 Task: Find connections with filter location Mālūr with filter topic #Mentoringwith filter profile language French with filter current company Dicetek LLC with filter school KERALA Jobs with filter industry Telecommunications Carriers with filter service category Search Engine Marketing (SEM) with filter keywords title Guidance Counselor
Action: Mouse moved to (537, 71)
Screenshot: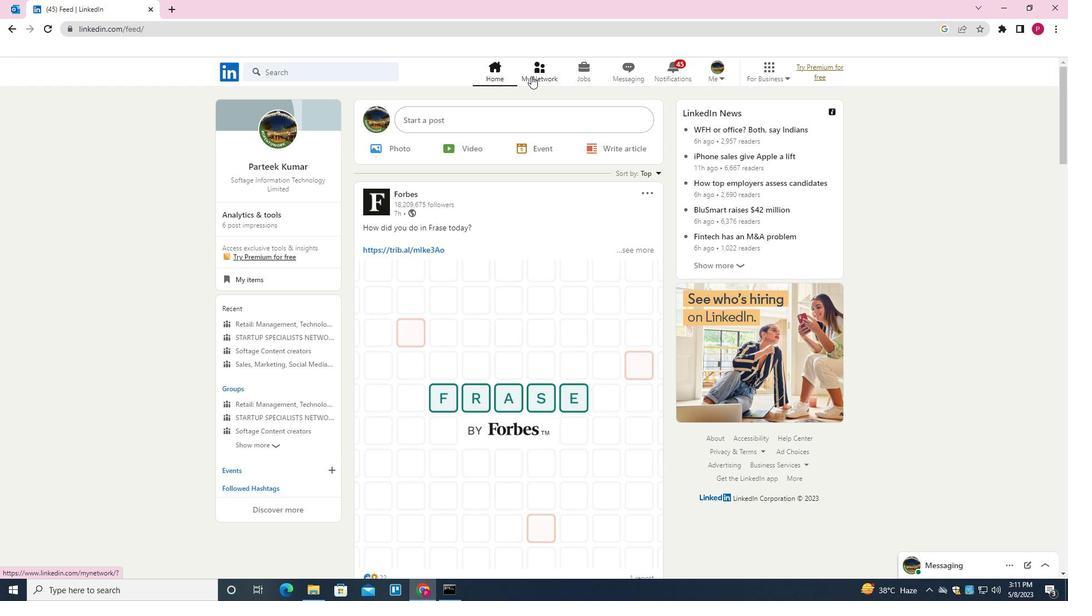 
Action: Mouse pressed left at (537, 71)
Screenshot: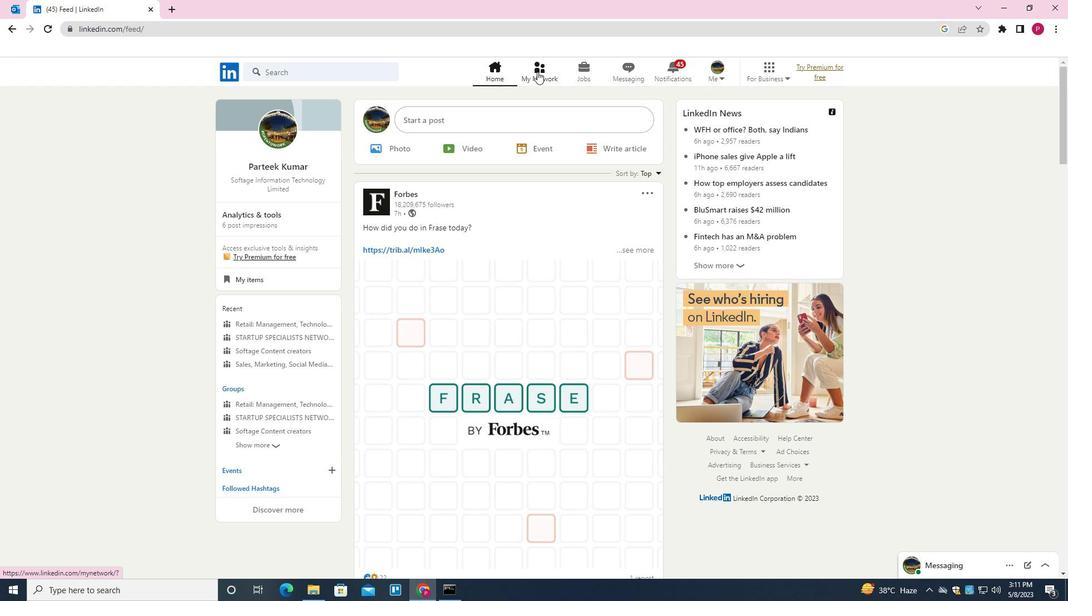 
Action: Mouse moved to (342, 135)
Screenshot: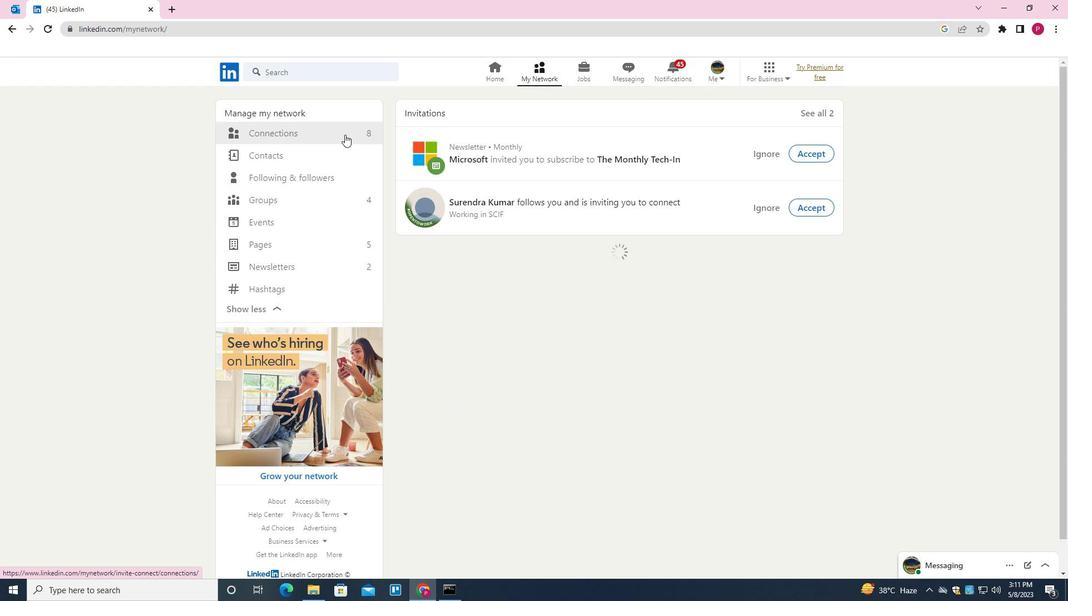 
Action: Mouse pressed left at (342, 135)
Screenshot: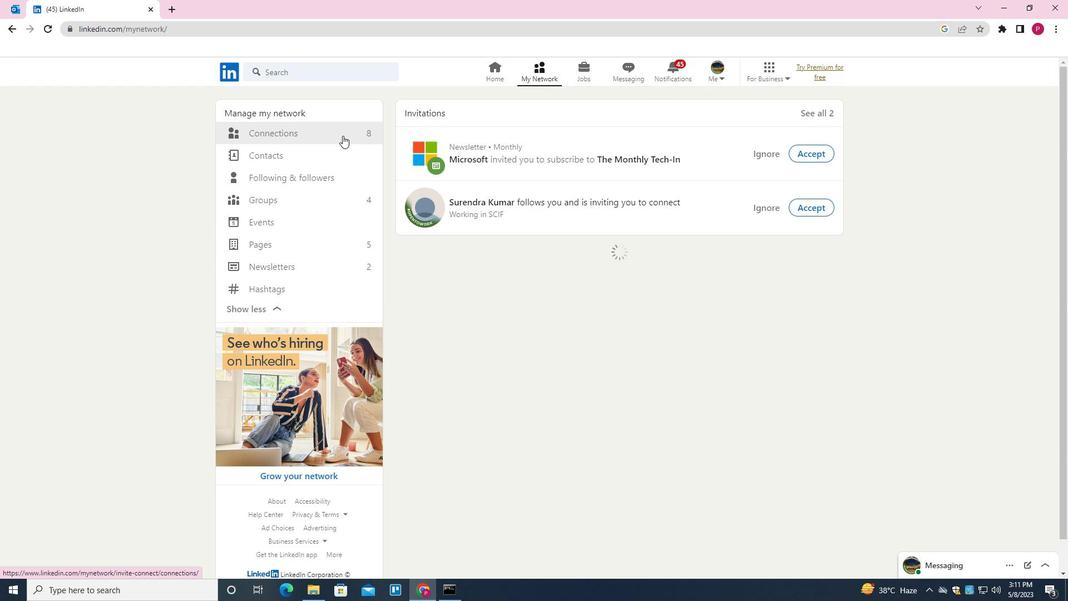
Action: Mouse moved to (625, 131)
Screenshot: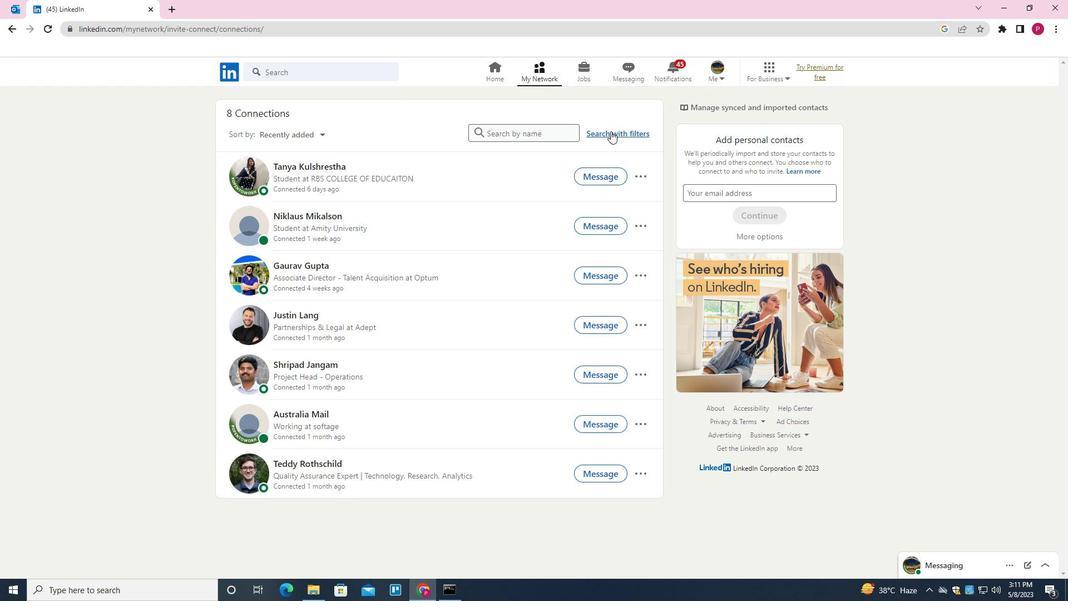 
Action: Mouse pressed left at (625, 131)
Screenshot: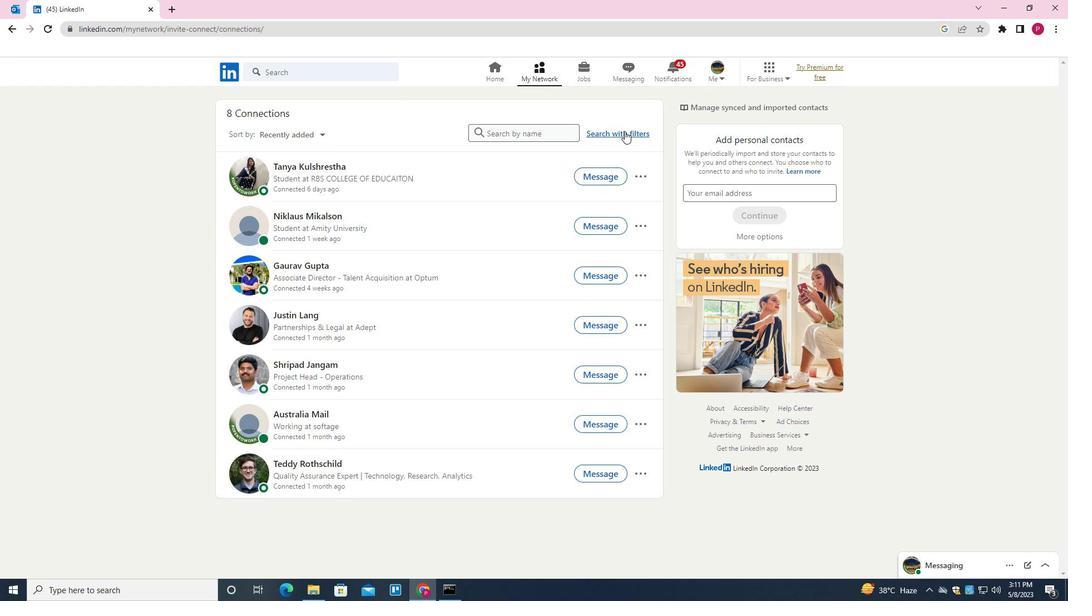 
Action: Mouse moved to (563, 101)
Screenshot: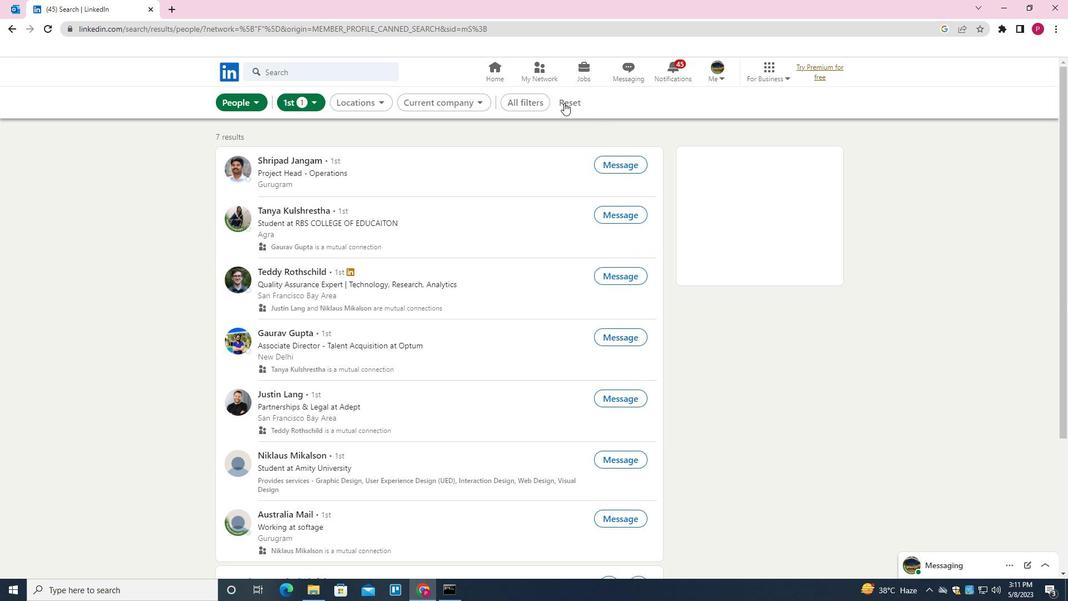 
Action: Mouse pressed left at (563, 101)
Screenshot: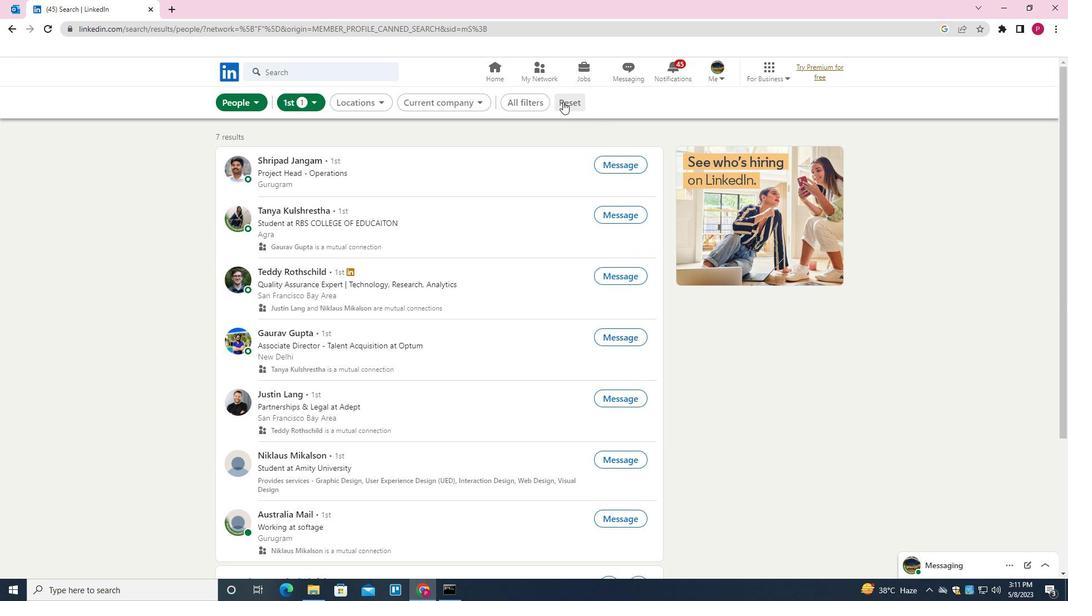 
Action: Mouse moved to (549, 104)
Screenshot: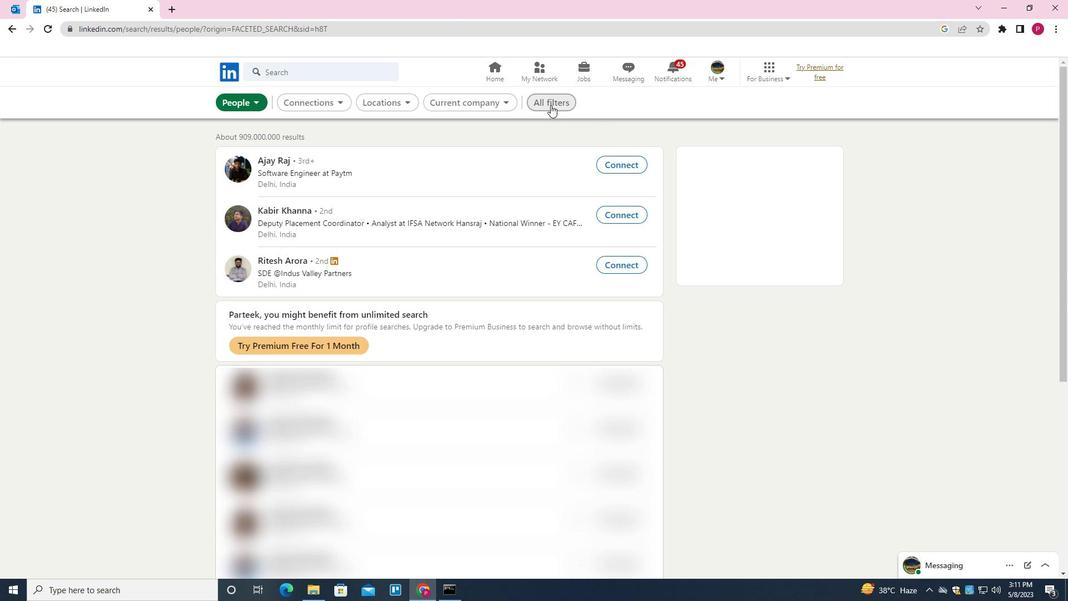 
Action: Mouse pressed left at (549, 104)
Screenshot: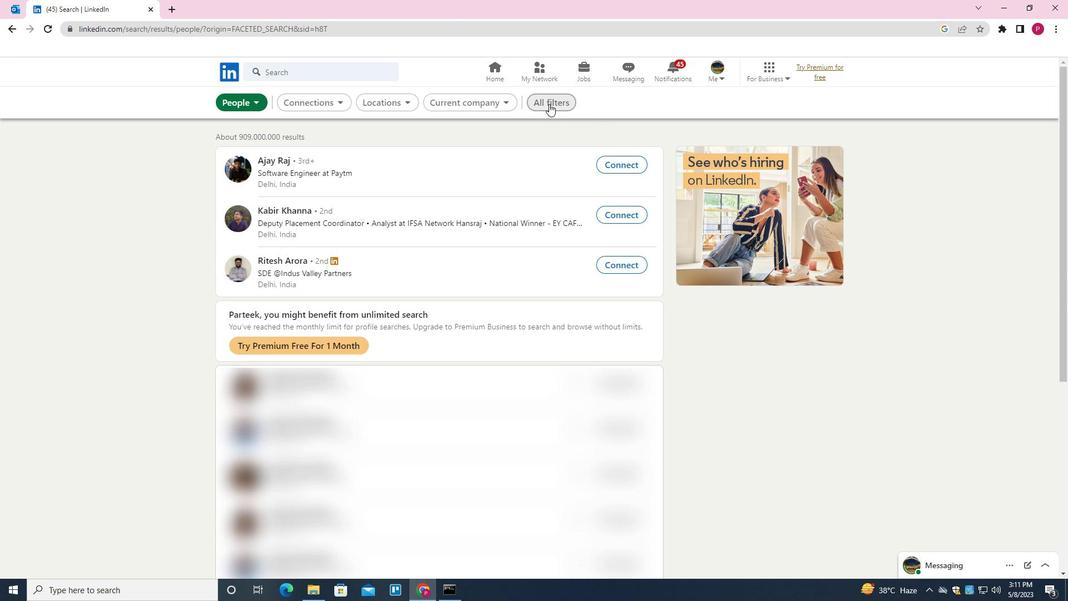 
Action: Mouse moved to (809, 248)
Screenshot: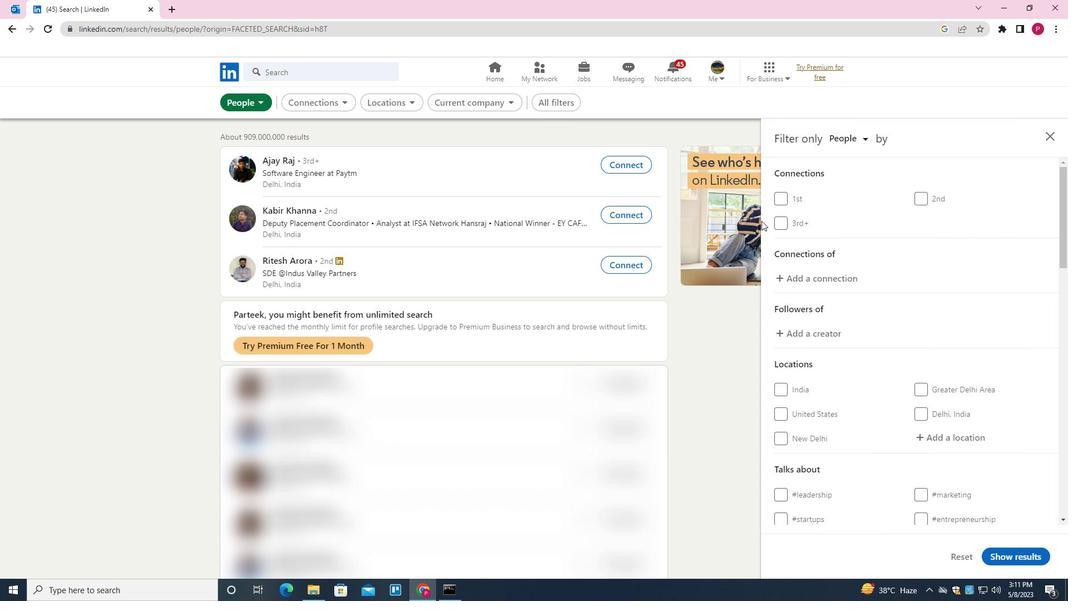 
Action: Mouse scrolled (809, 247) with delta (0, 0)
Screenshot: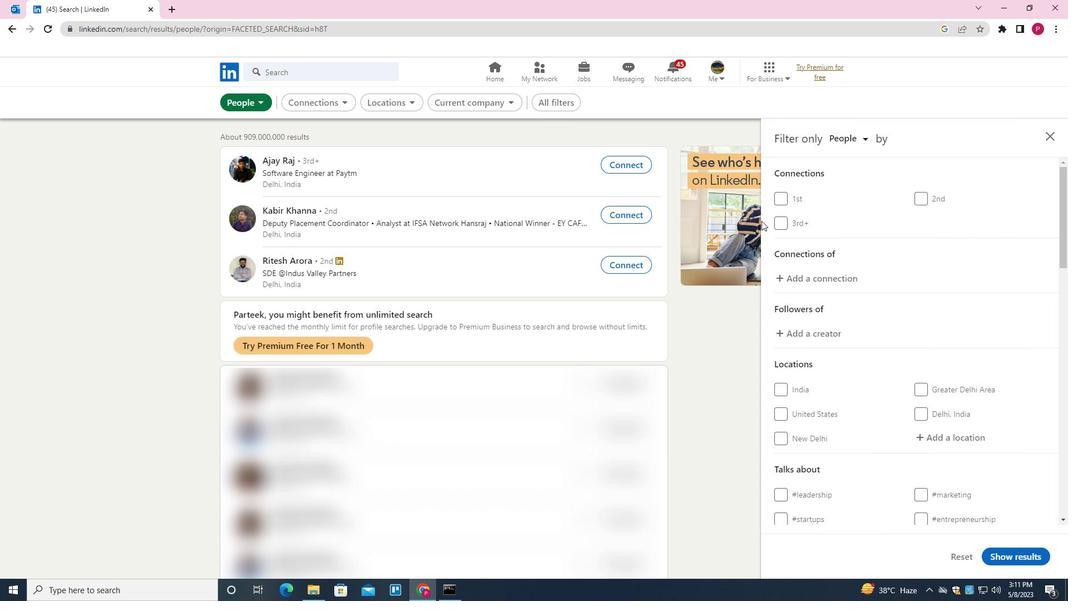 
Action: Mouse moved to (824, 258)
Screenshot: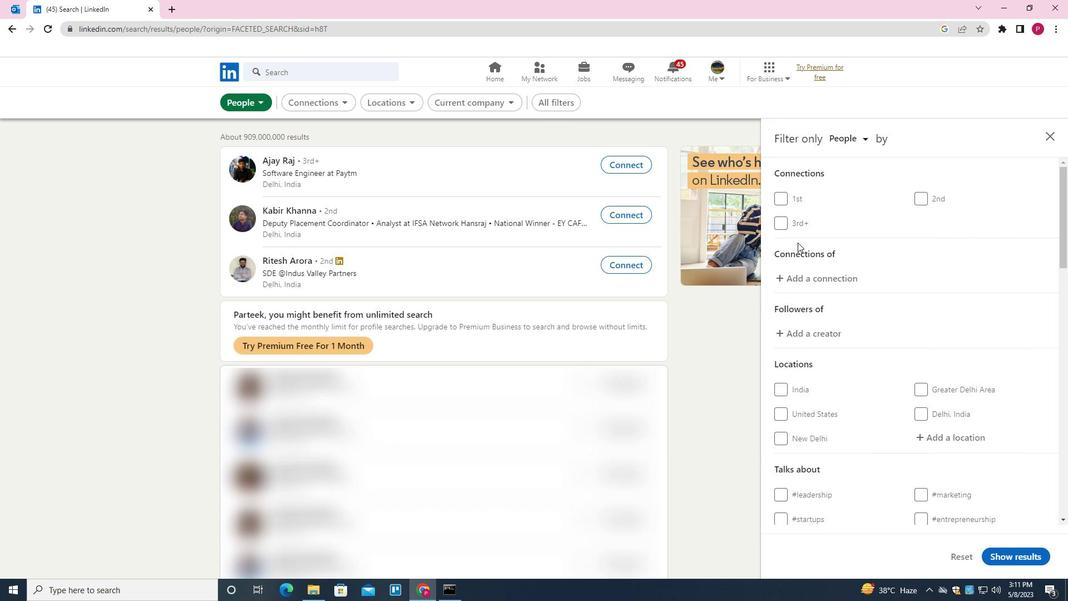 
Action: Mouse scrolled (824, 258) with delta (0, 0)
Screenshot: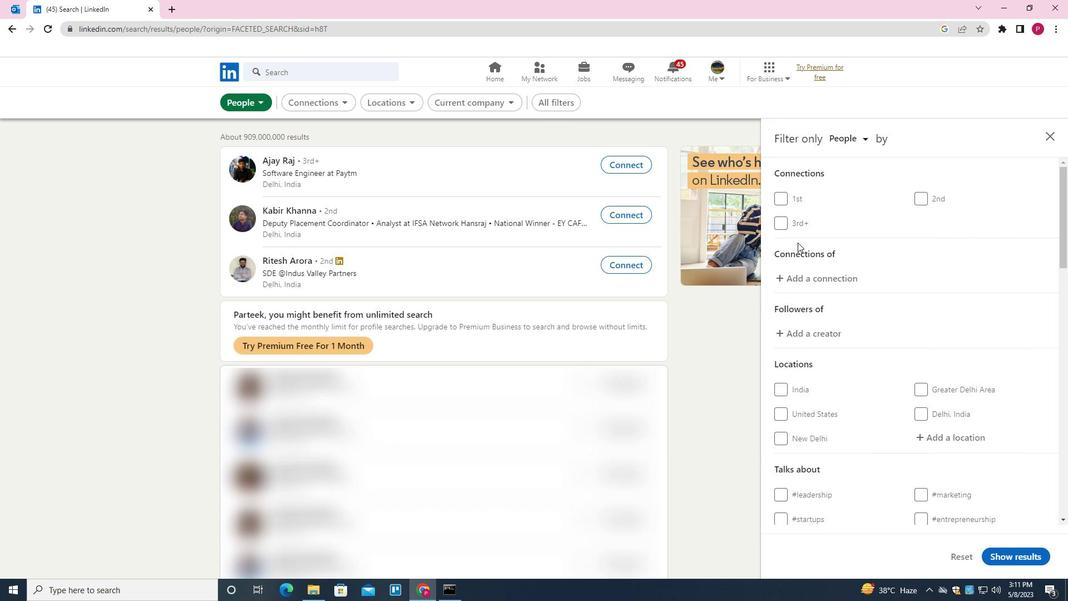 
Action: Mouse moved to (836, 270)
Screenshot: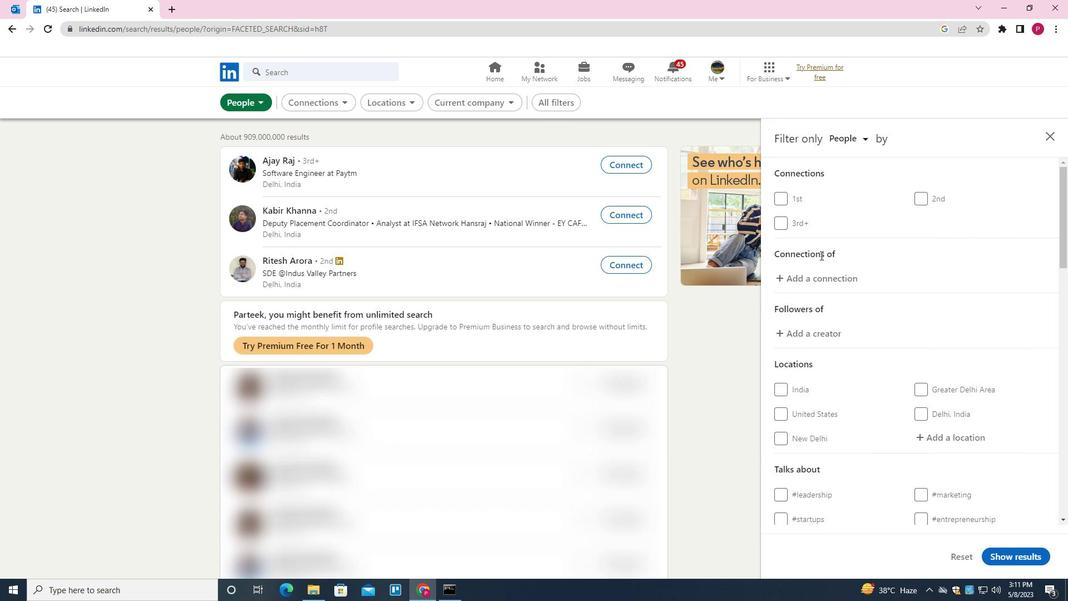 
Action: Mouse scrolled (836, 269) with delta (0, 0)
Screenshot: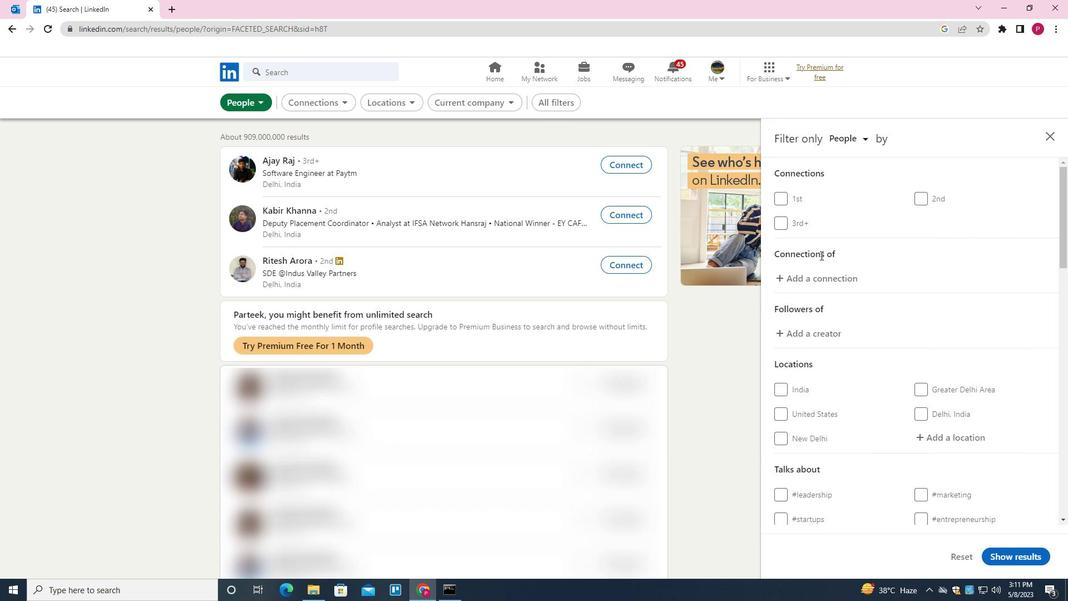 
Action: Mouse moved to (931, 268)
Screenshot: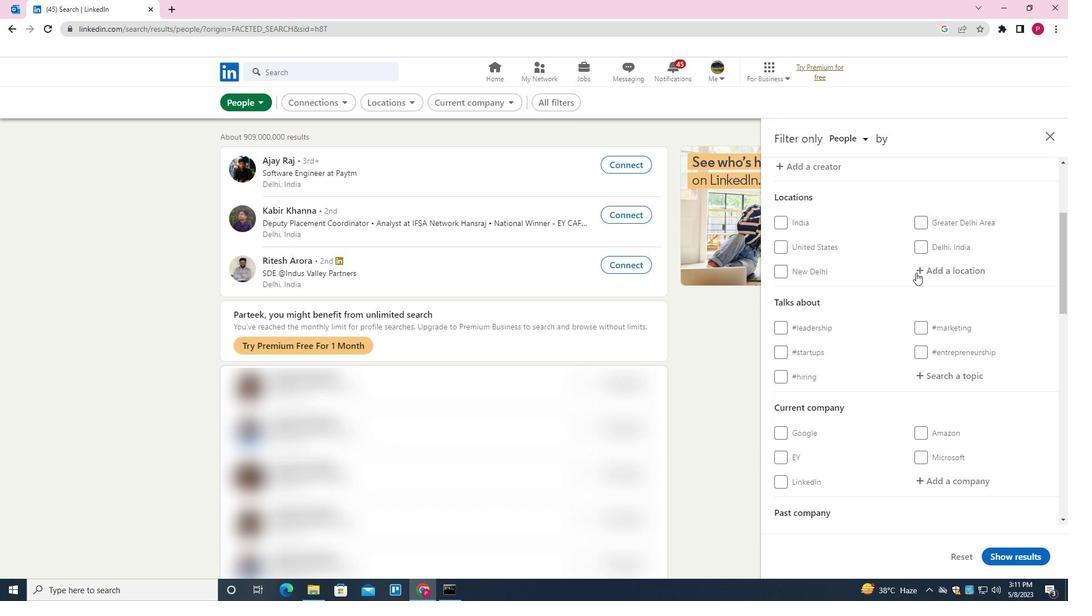 
Action: Mouse pressed left at (931, 268)
Screenshot: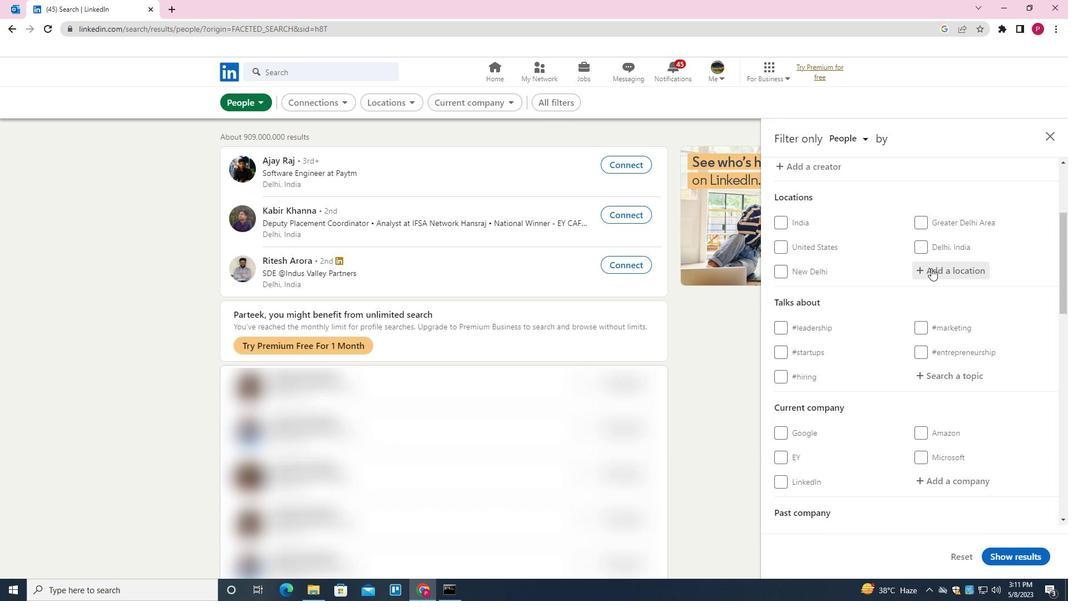 
Action: Key pressed <Key.shift>MALUR<Key.down><Key.enter>
Screenshot: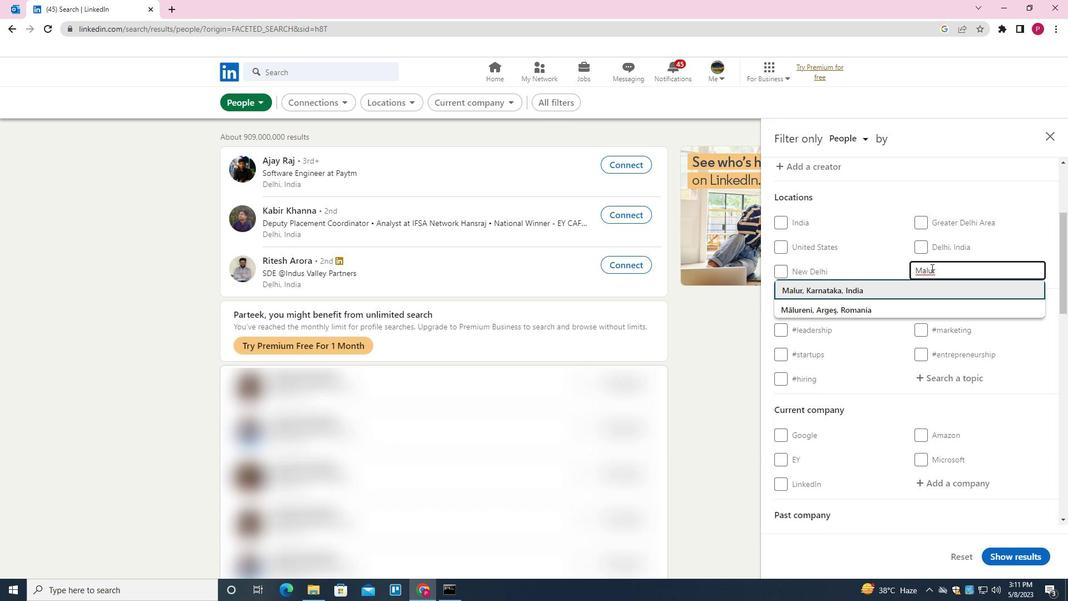 
Action: Mouse moved to (871, 333)
Screenshot: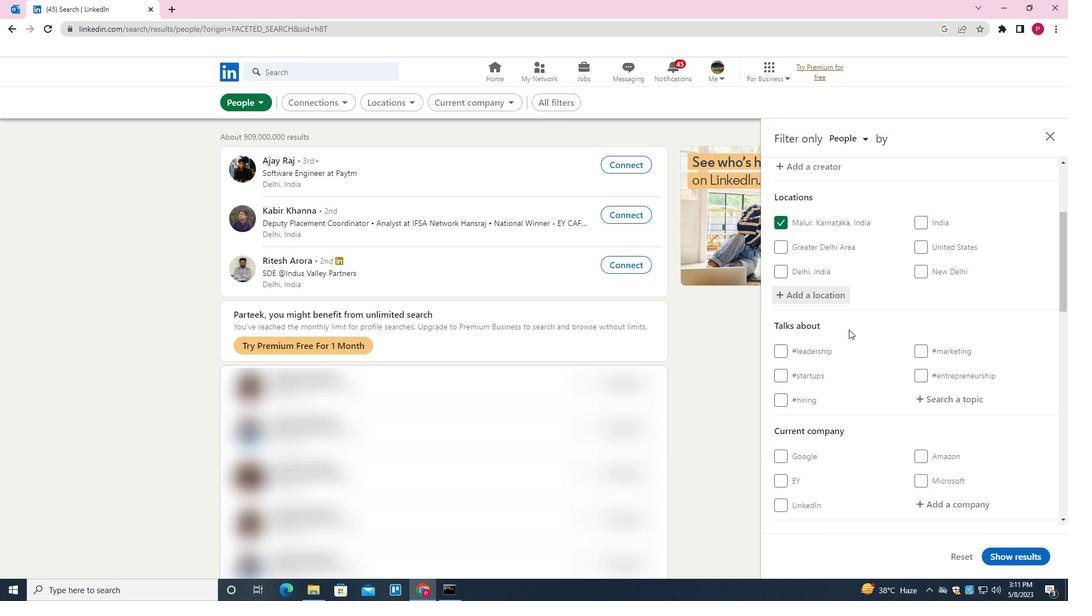 
Action: Mouse scrolled (871, 333) with delta (0, 0)
Screenshot: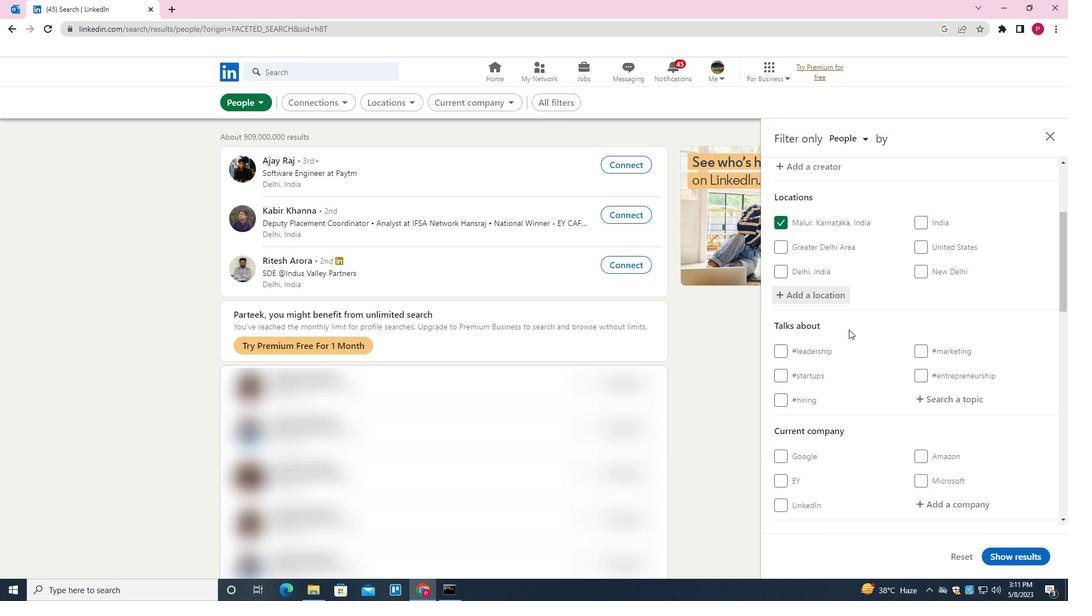 
Action: Mouse moved to (872, 334)
Screenshot: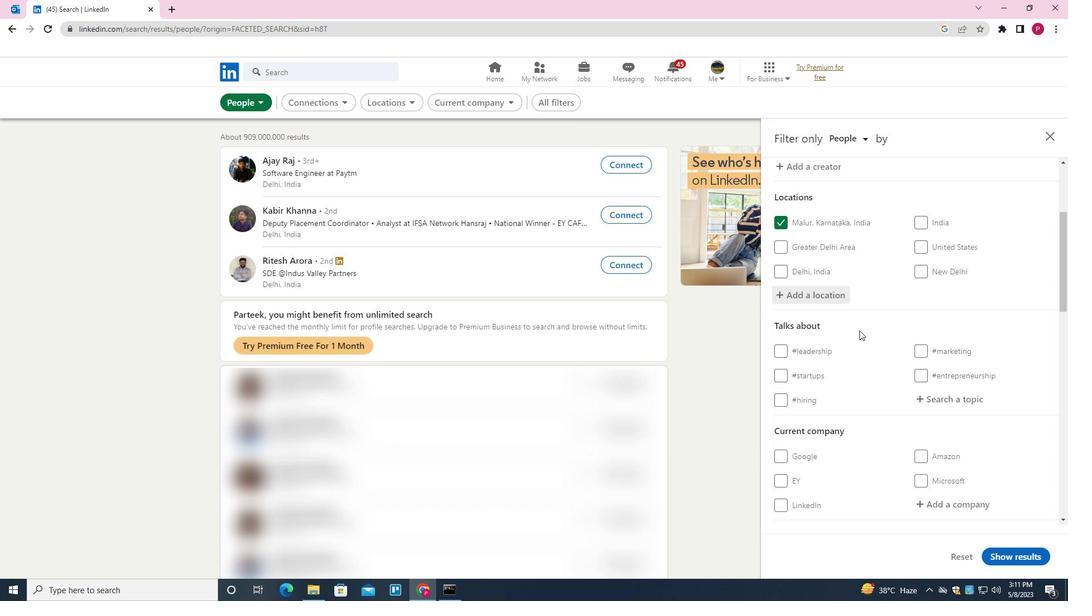 
Action: Mouse scrolled (872, 333) with delta (0, 0)
Screenshot: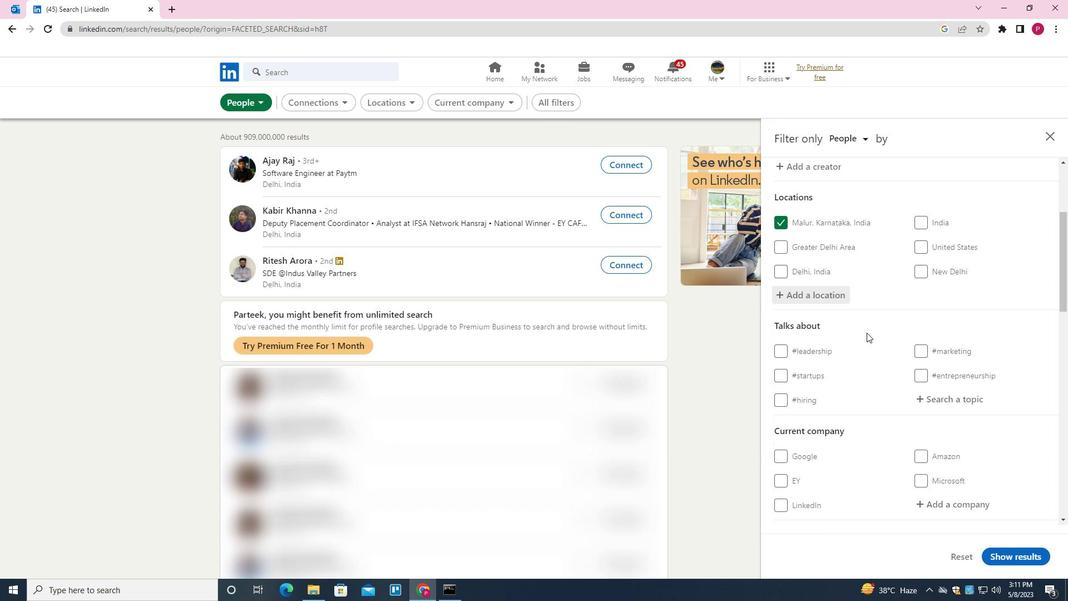 
Action: Mouse moved to (874, 334)
Screenshot: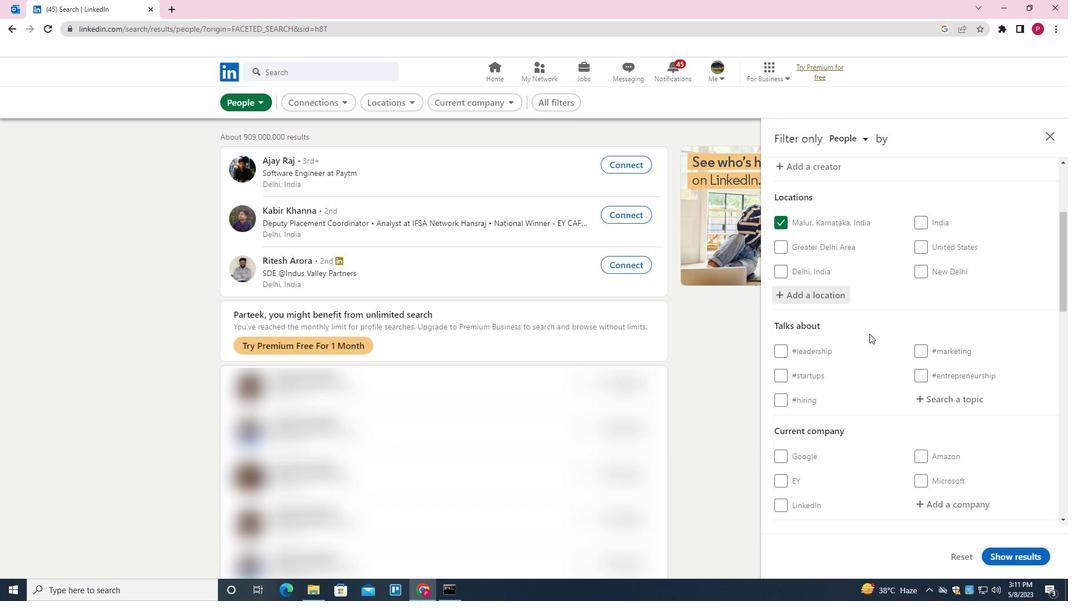 
Action: Mouse scrolled (874, 333) with delta (0, 0)
Screenshot: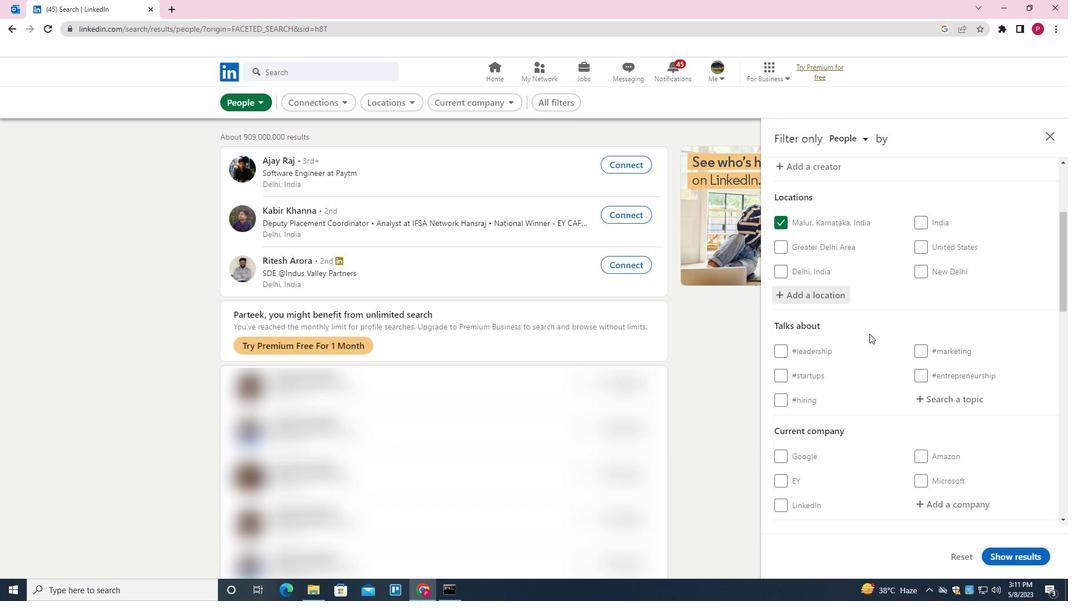 
Action: Mouse moved to (878, 335)
Screenshot: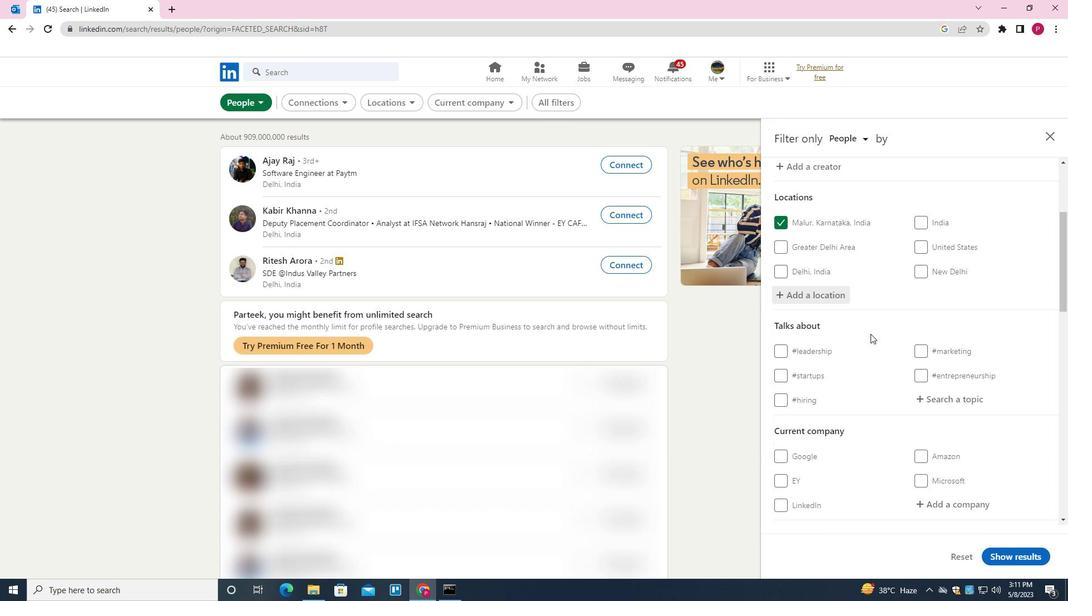 
Action: Mouse scrolled (878, 334) with delta (0, 0)
Screenshot: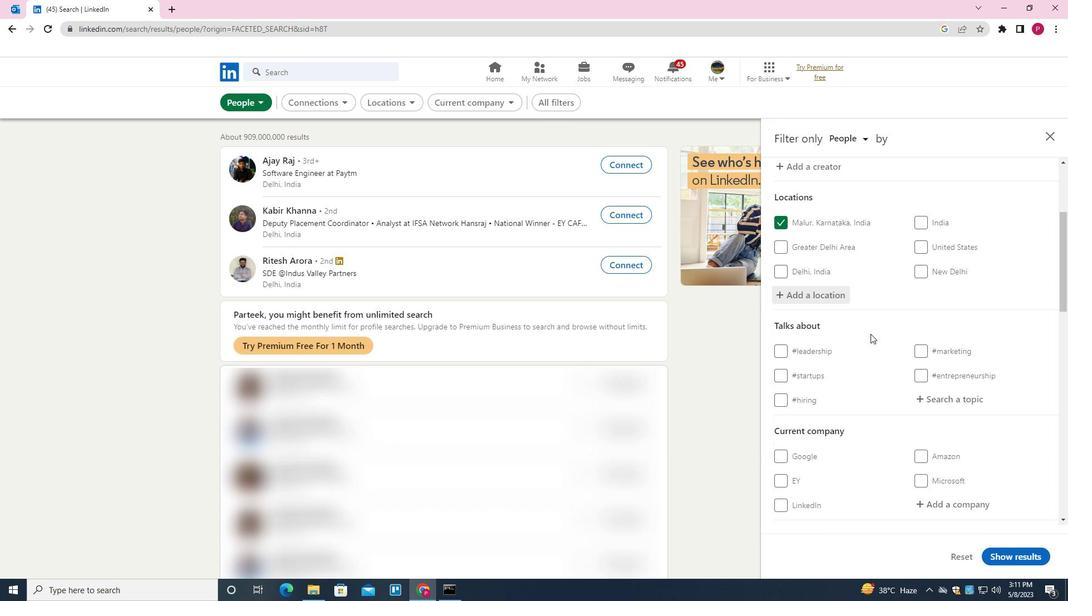 
Action: Mouse moved to (954, 178)
Screenshot: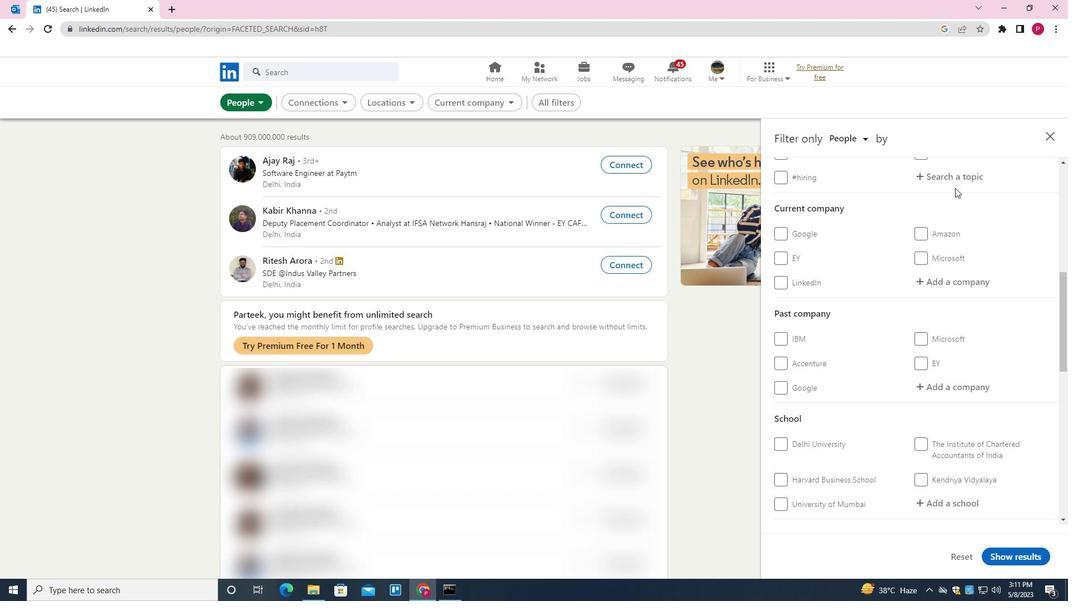 
Action: Mouse pressed left at (954, 178)
Screenshot: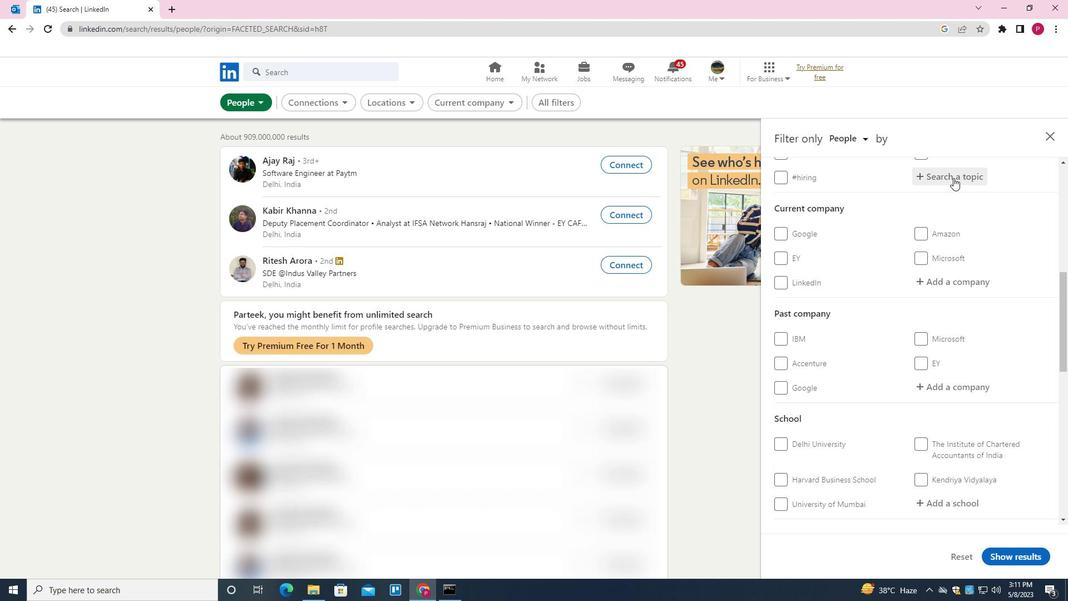 
Action: Mouse moved to (916, 186)
Screenshot: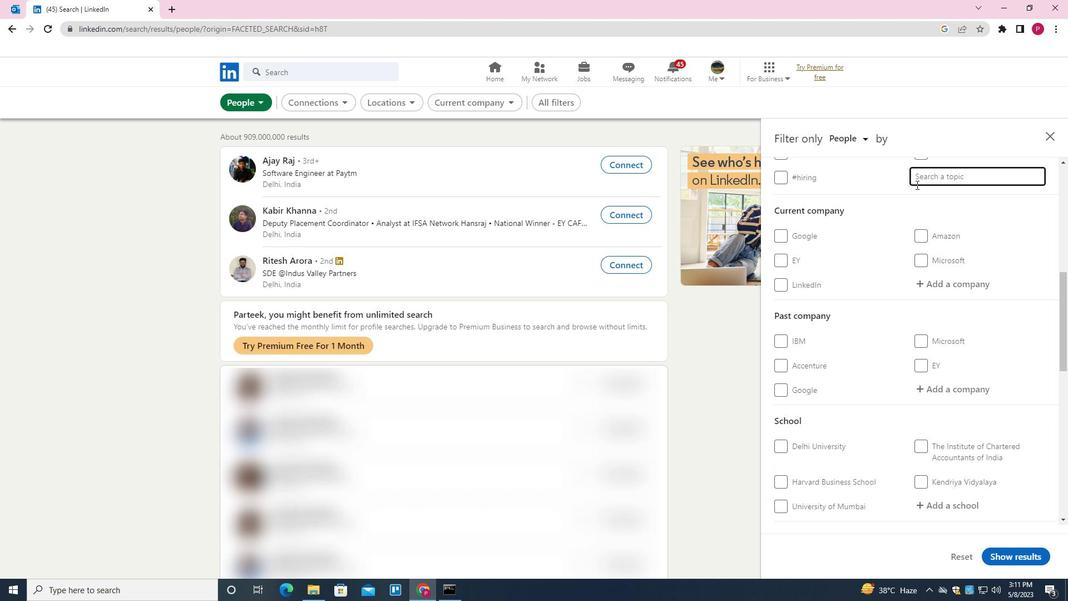 
Action: Key pressed MENTORING<Key.down><Key.enter>
Screenshot: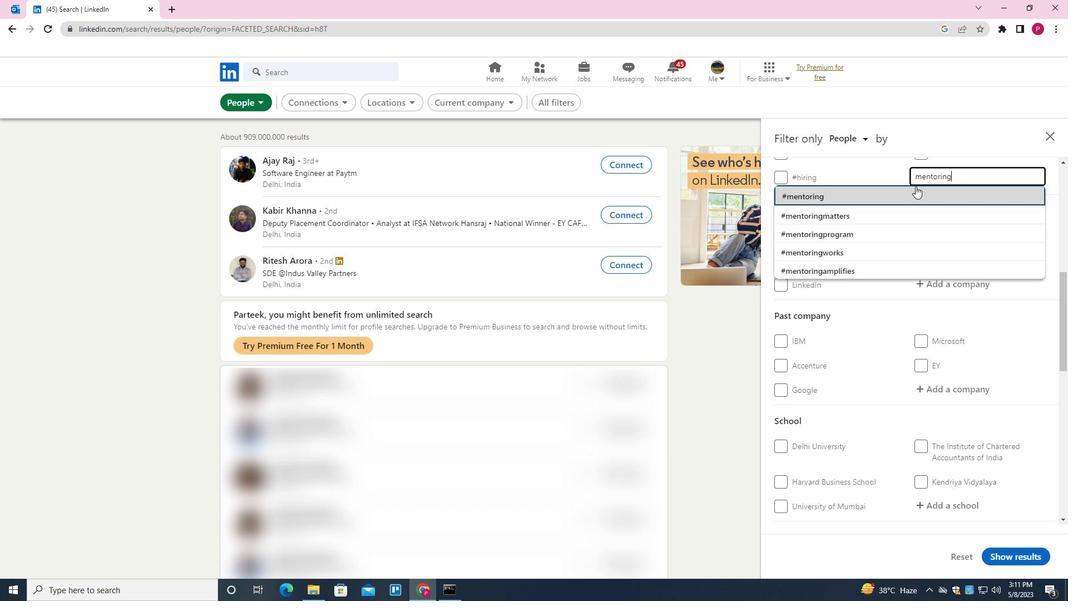 
Action: Mouse scrolled (916, 185) with delta (0, 0)
Screenshot: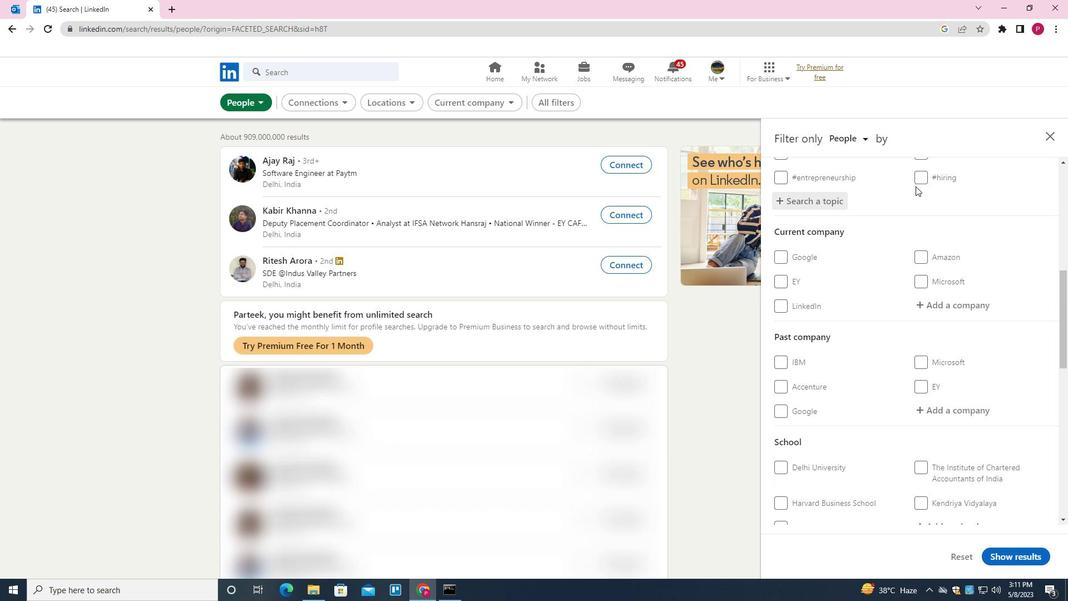 
Action: Mouse scrolled (916, 185) with delta (0, 0)
Screenshot: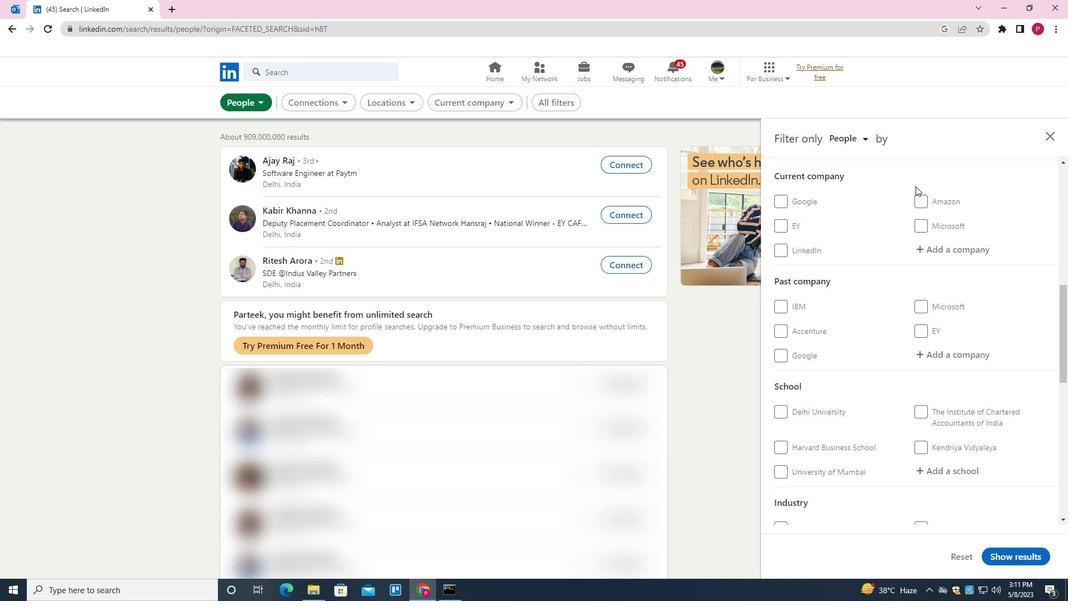 
Action: Mouse scrolled (916, 185) with delta (0, 0)
Screenshot: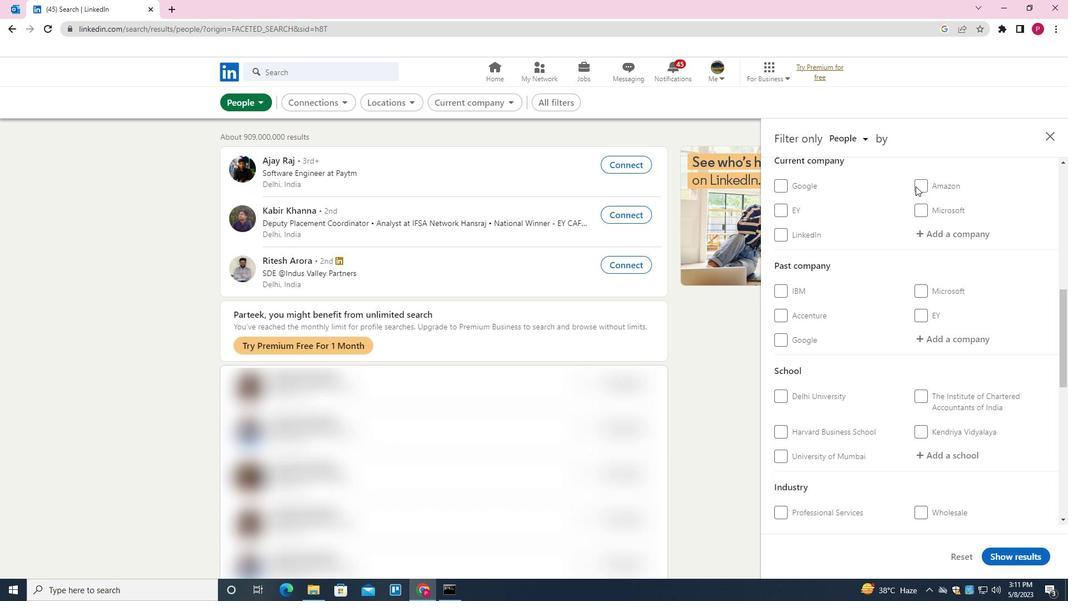 
Action: Mouse scrolled (916, 185) with delta (0, 0)
Screenshot: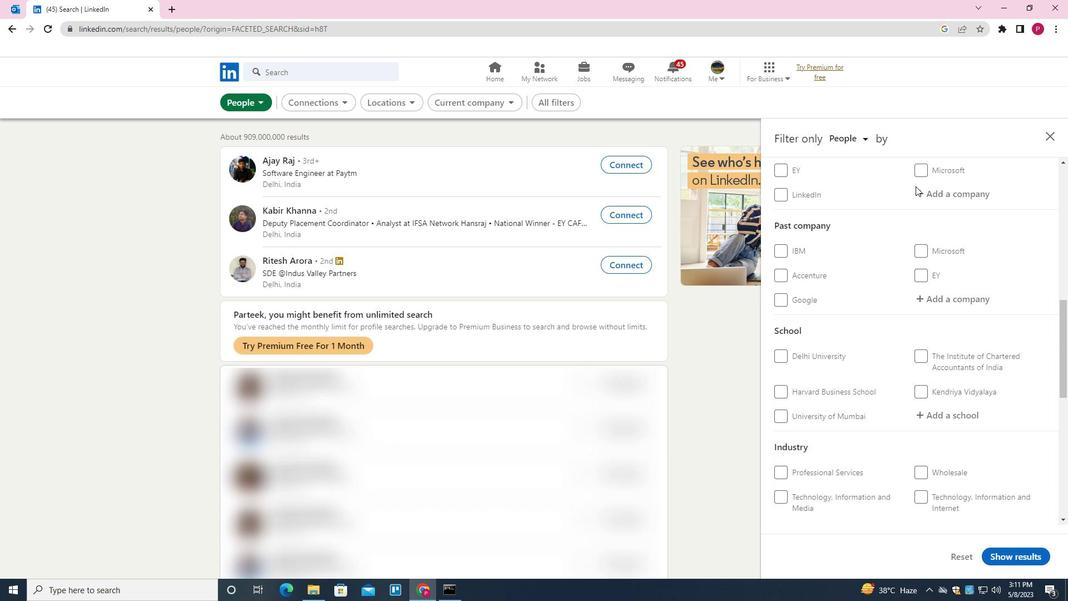 
Action: Mouse scrolled (916, 185) with delta (0, 0)
Screenshot: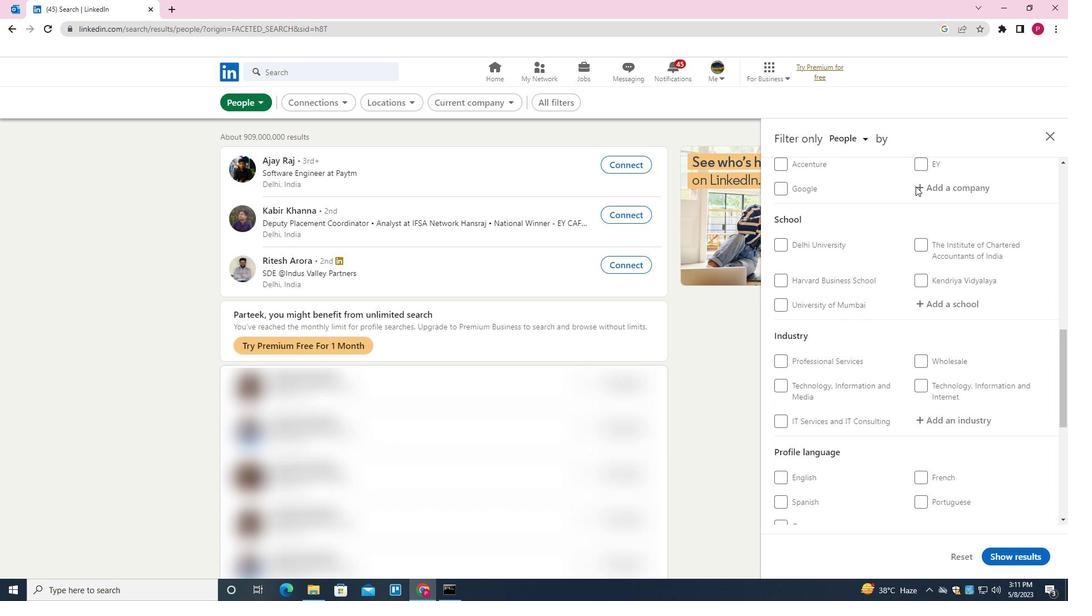 
Action: Mouse scrolled (916, 185) with delta (0, 0)
Screenshot: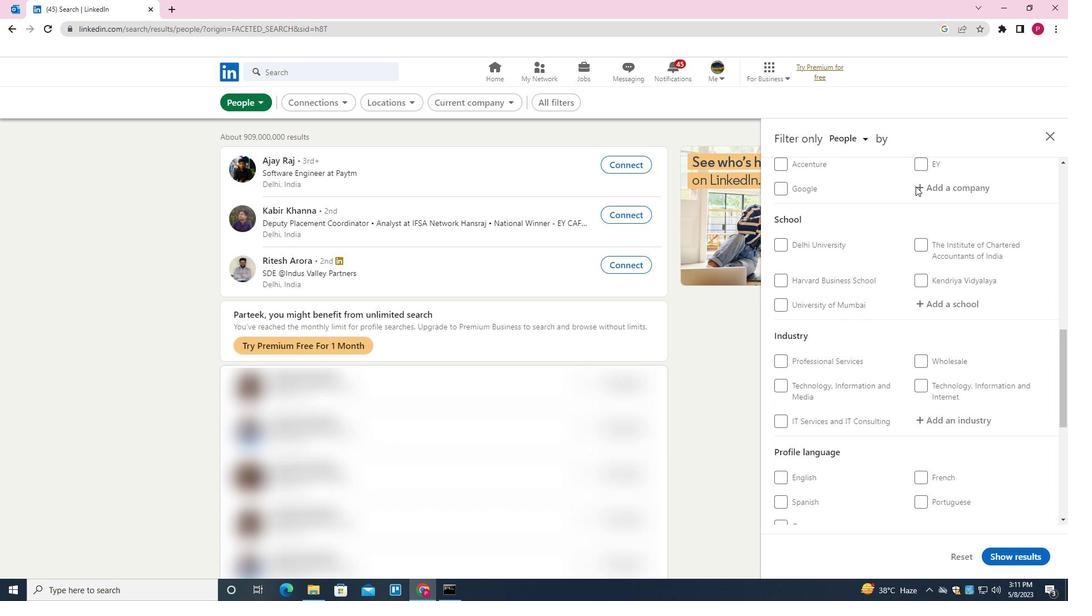 
Action: Mouse scrolled (916, 185) with delta (0, 0)
Screenshot: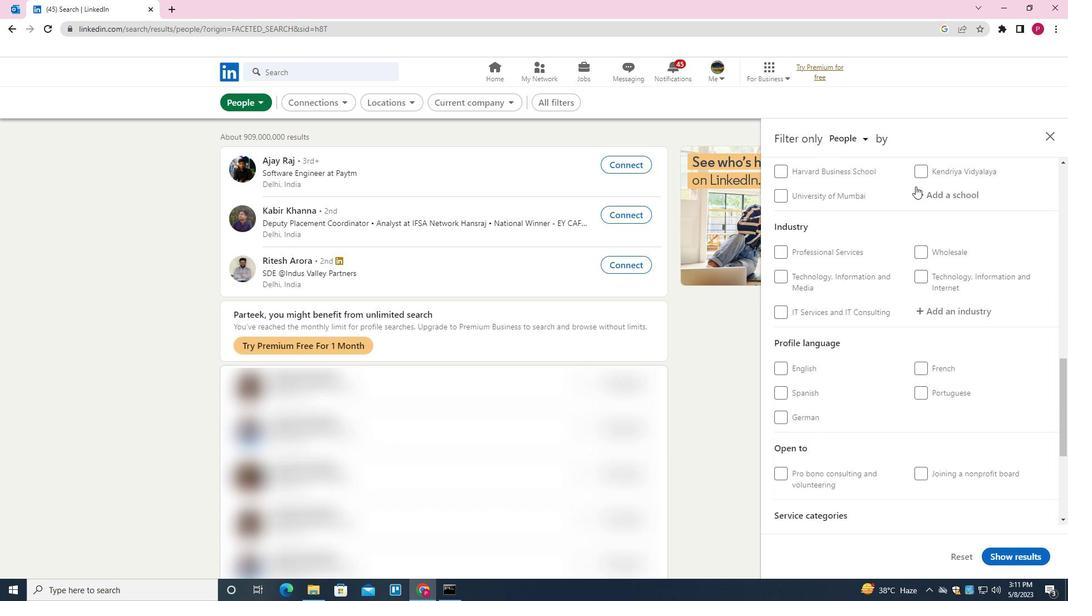 
Action: Mouse moved to (916, 187)
Screenshot: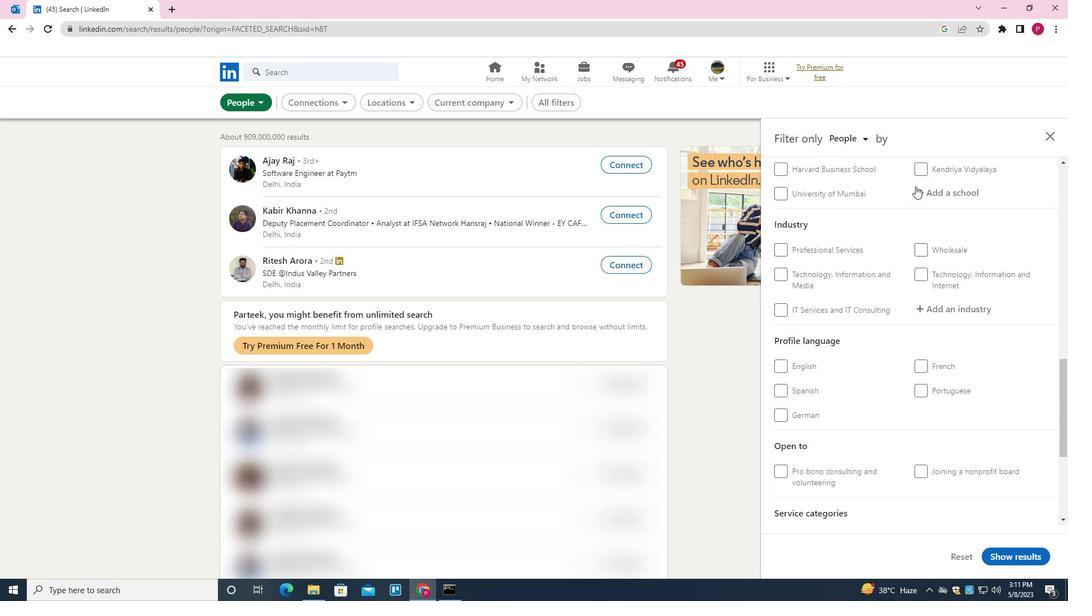 
Action: Mouse scrolled (916, 186) with delta (0, 0)
Screenshot: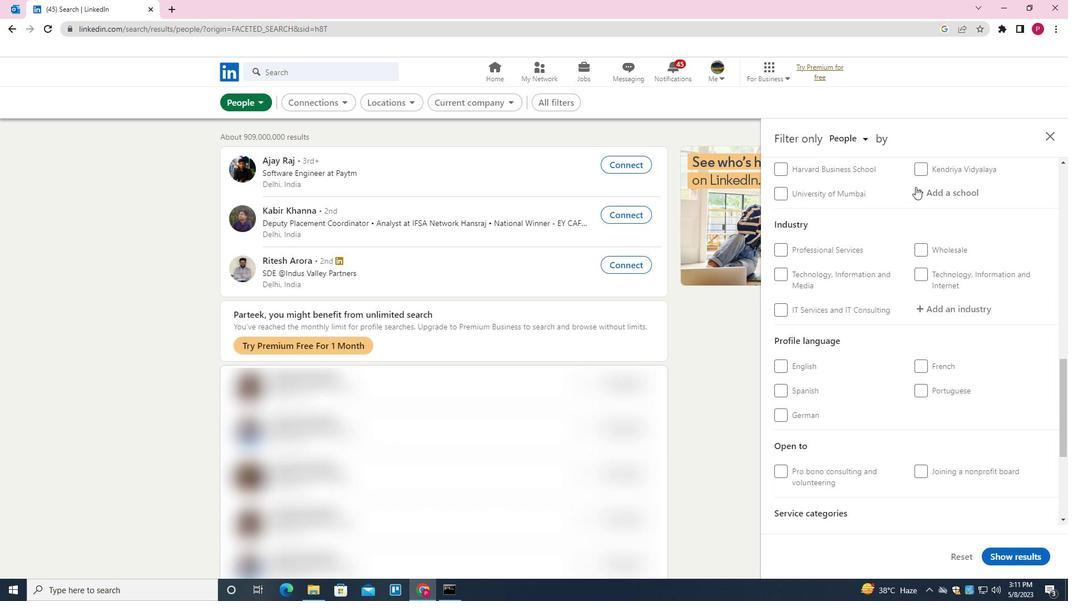 
Action: Key pressed <Key.shift>DICETEK
Screenshot: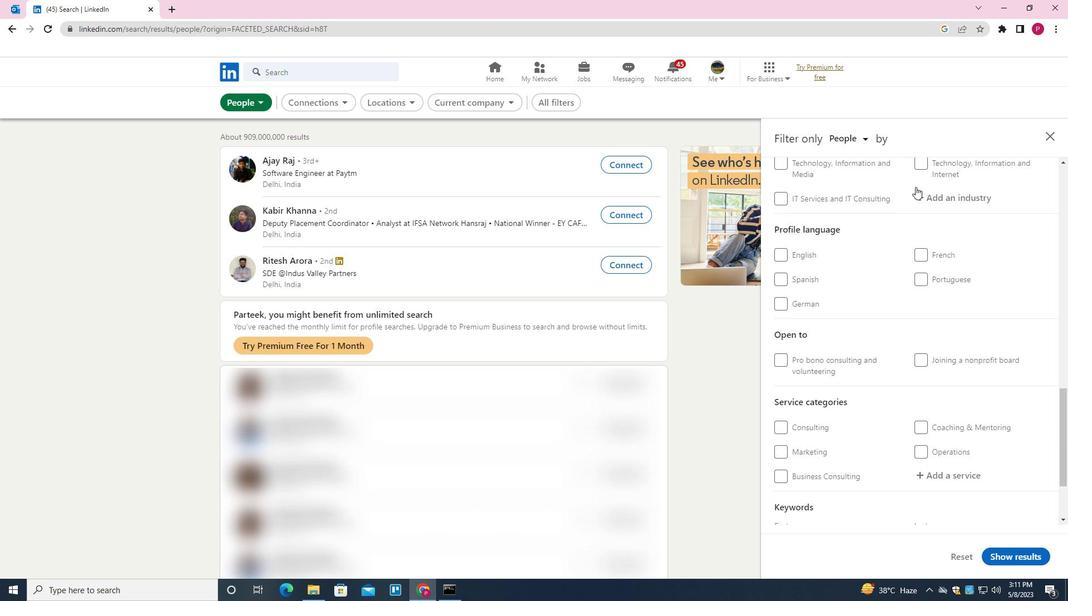 
Action: Mouse scrolled (916, 187) with delta (0, 0)
Screenshot: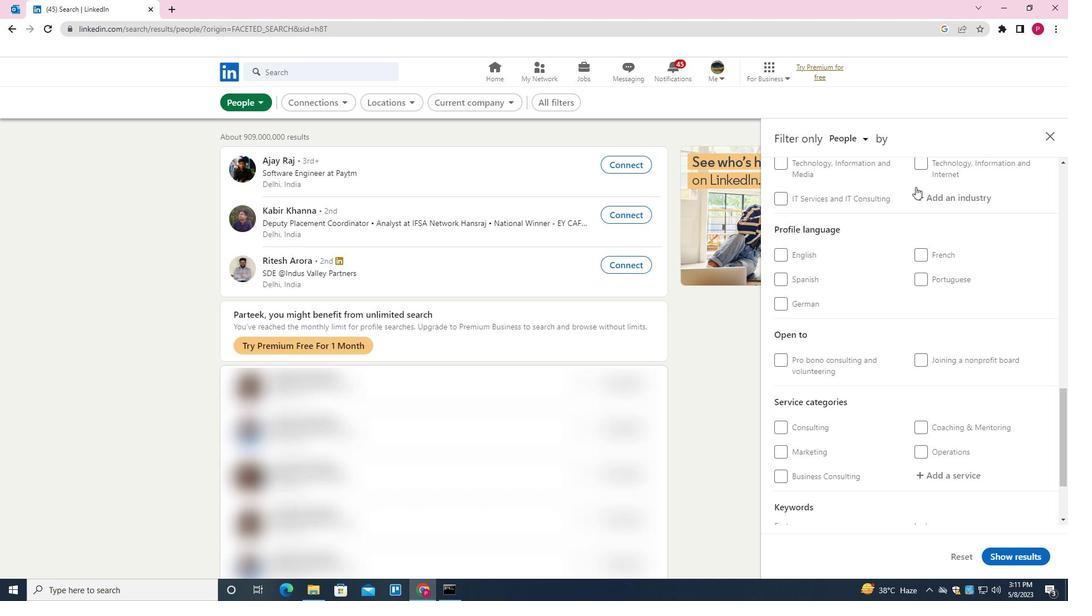 
Action: Mouse scrolled (916, 187) with delta (0, 0)
Screenshot: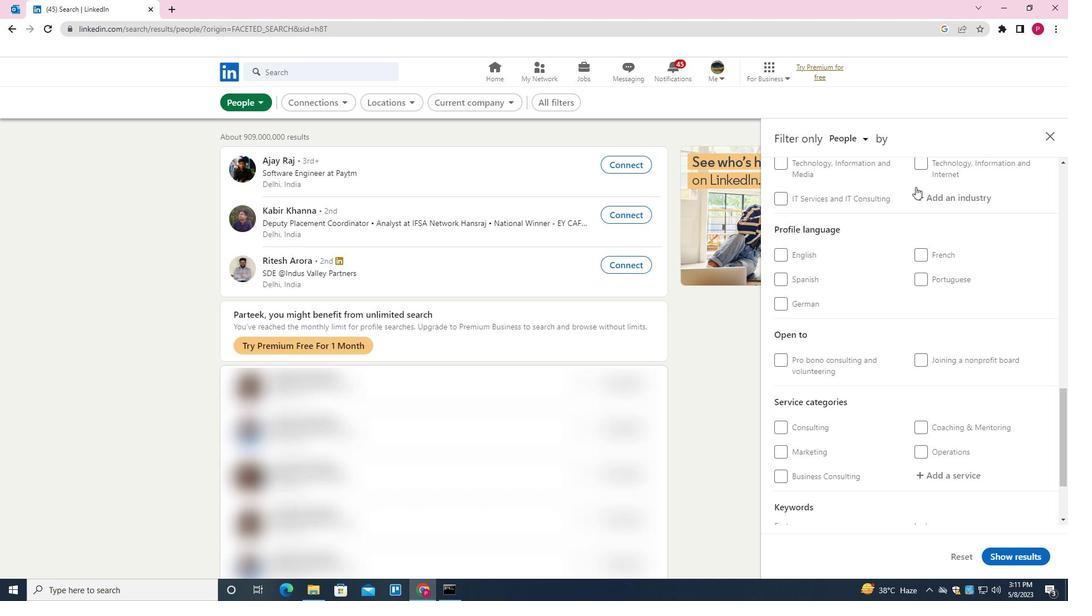 
Action: Mouse scrolled (916, 187) with delta (0, 0)
Screenshot: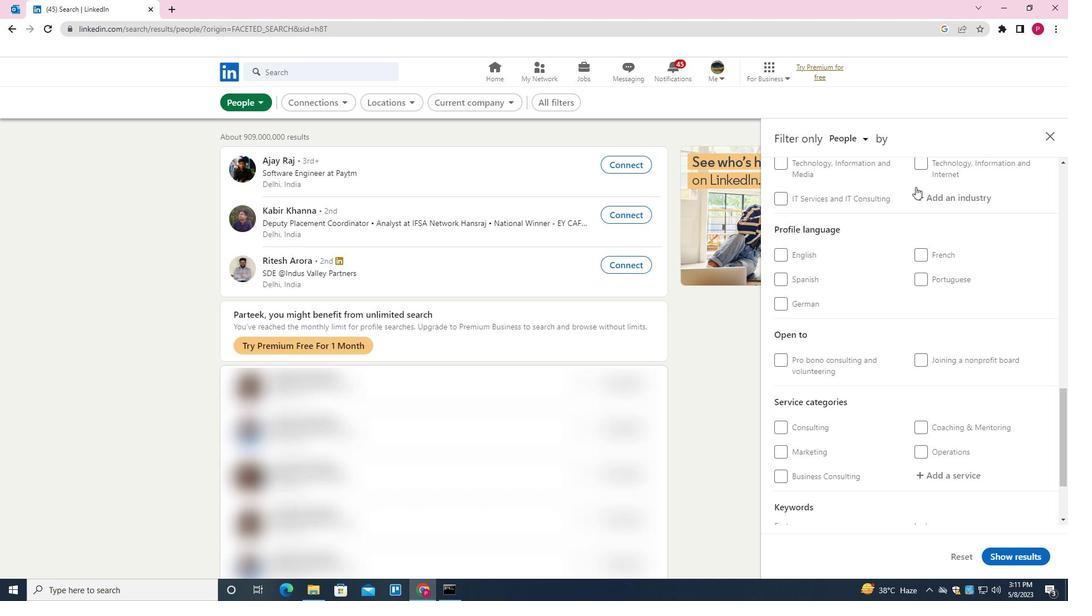 
Action: Mouse scrolled (916, 187) with delta (0, 0)
Screenshot: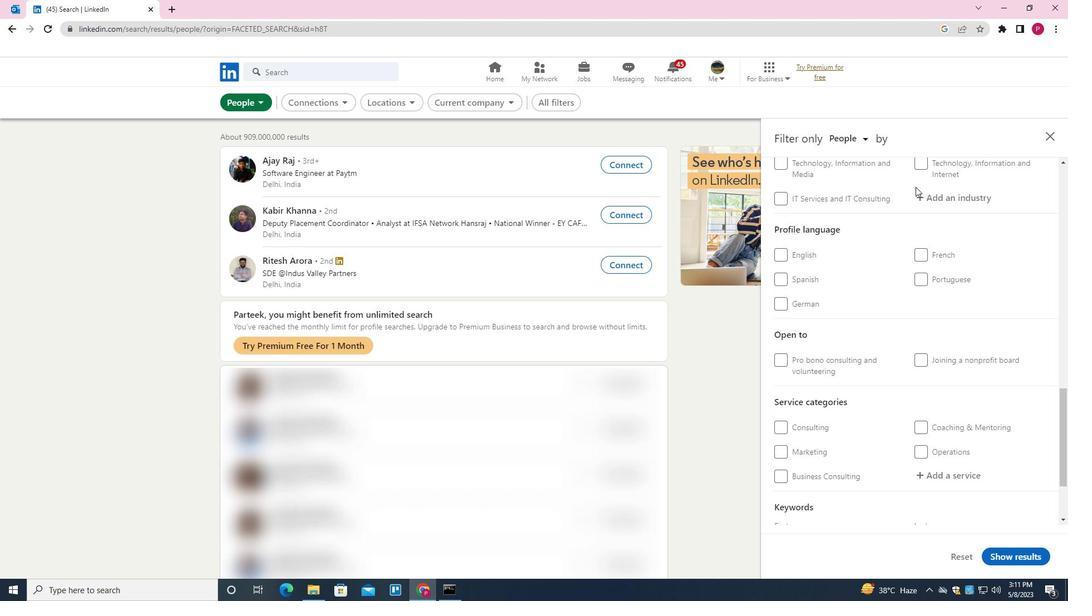
Action: Mouse scrolled (916, 187) with delta (0, 0)
Screenshot: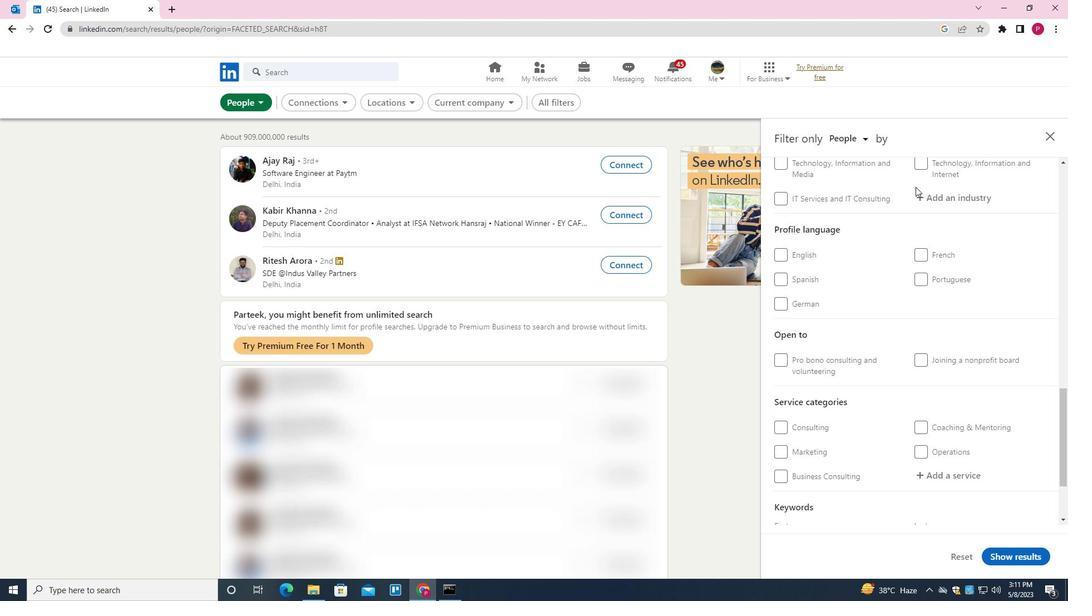 
Action: Mouse scrolled (916, 187) with delta (0, 0)
Screenshot: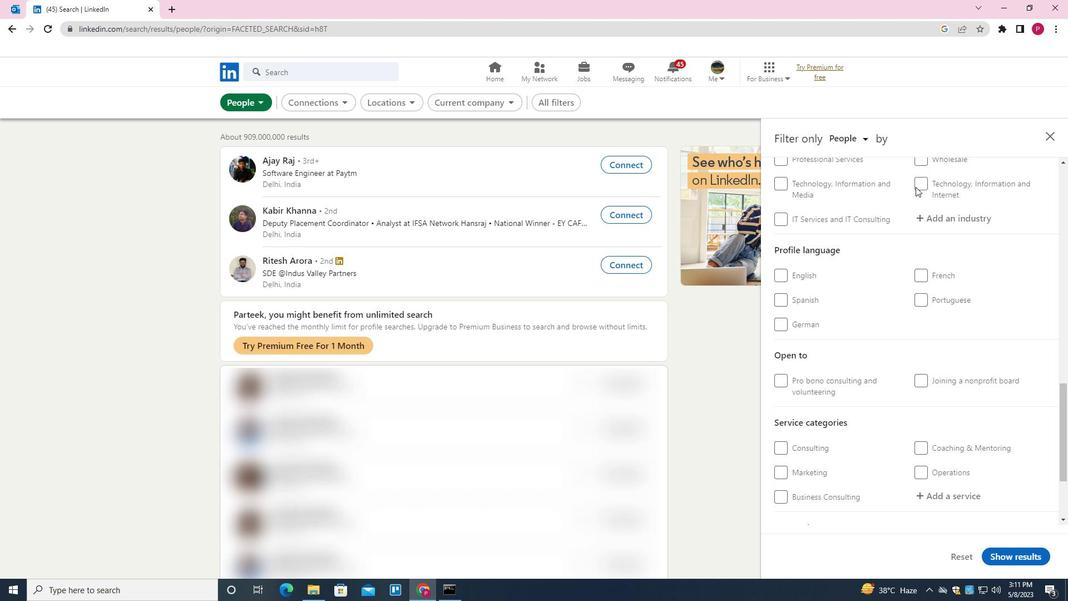 
Action: Mouse scrolled (916, 186) with delta (0, 0)
Screenshot: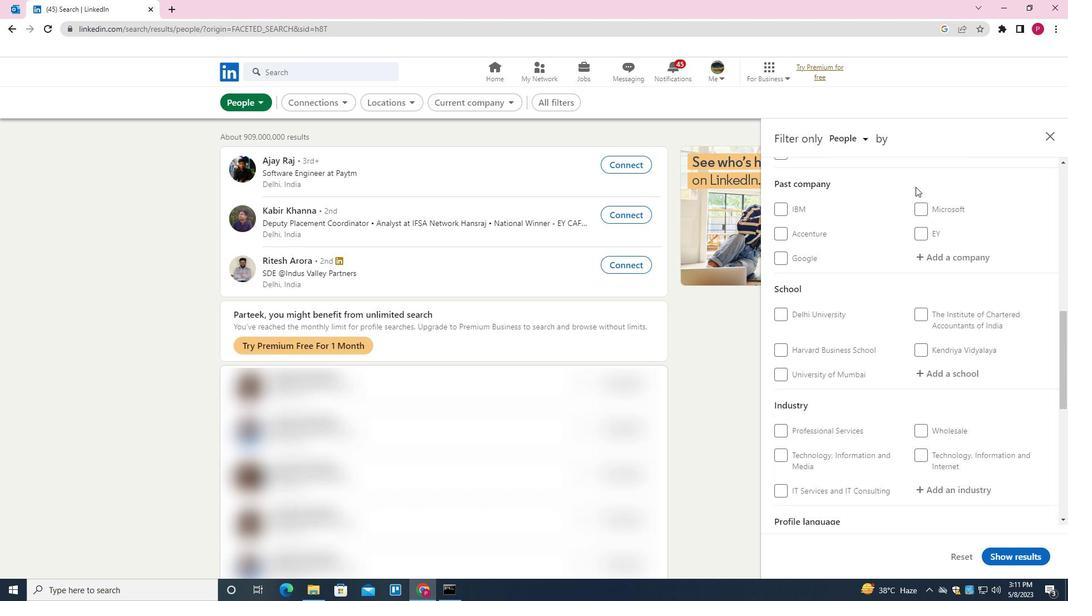 
Action: Mouse scrolled (916, 186) with delta (0, 0)
Screenshot: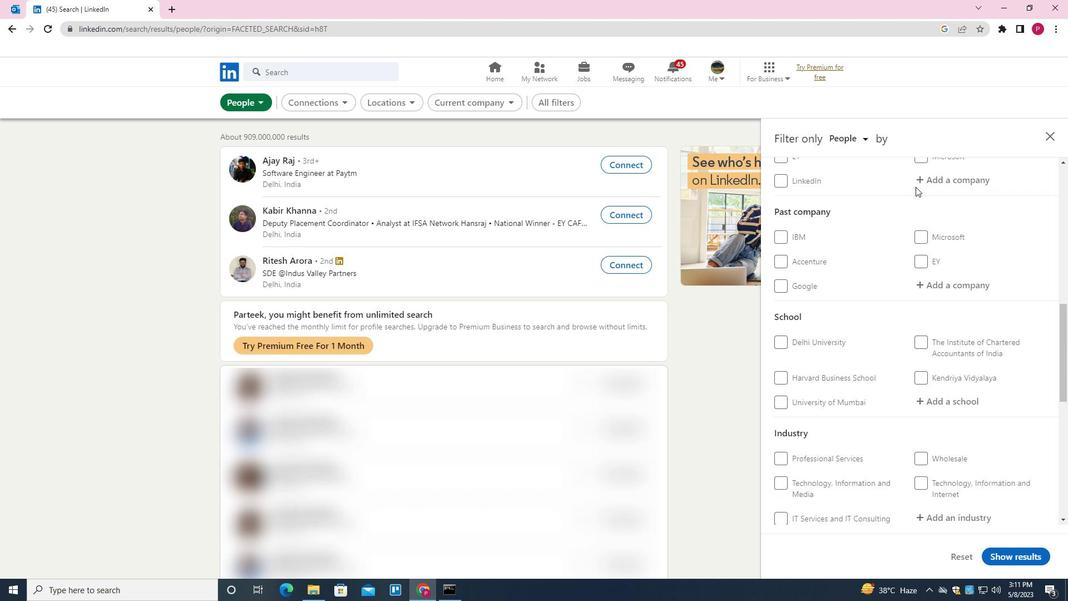 
Action: Mouse scrolled (916, 186) with delta (0, 0)
Screenshot: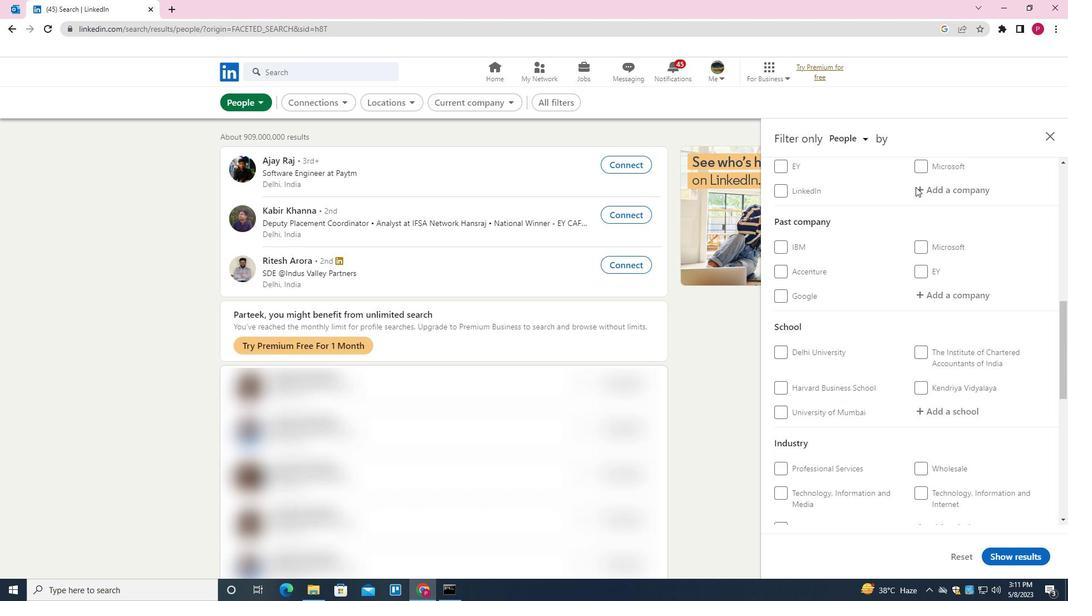
Action: Mouse scrolled (916, 186) with delta (0, 0)
Screenshot: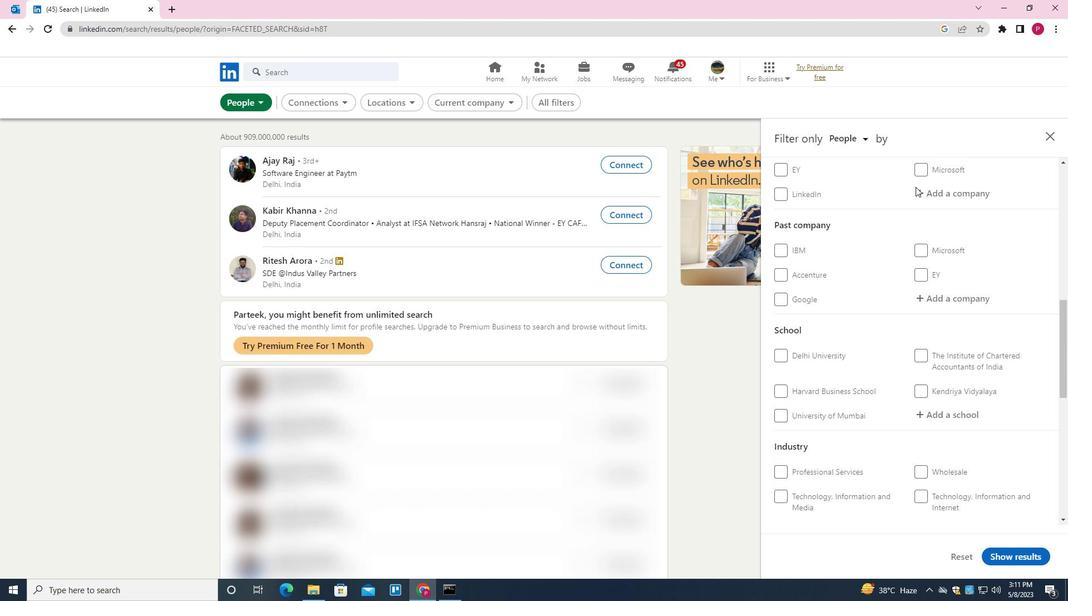 
Action: Mouse scrolled (916, 186) with delta (0, 0)
Screenshot: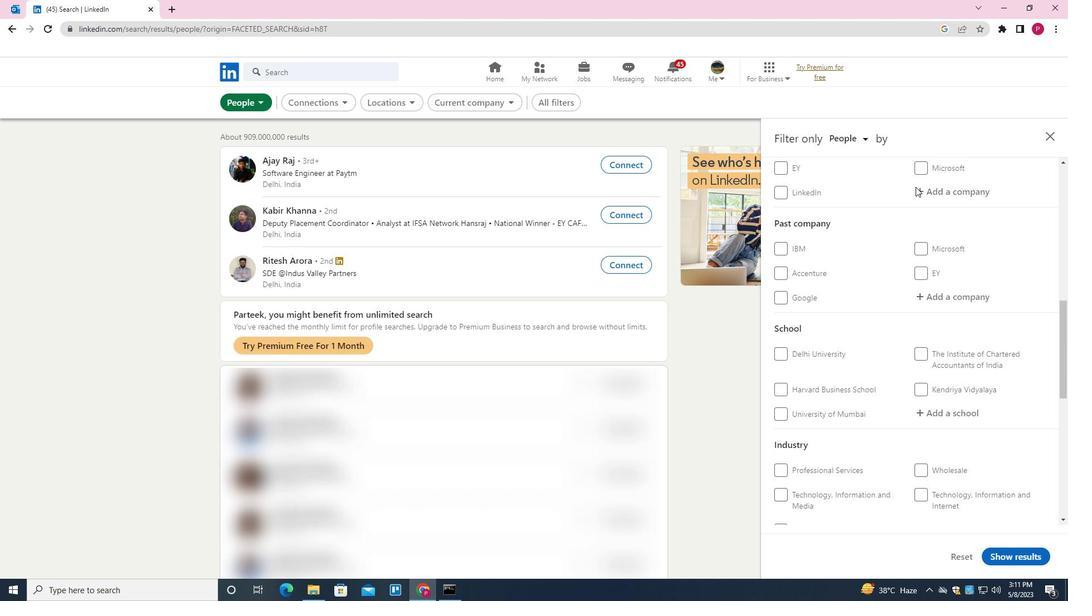 
Action: Mouse scrolled (916, 186) with delta (0, 0)
Screenshot: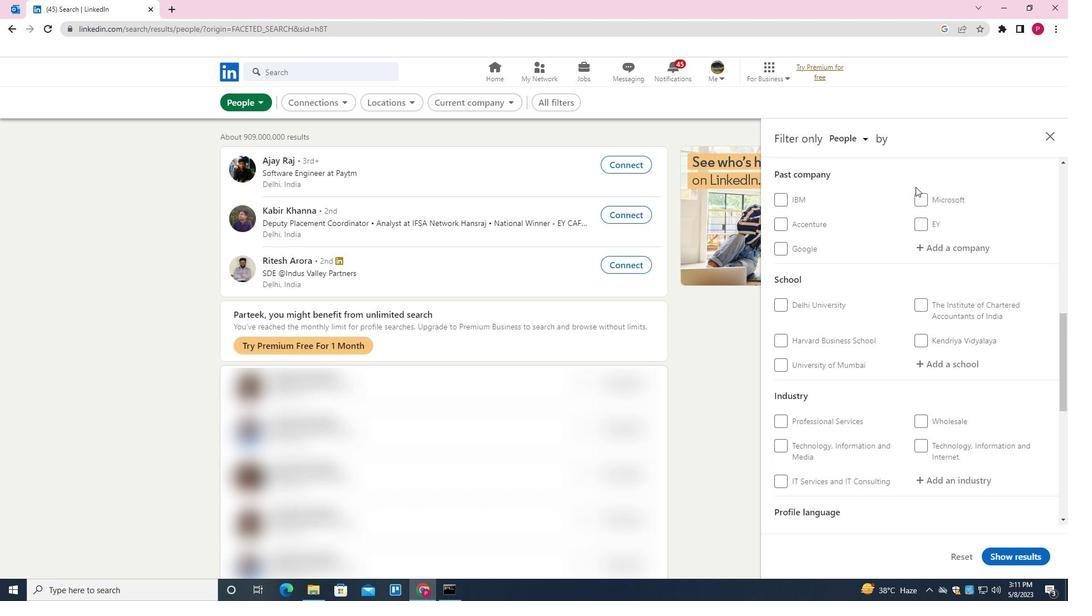 
Action: Mouse moved to (920, 252)
Screenshot: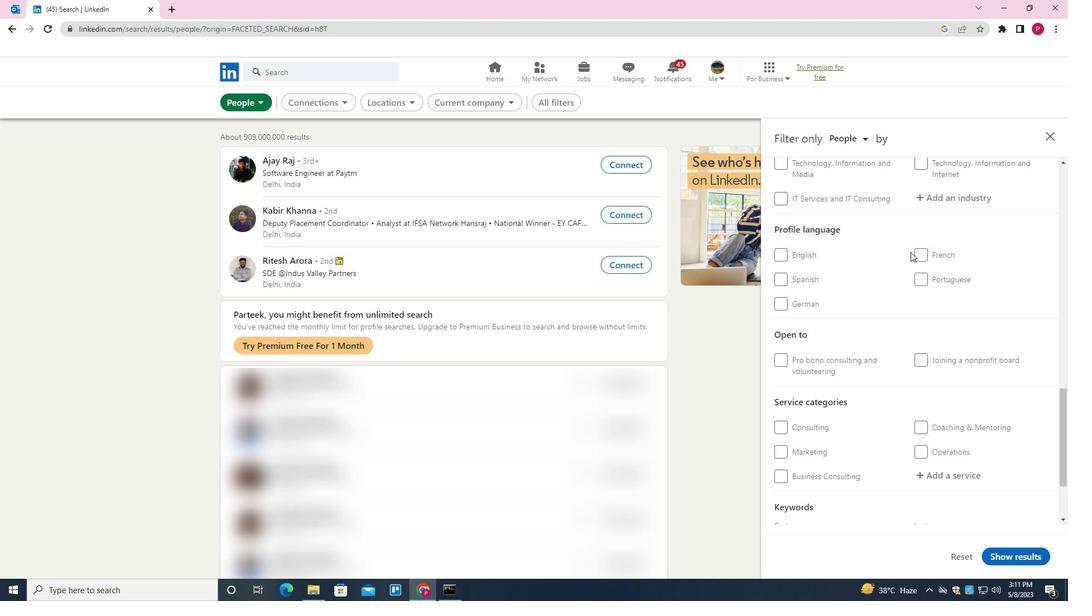 
Action: Mouse pressed left at (920, 252)
Screenshot: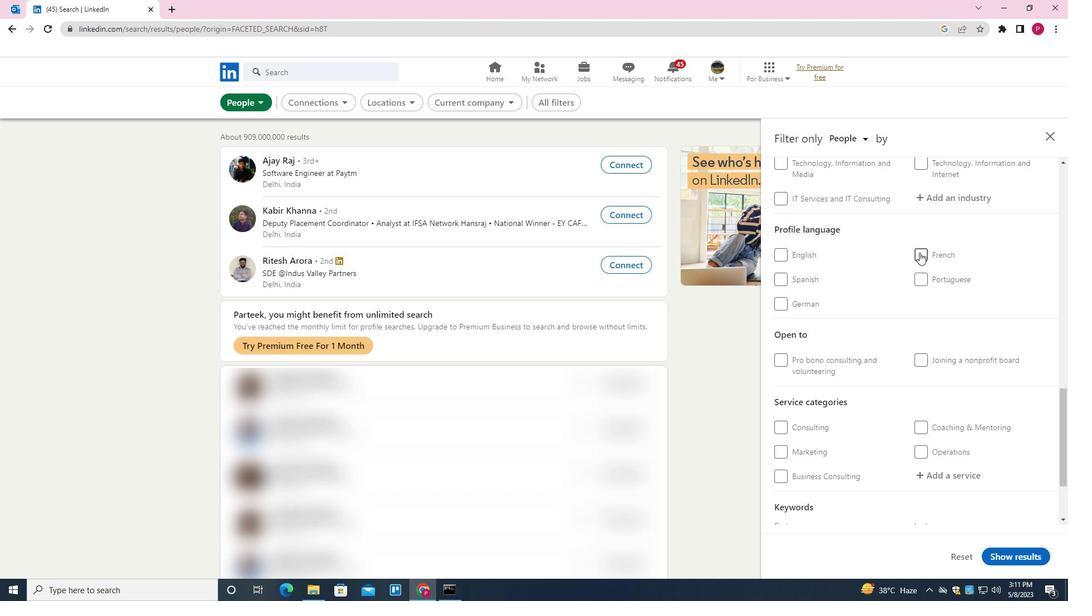 
Action: Mouse moved to (903, 291)
Screenshot: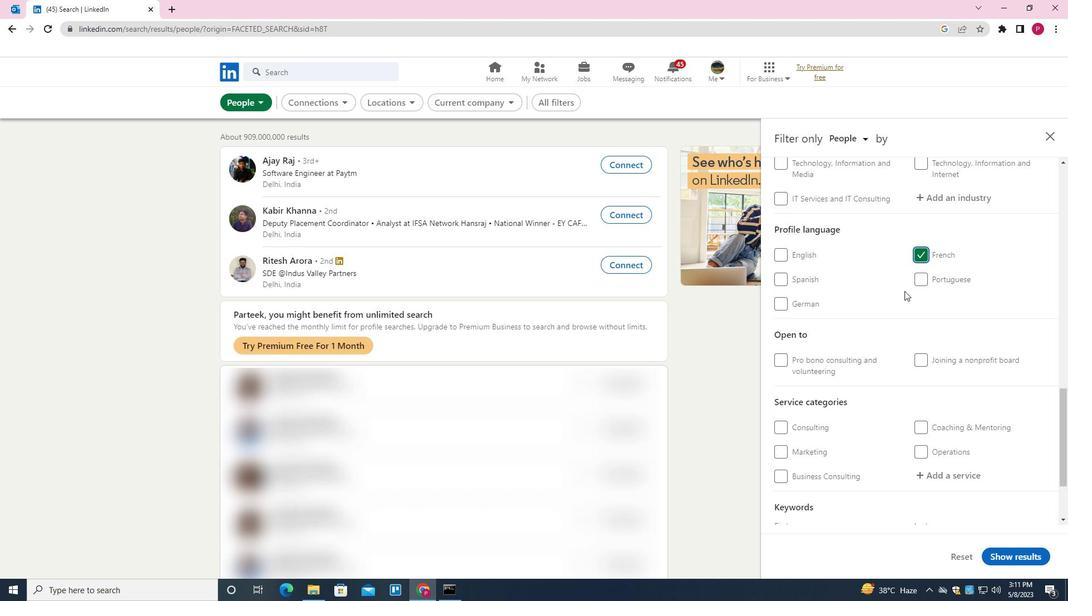 
Action: Mouse scrolled (903, 291) with delta (0, 0)
Screenshot: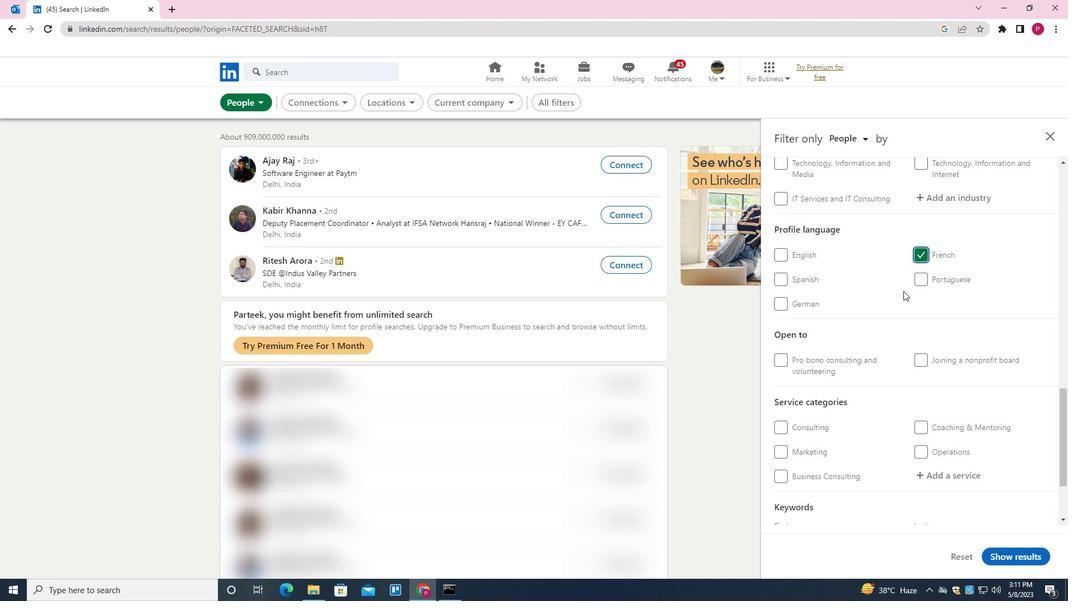 
Action: Mouse scrolled (903, 291) with delta (0, 0)
Screenshot: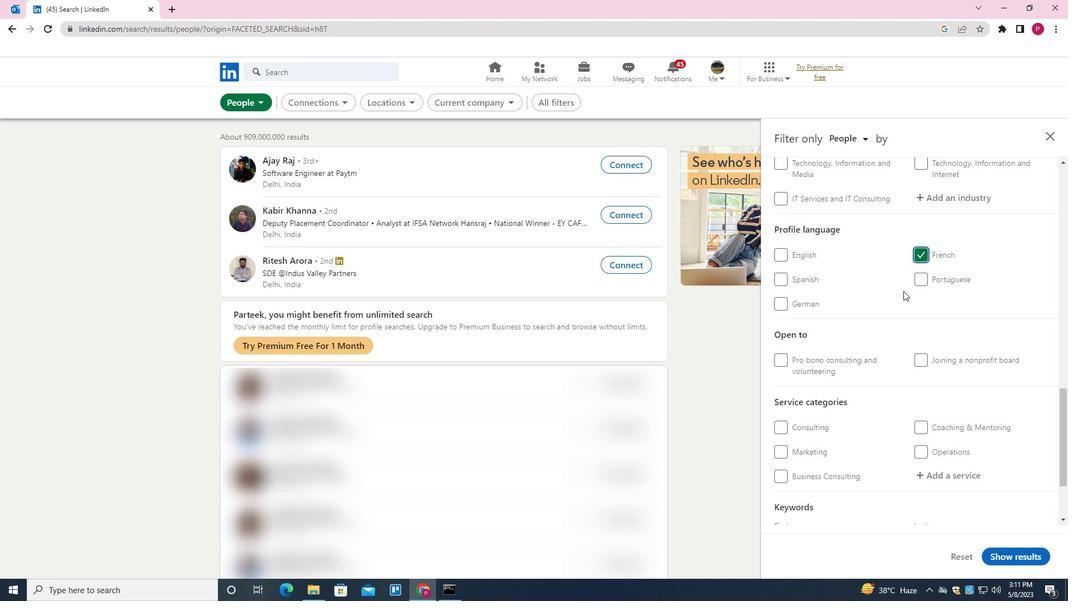 
Action: Mouse scrolled (903, 291) with delta (0, 0)
Screenshot: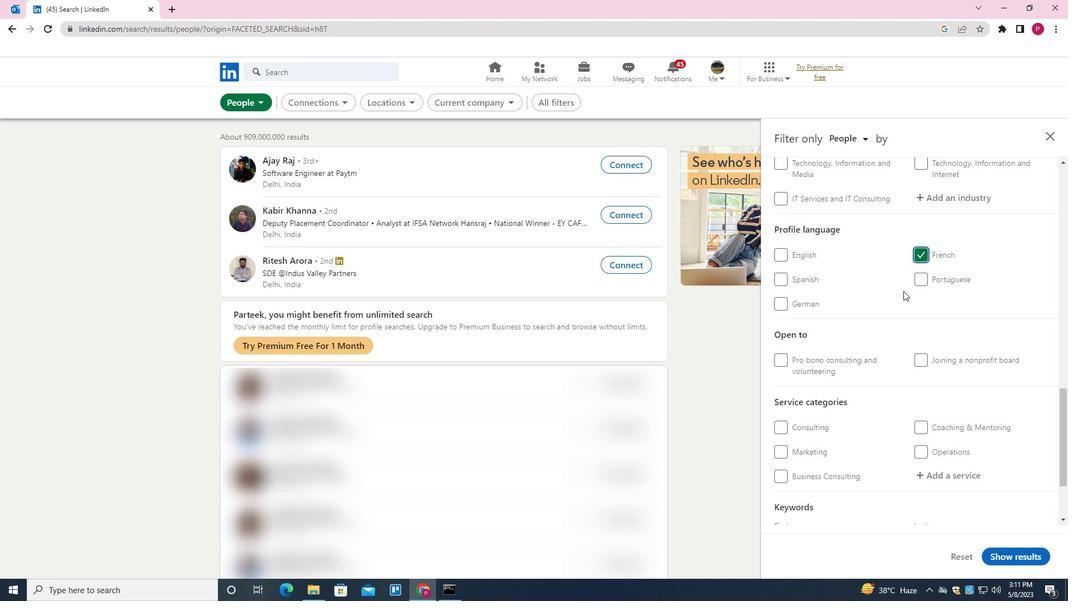 
Action: Mouse scrolled (903, 291) with delta (0, 0)
Screenshot: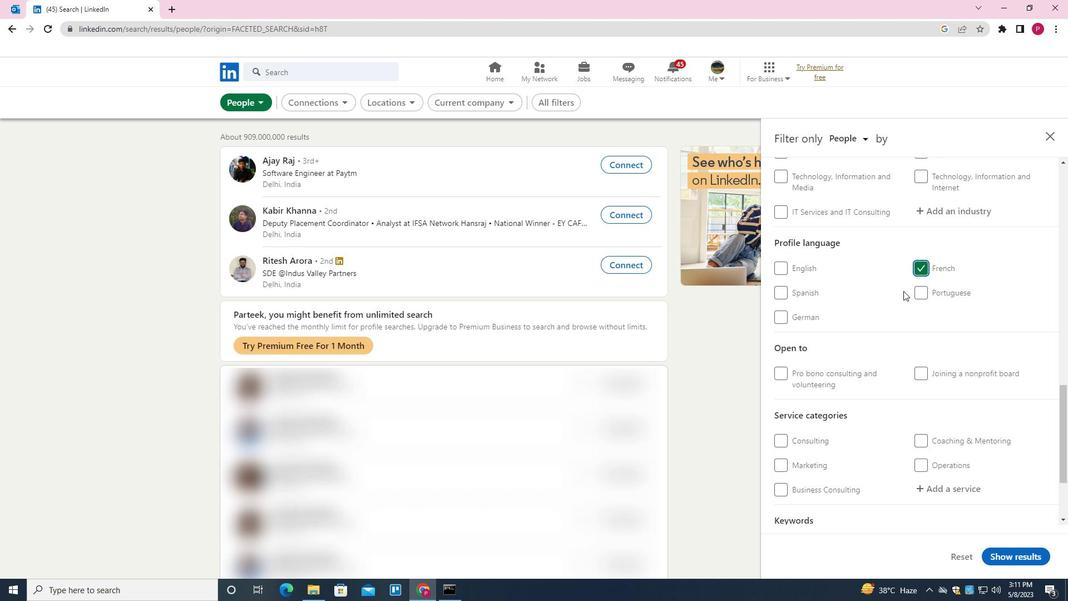 
Action: Mouse scrolled (903, 291) with delta (0, 0)
Screenshot: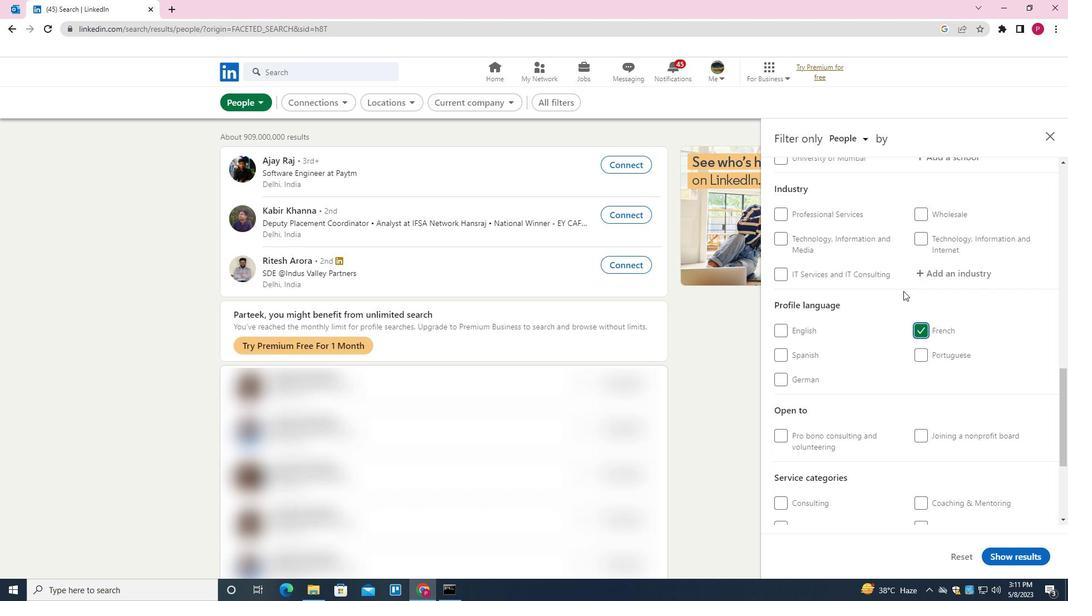 
Action: Mouse scrolled (903, 291) with delta (0, 0)
Screenshot: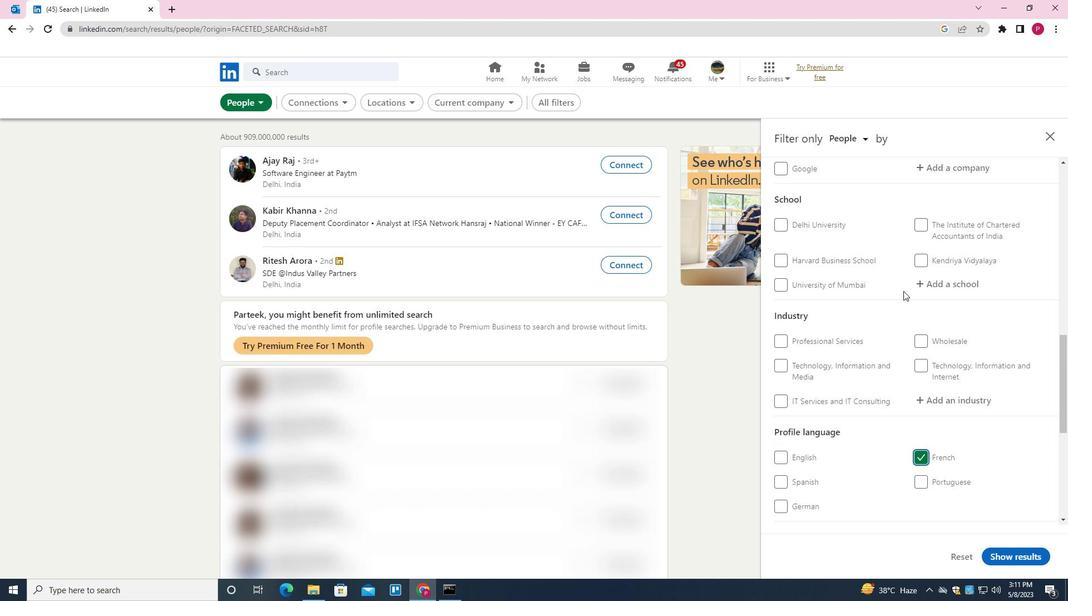 
Action: Mouse moved to (907, 287)
Screenshot: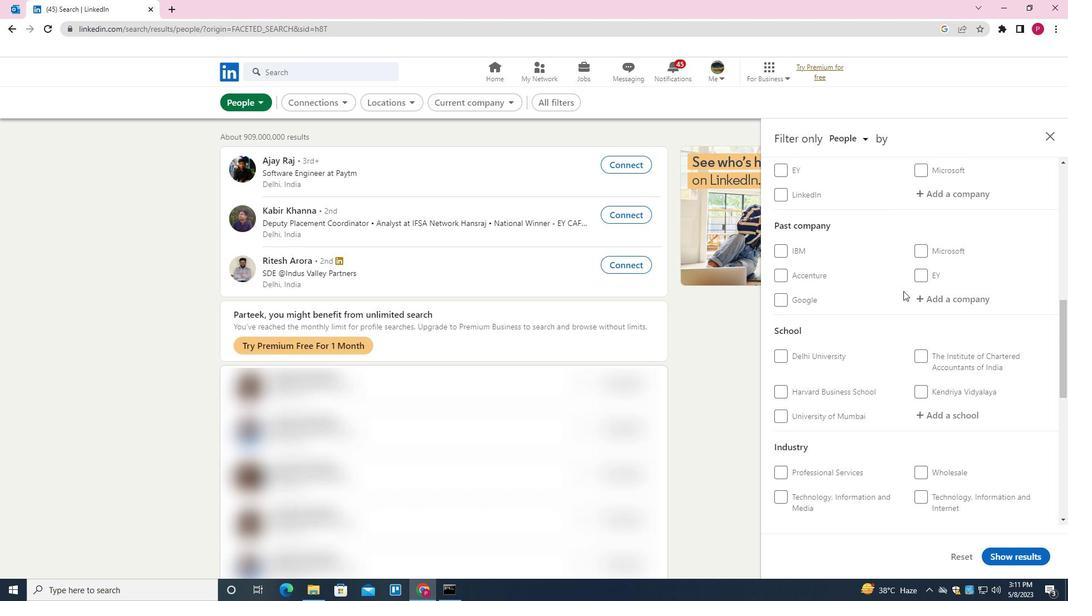 
Action: Mouse scrolled (907, 288) with delta (0, 0)
Screenshot: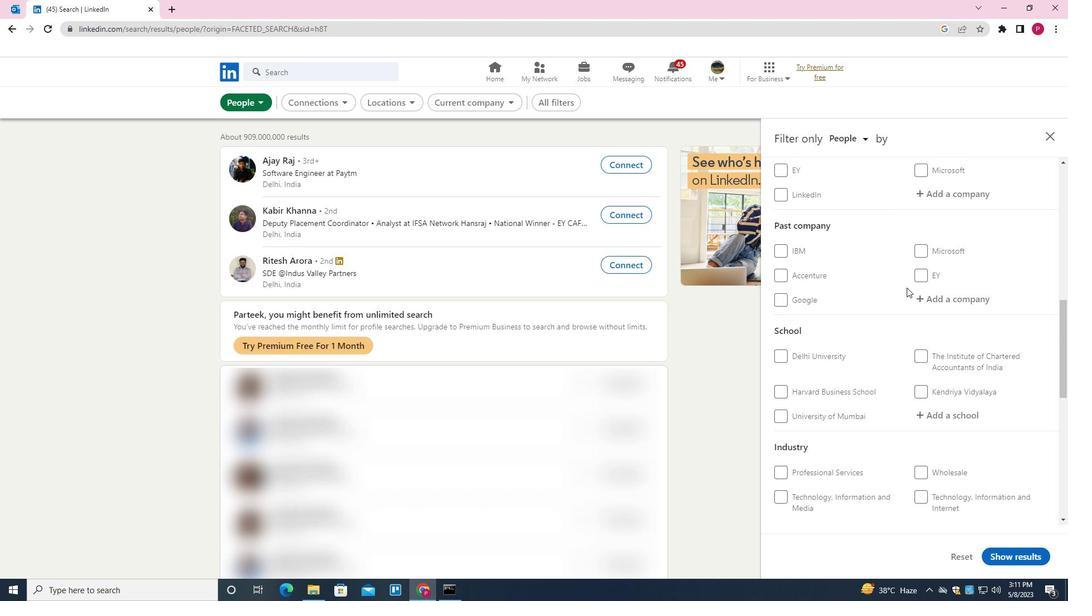 
Action: Mouse scrolled (907, 288) with delta (0, 0)
Screenshot: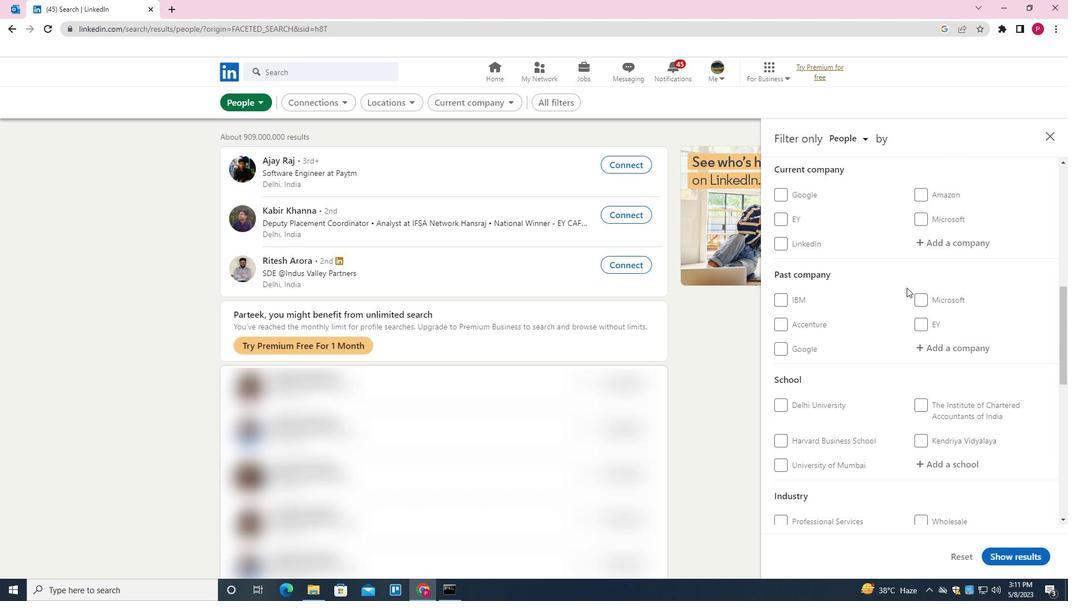 
Action: Mouse moved to (953, 298)
Screenshot: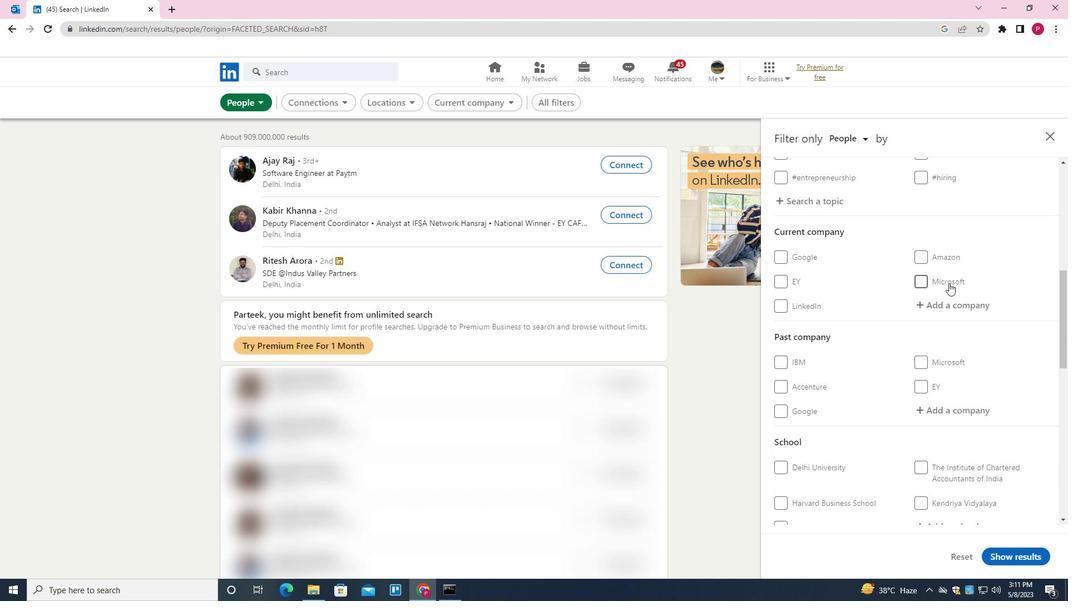 
Action: Mouse pressed left at (953, 298)
Screenshot: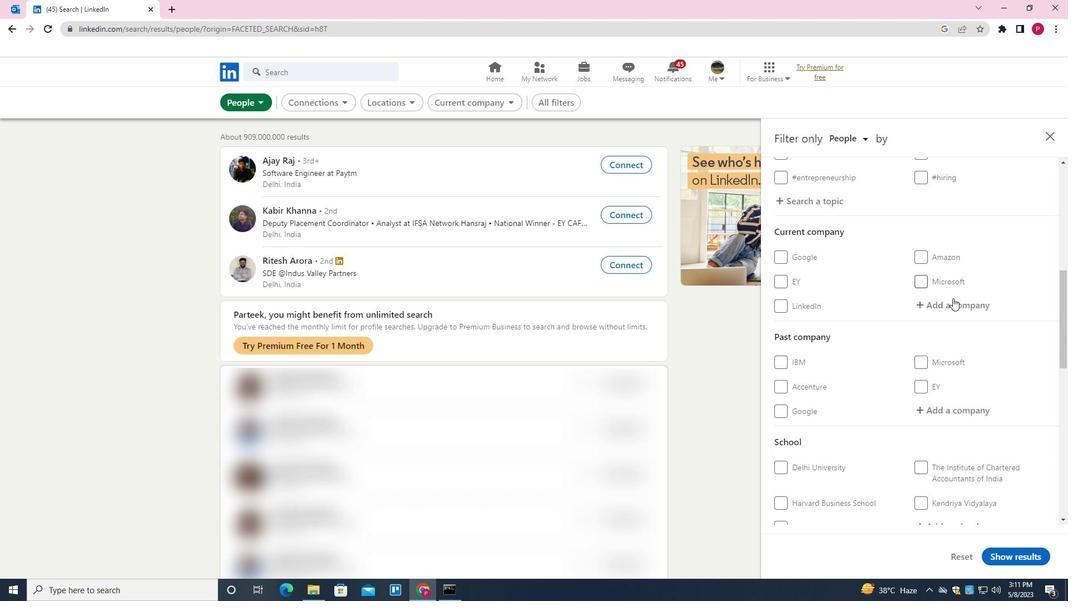 
Action: Mouse moved to (952, 299)
Screenshot: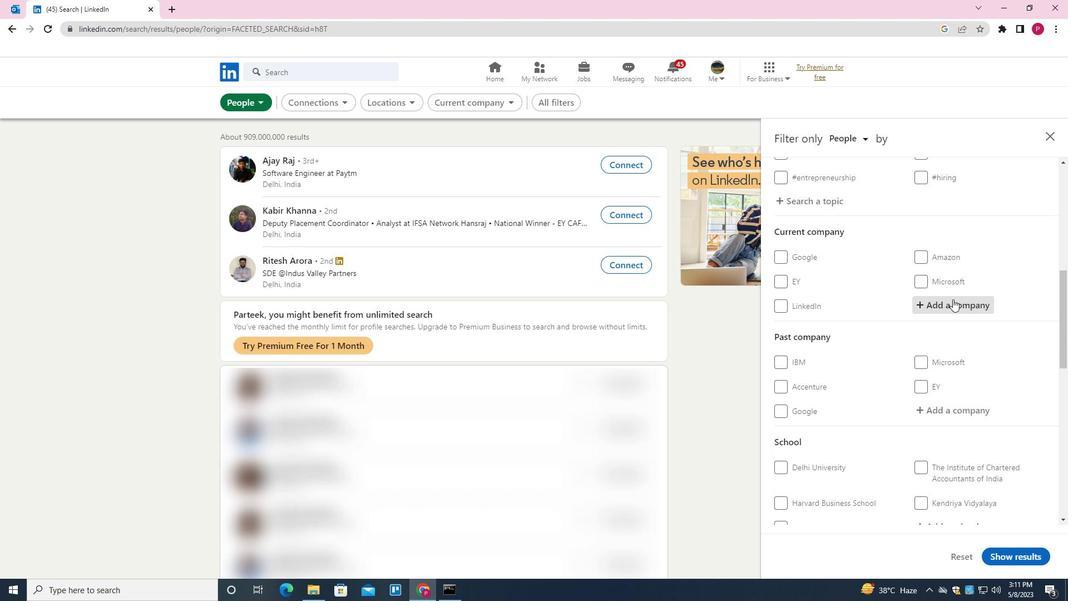 
Action: Key pressed <Key.shift>DICETEK<Key.down><Key.enter>
Screenshot: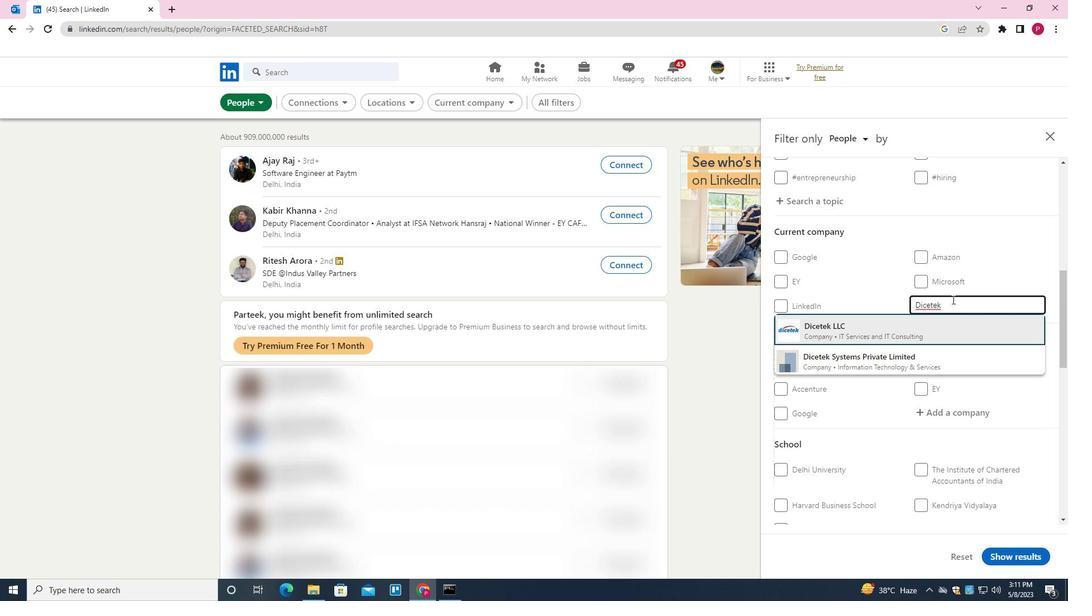 
Action: Mouse moved to (952, 289)
Screenshot: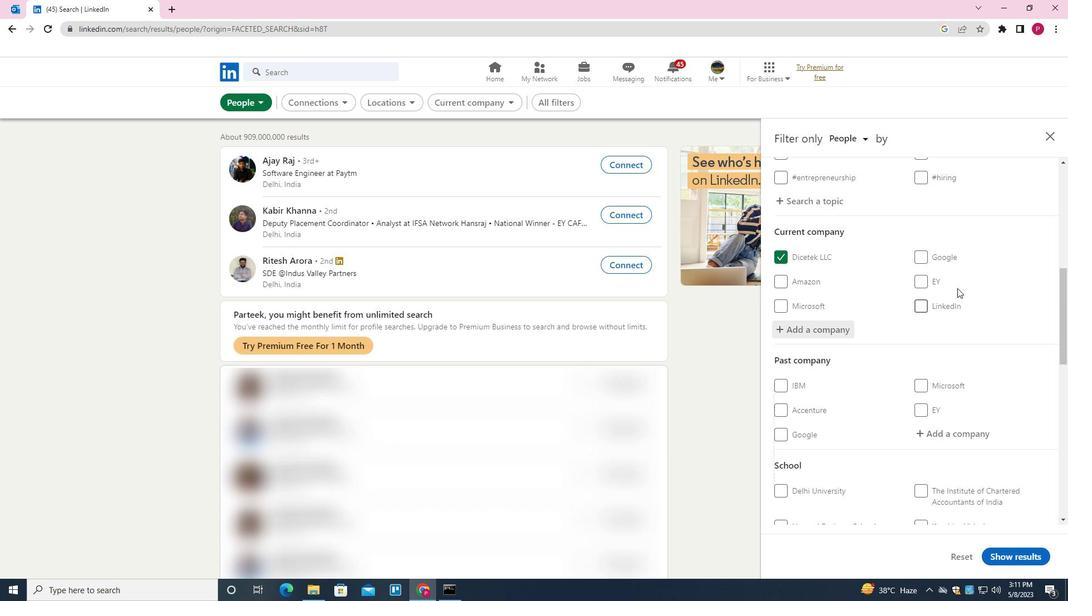 
Action: Mouse scrolled (952, 288) with delta (0, 0)
Screenshot: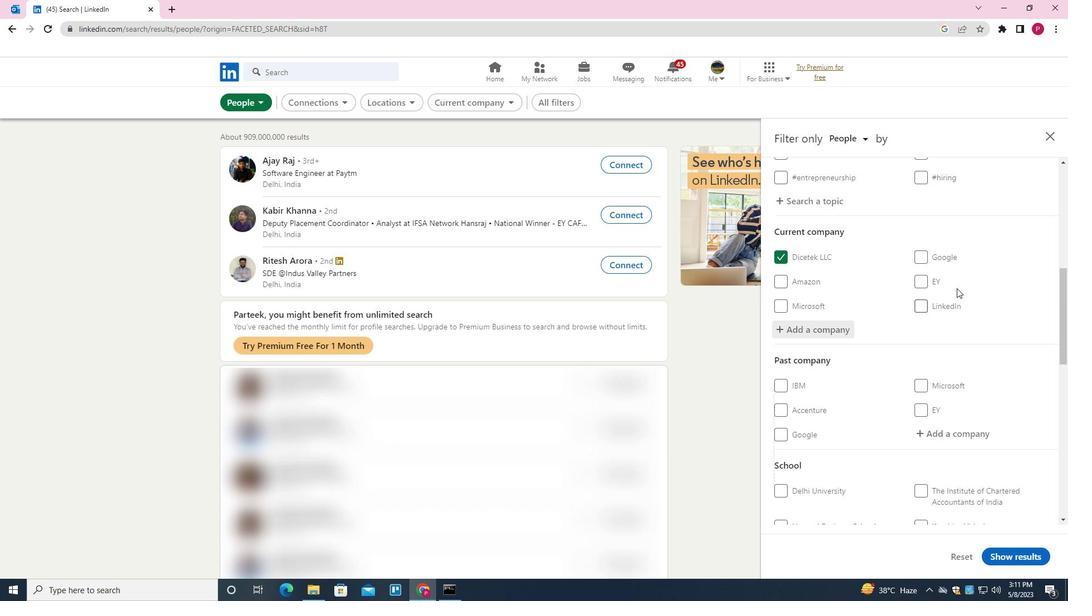 
Action: Mouse moved to (951, 290)
Screenshot: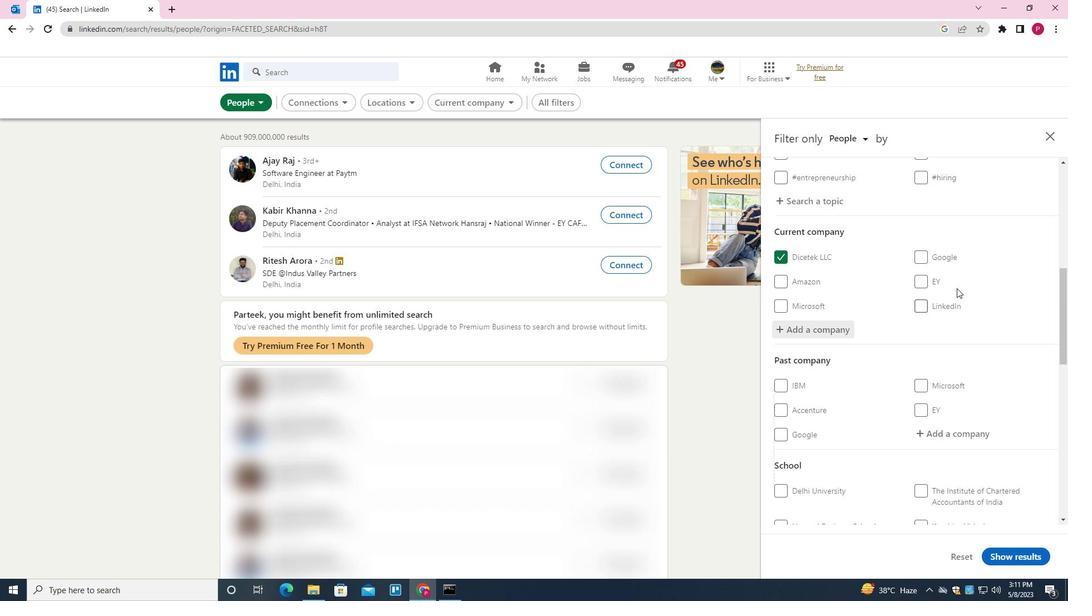 
Action: Mouse scrolled (951, 289) with delta (0, 0)
Screenshot: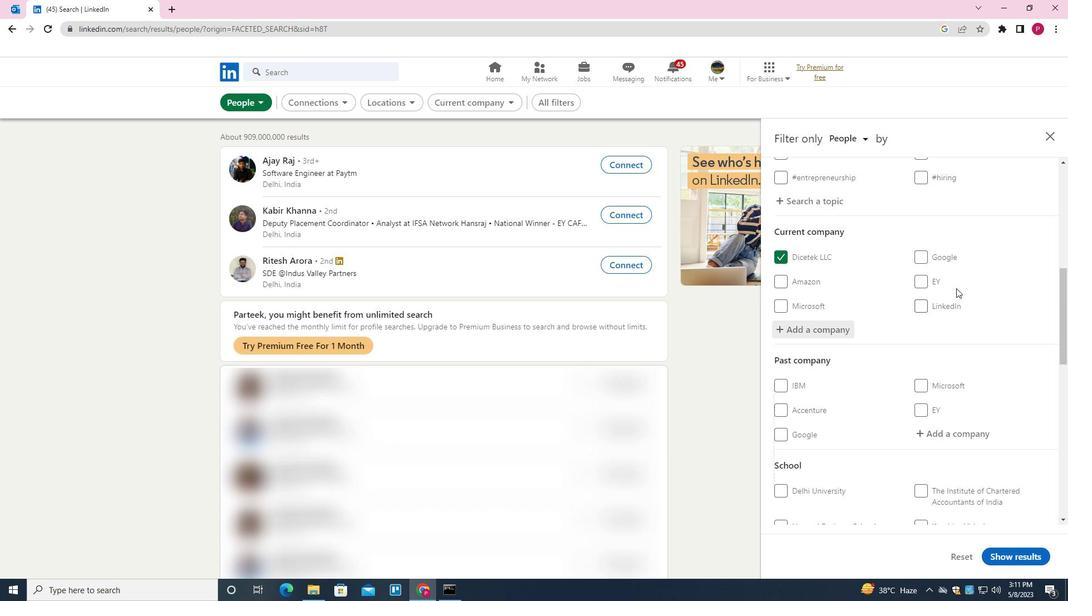 
Action: Mouse scrolled (951, 289) with delta (0, 0)
Screenshot: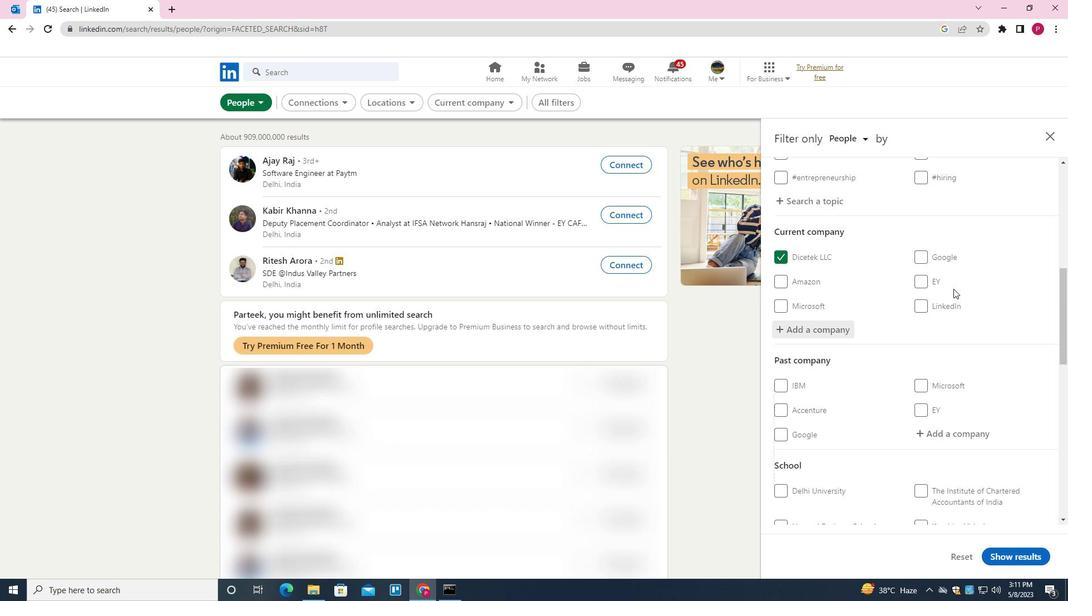 
Action: Mouse moved to (950, 290)
Screenshot: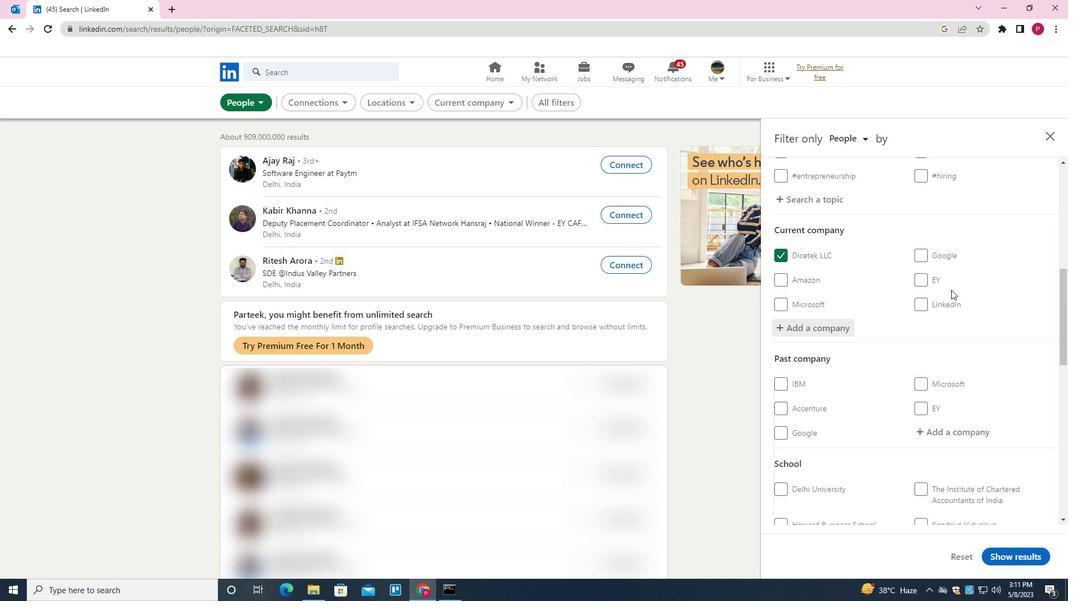 
Action: Mouse scrolled (950, 289) with delta (0, 0)
Screenshot: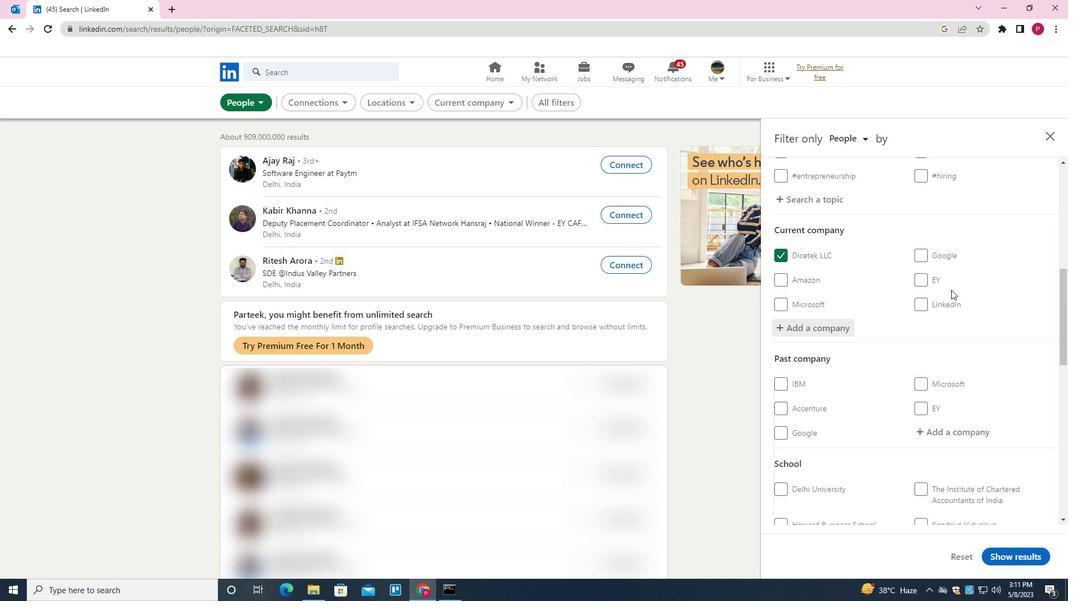 
Action: Mouse moved to (948, 290)
Screenshot: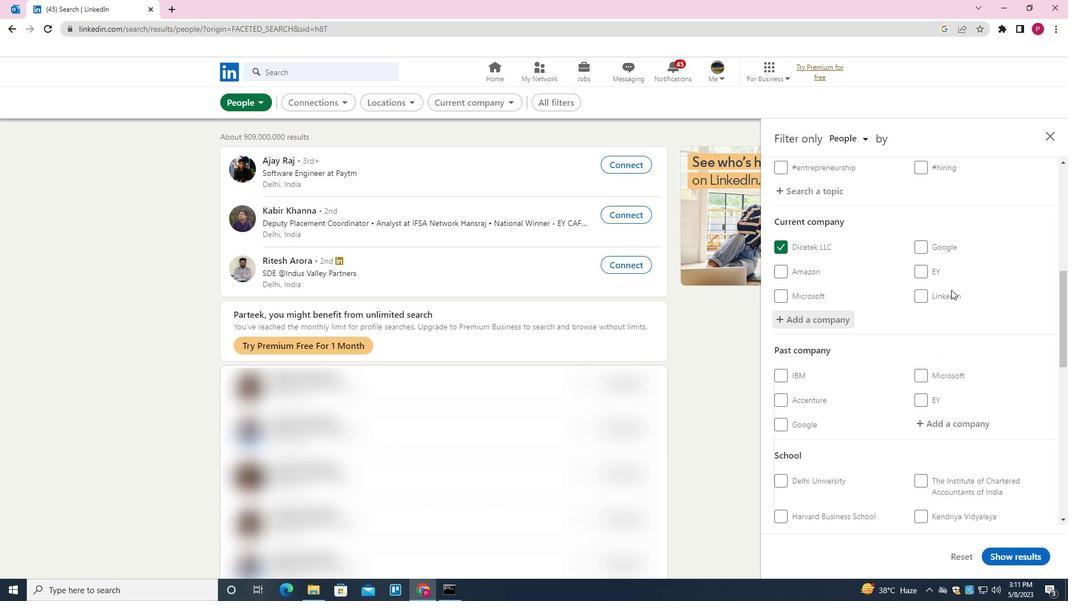 
Action: Mouse scrolled (948, 289) with delta (0, 0)
Screenshot: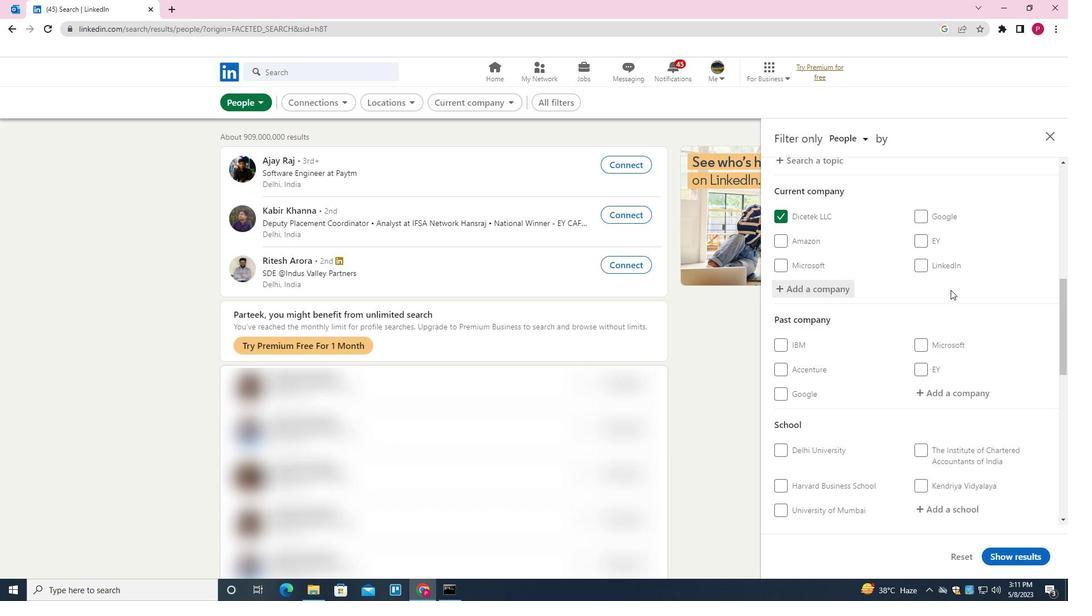 
Action: Mouse moved to (947, 266)
Screenshot: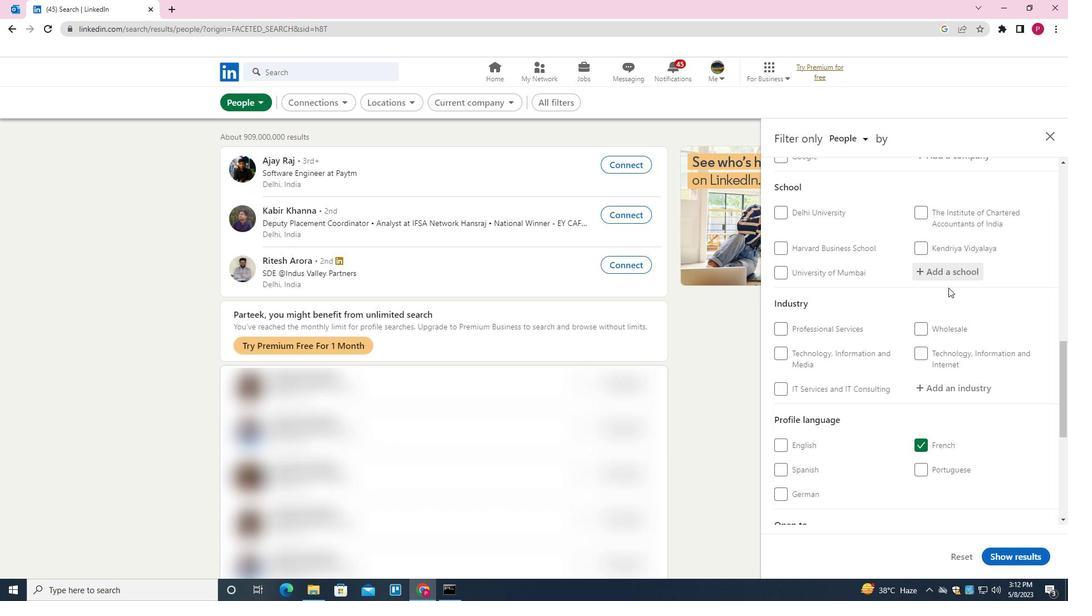 
Action: Mouse pressed left at (947, 266)
Screenshot: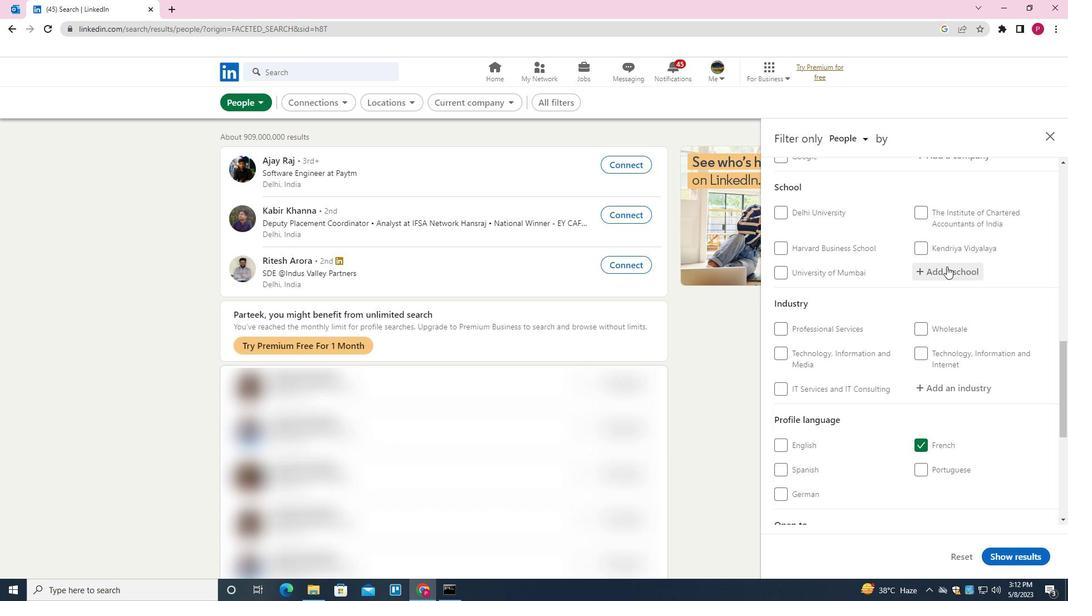 
Action: Mouse moved to (912, 288)
Screenshot: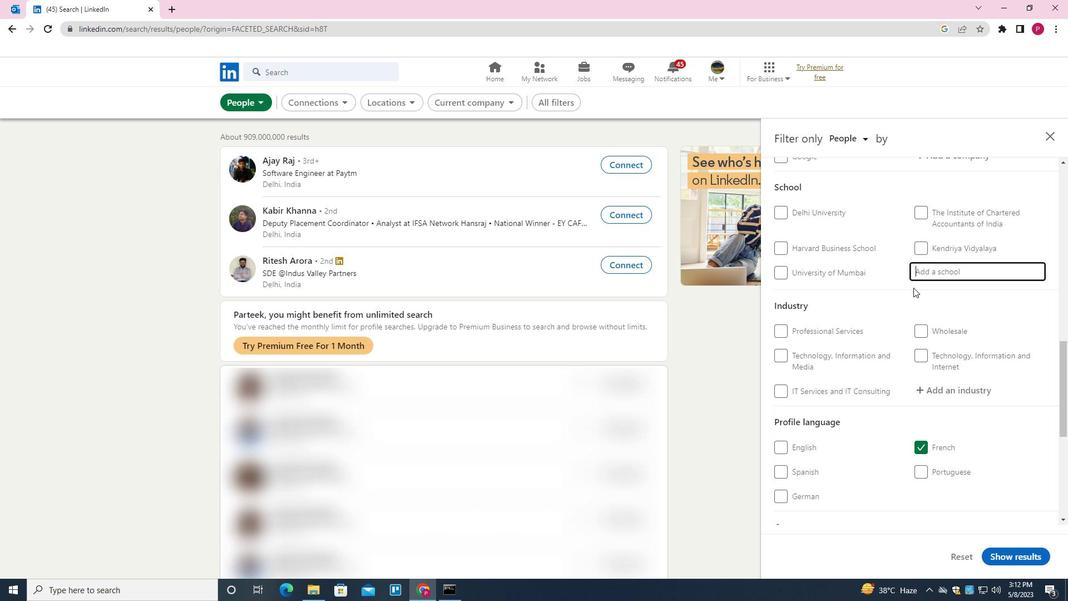
Action: Key pressed <Key.shift><Key.shift><Key.shift><Key.shift><Key.shift><Key.shift><Key.shift><Key.shift><Key.shift><Key.shift><Key.shift>KERALA<Key.space><Key.shift><Key.shift><Key.shift><Key.shift><Key.shift><Key.shift><Key.shift><Key.shift><Key.shift><Key.shift><Key.shift><Key.shift>JOBS<Key.down><Key.enter>
Screenshot: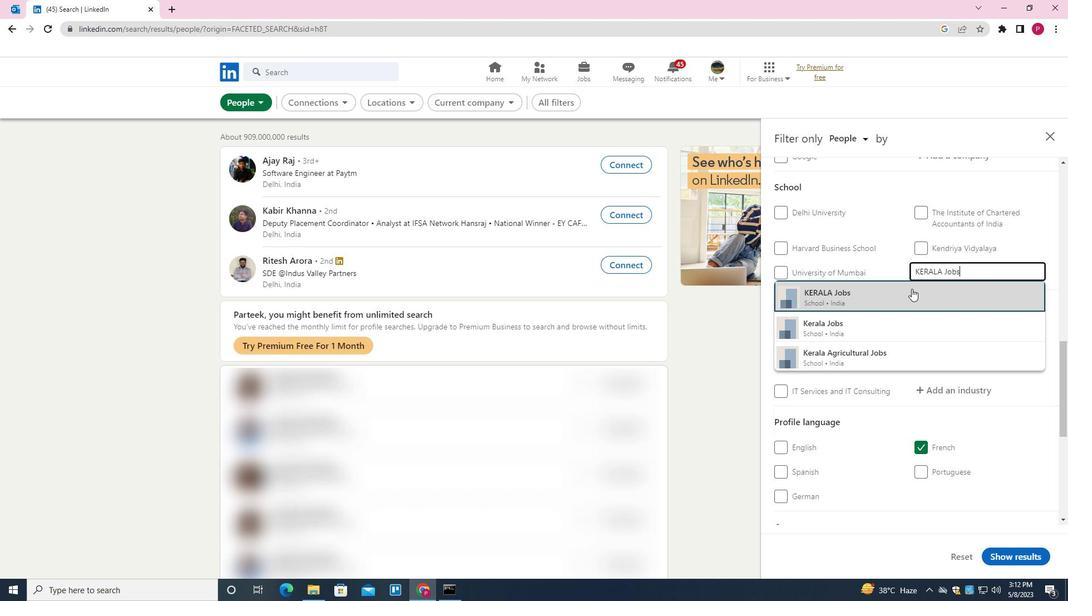 
Action: Mouse scrolled (912, 288) with delta (0, 0)
Screenshot: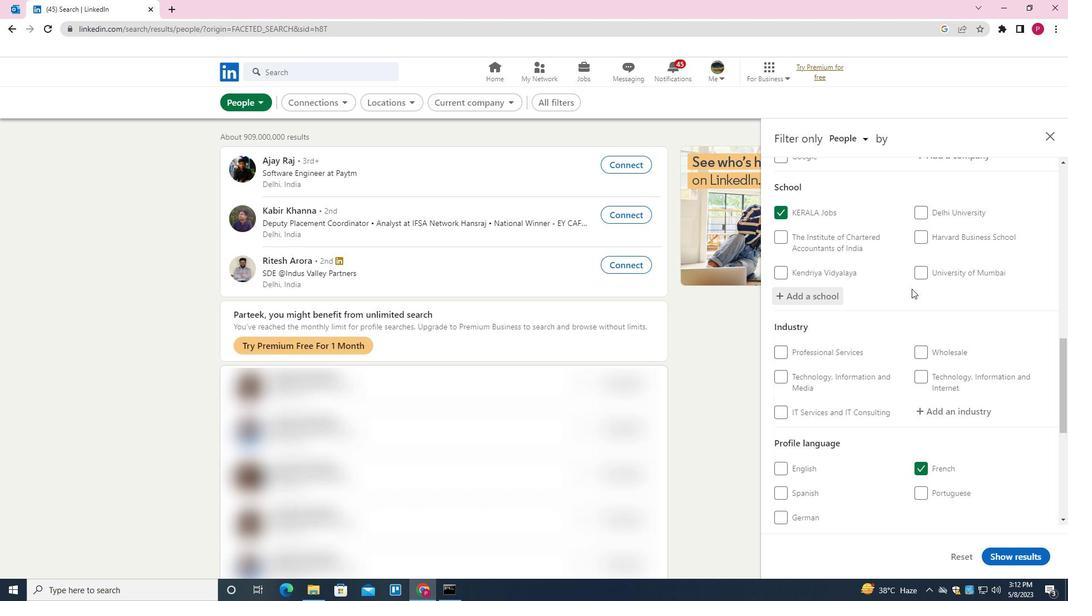 
Action: Mouse scrolled (912, 288) with delta (0, 0)
Screenshot: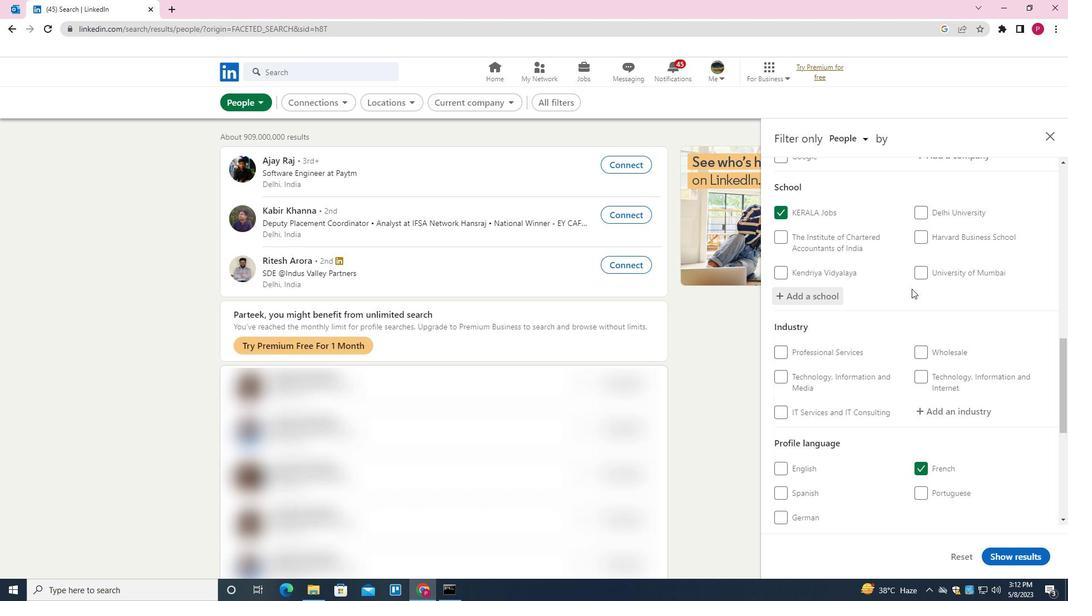 
Action: Mouse moved to (964, 298)
Screenshot: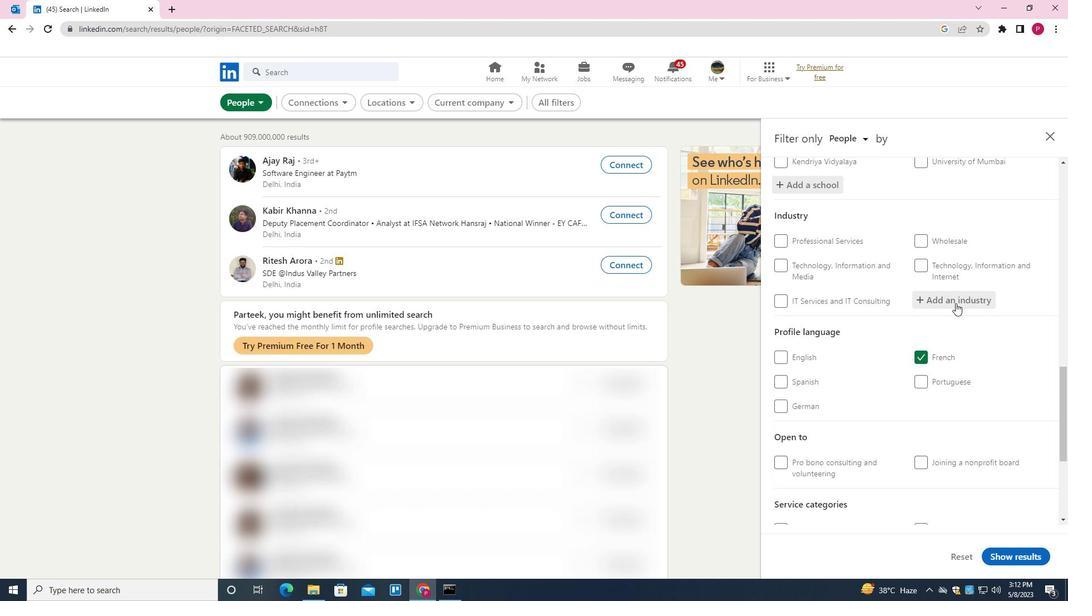 
Action: Mouse pressed left at (964, 298)
Screenshot: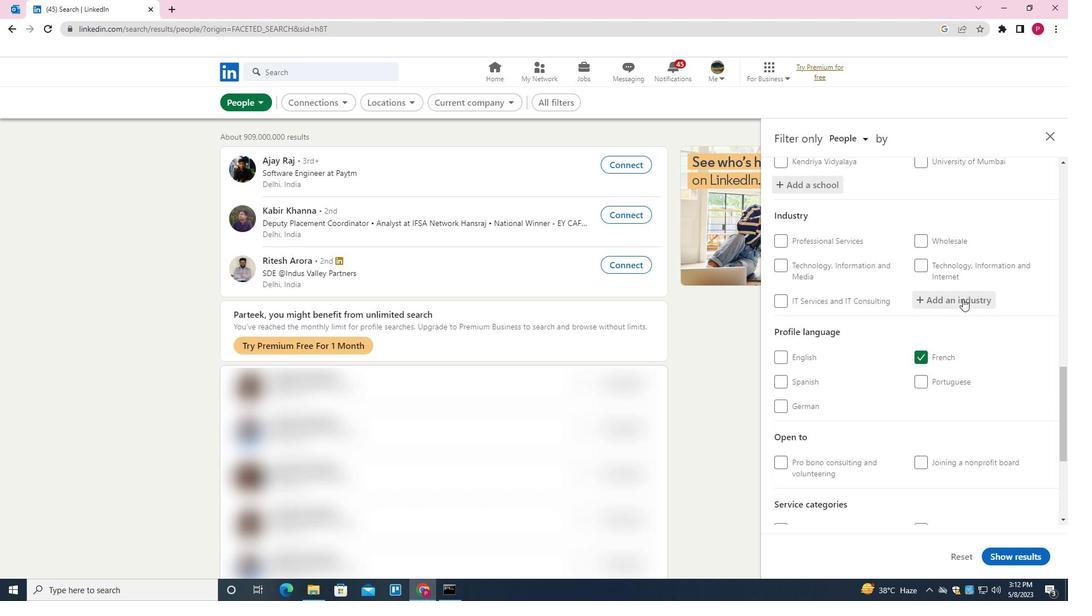
Action: Mouse moved to (962, 300)
Screenshot: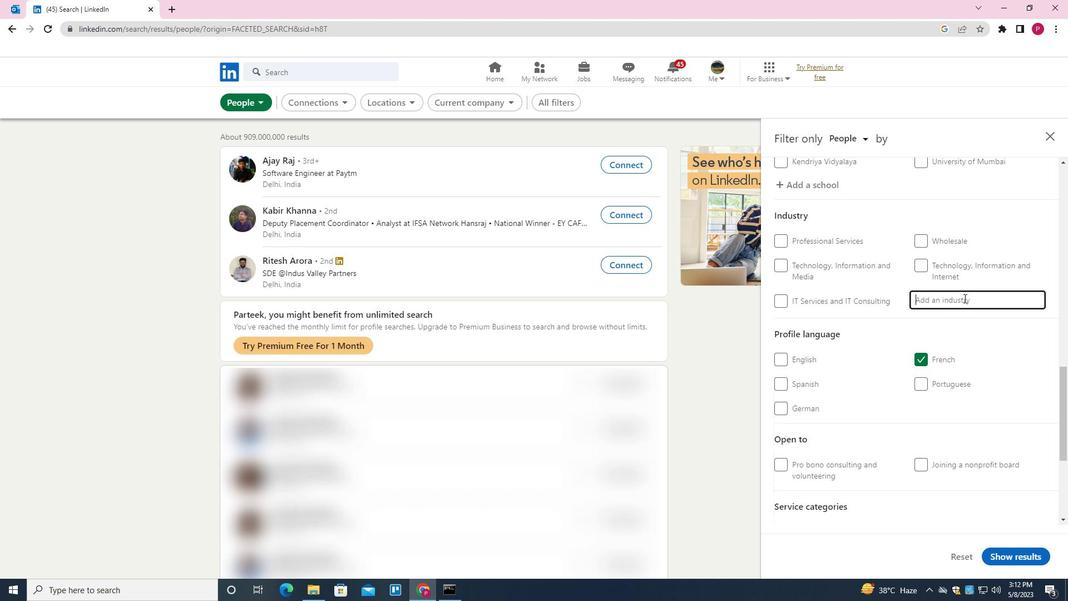 
Action: Key pressed <Key.shift><Key.shift><Key.shift><Key.shift><Key.shift><Key.shift><Key.shift><Key.shift><Key.shift><Key.shift><Key.shift><Key.shift><Key.shift><Key.shift><Key.shift><Key.shift><Key.shift><Key.shift><Key.shift><Key.shift>TELECOMMUNICATIONS<Key.down><Key.enter>
Screenshot: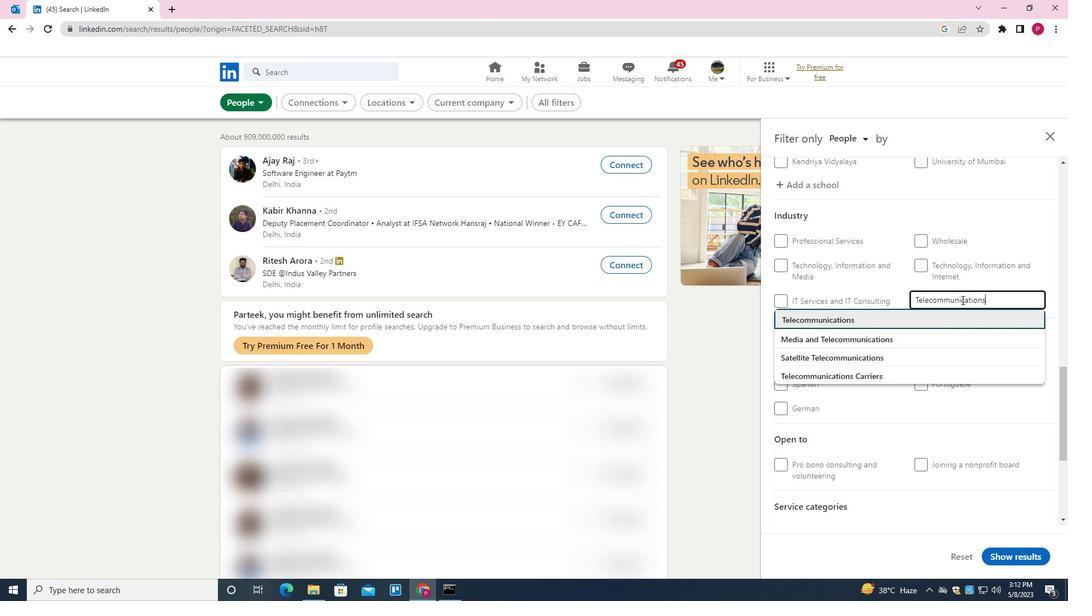 
Action: Mouse moved to (947, 308)
Screenshot: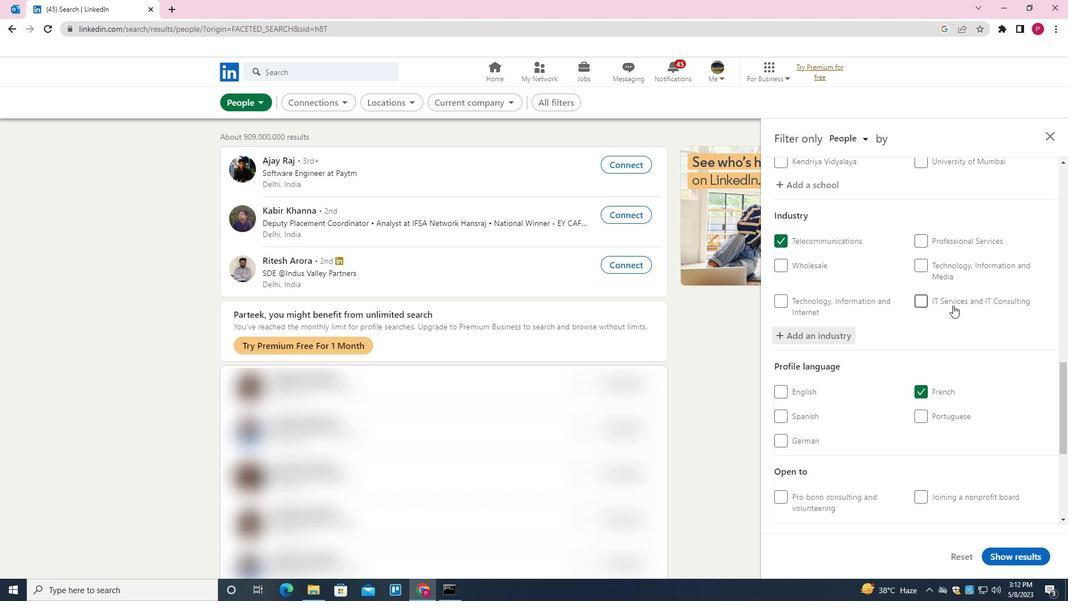 
Action: Mouse scrolled (947, 308) with delta (0, 0)
Screenshot: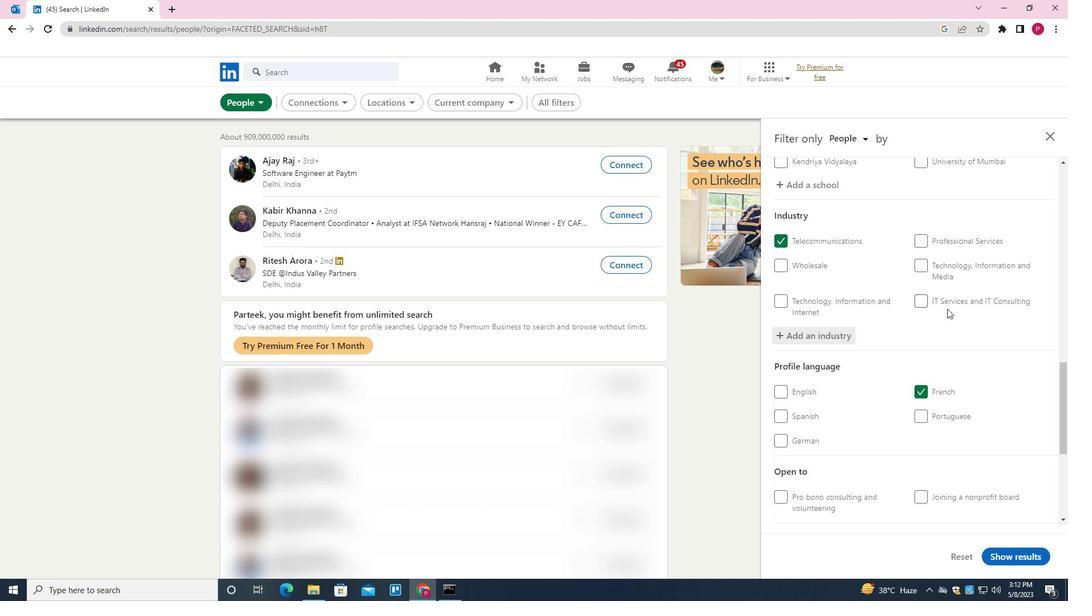 
Action: Mouse scrolled (947, 308) with delta (0, 0)
Screenshot: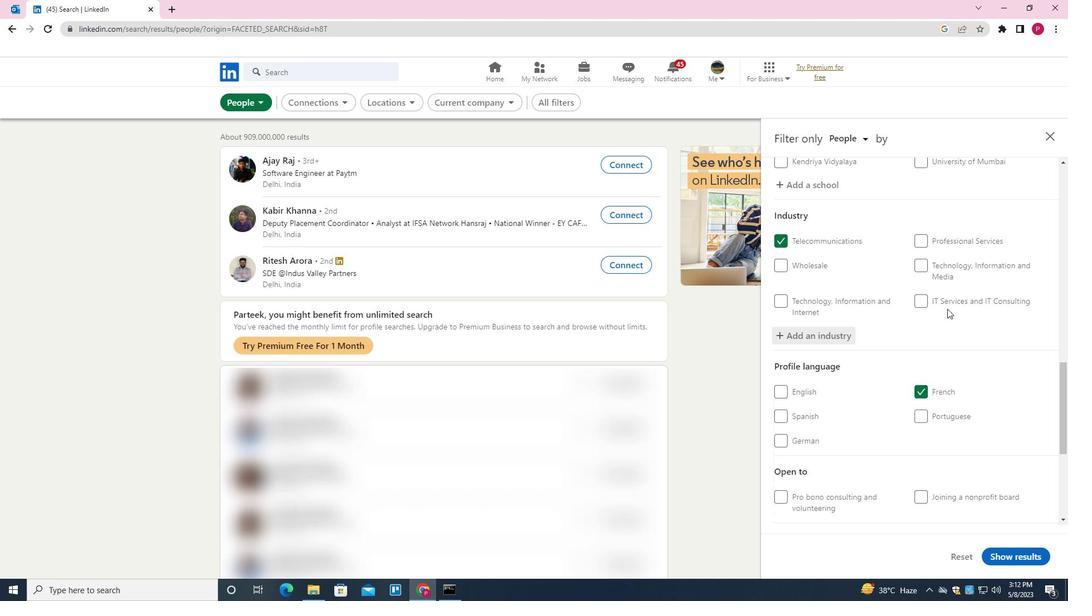 
Action: Mouse scrolled (947, 308) with delta (0, 0)
Screenshot: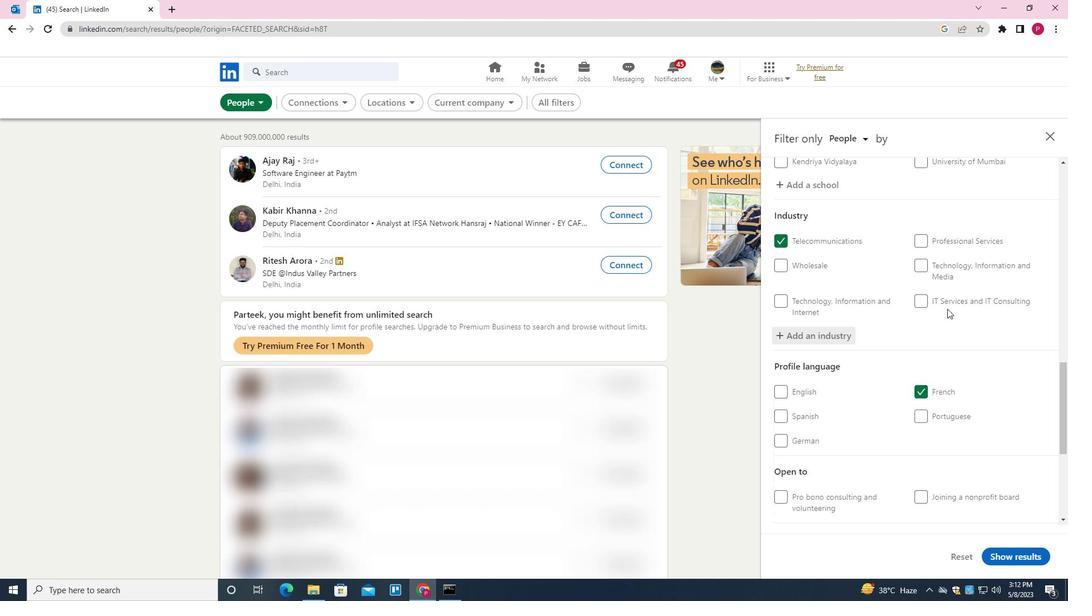 
Action: Mouse scrolled (947, 308) with delta (0, 0)
Screenshot: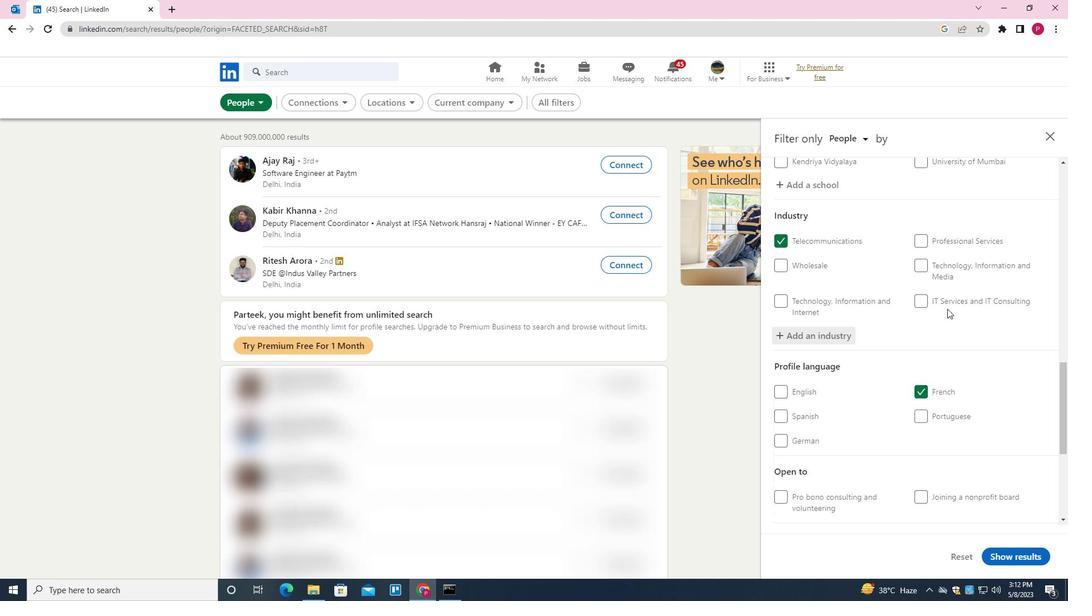 
Action: Mouse scrolled (947, 308) with delta (0, 0)
Screenshot: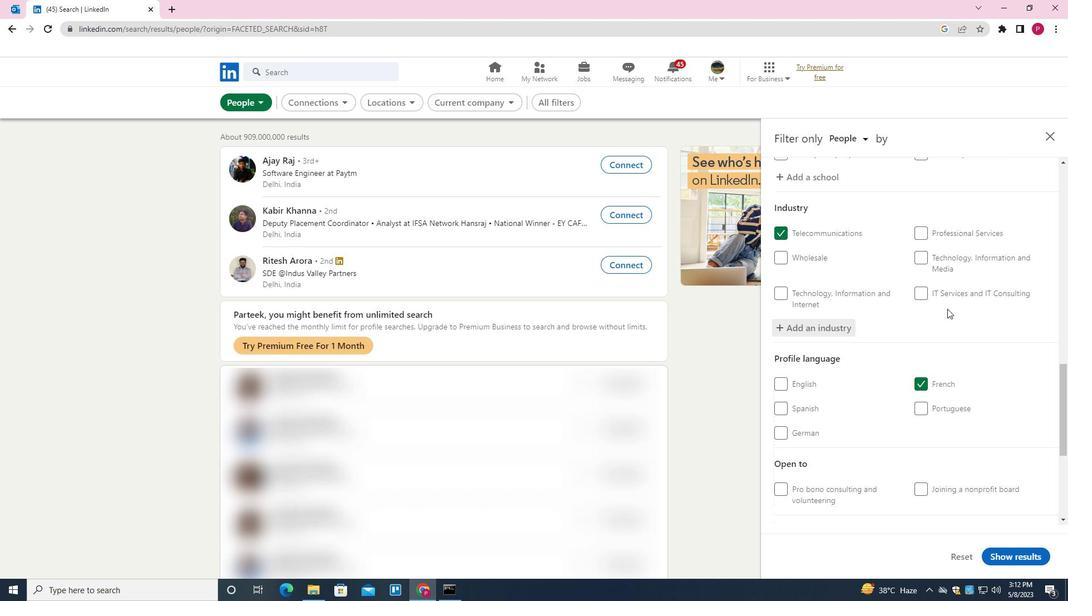 
Action: Mouse moved to (954, 365)
Screenshot: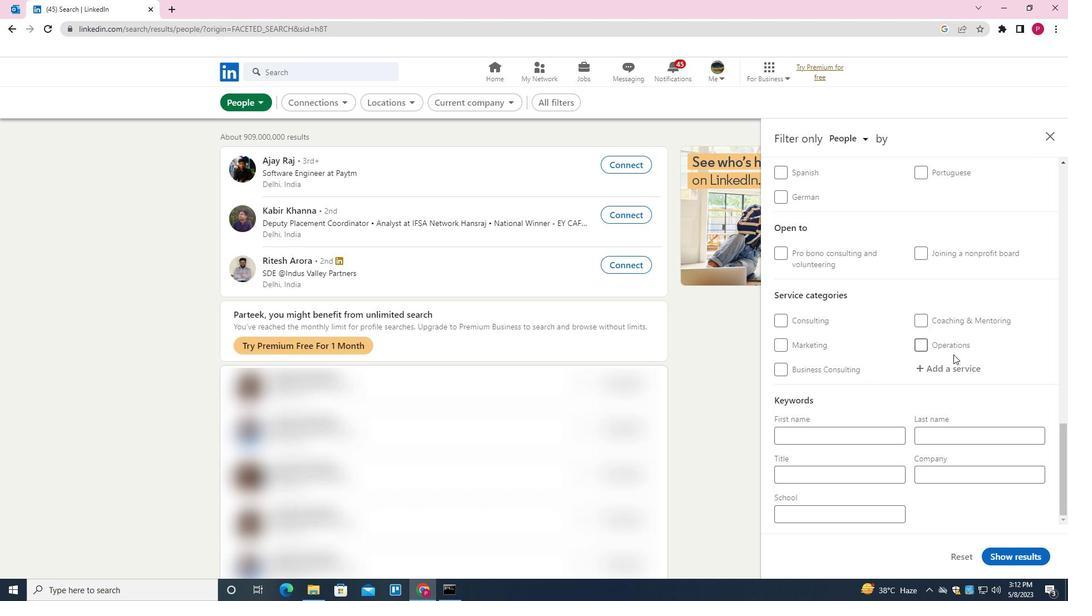 
Action: Mouse pressed left at (954, 365)
Screenshot: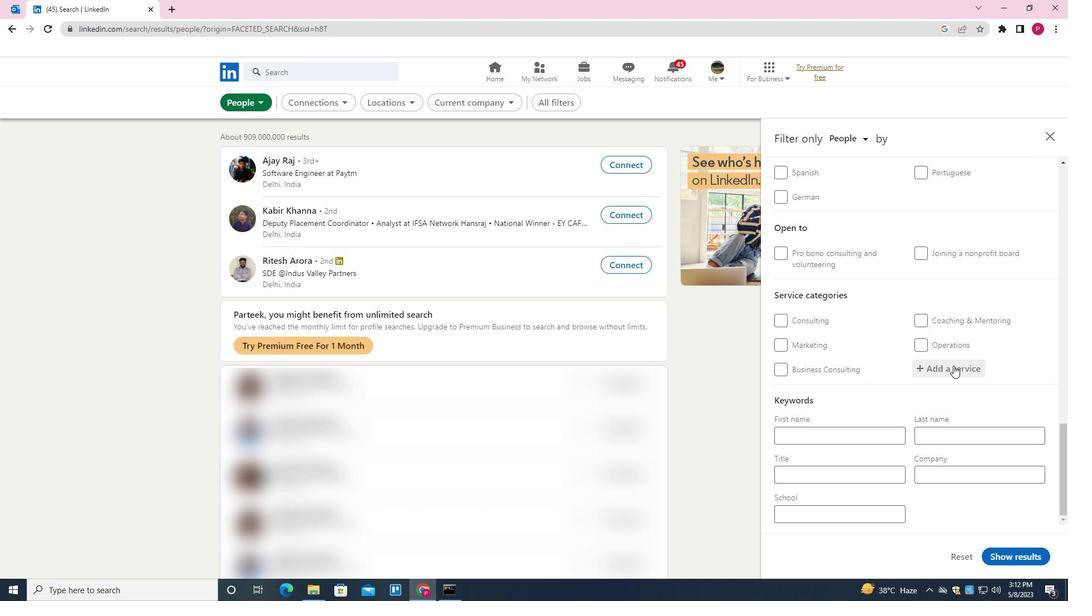 
Action: Key pressed <Key.shift>SE<Key.backspace>EARCH<Key.space><Key.shift>ENGINE<Key.space><Key.shift><Key.shift><Key.shift><Key.shift><Key.shift><Key.shift><Key.shift><Key.shift><Key.shift><Key.shift><Key.shift><Key.shift><Key.shift><Key.shift><Key.shift><Key.shift><Key.shift><Key.shift><Key.shift><Key.shift><Key.shift><Key.shift>MARKETING<Key.down><Key.enter>
Screenshot: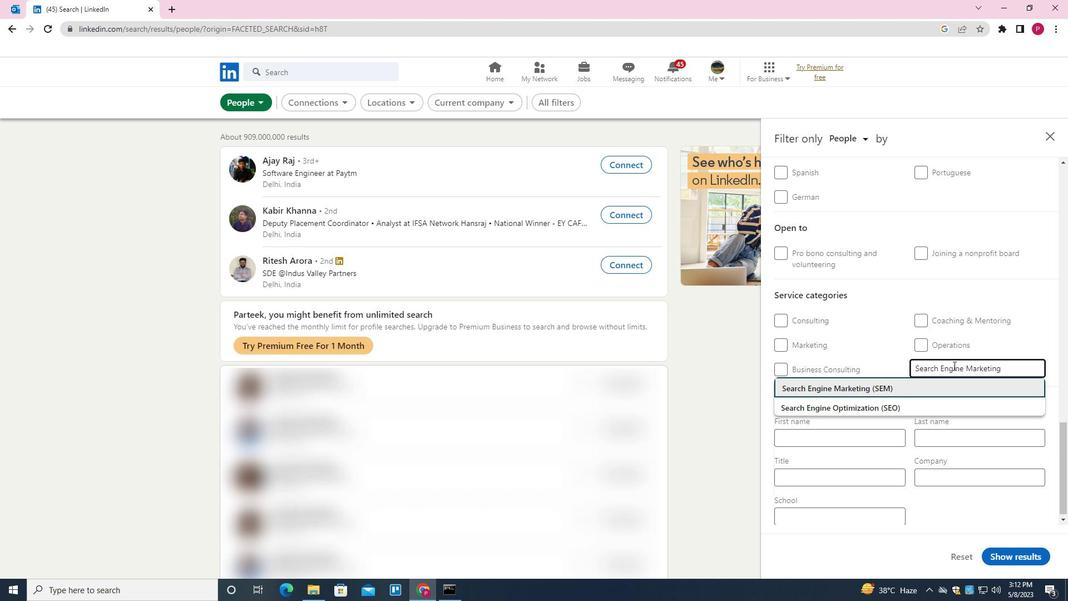 
Action: Mouse scrolled (954, 365) with delta (0, 0)
Screenshot: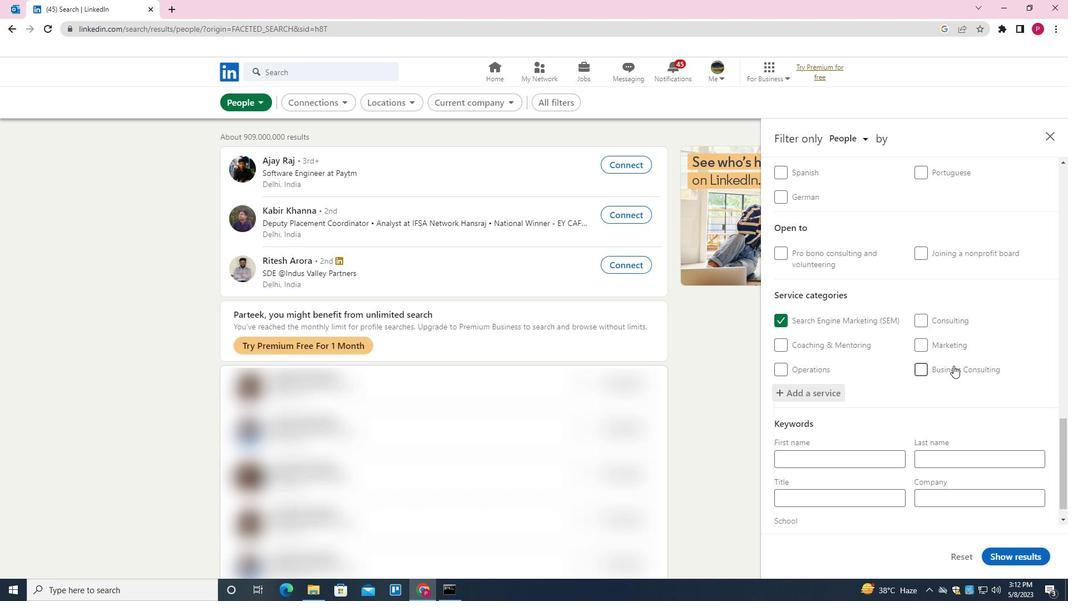 
Action: Mouse scrolled (954, 365) with delta (0, 0)
Screenshot: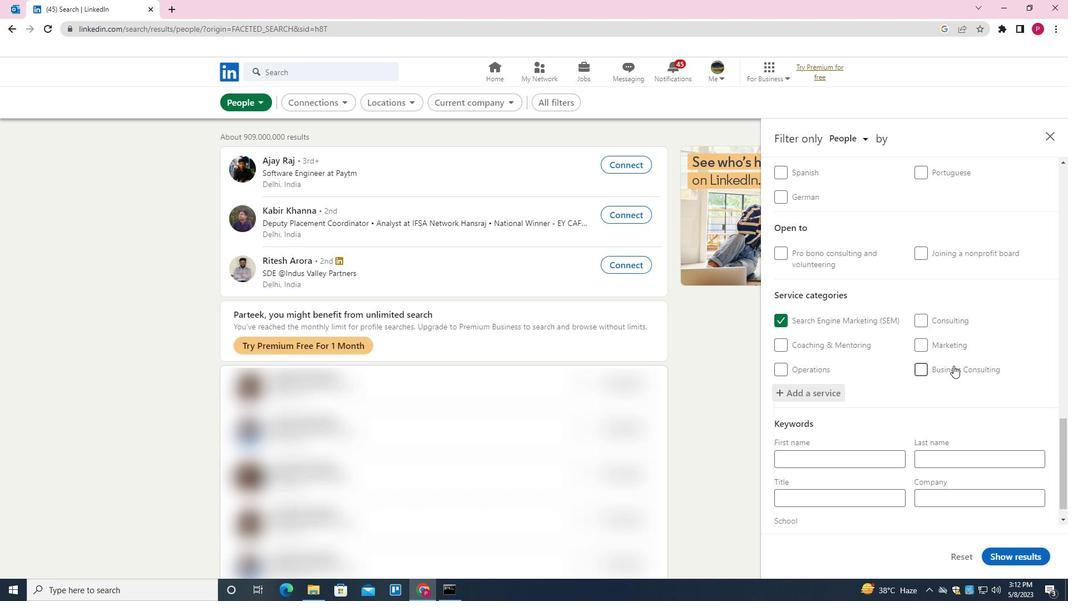 
Action: Mouse scrolled (954, 365) with delta (0, 0)
Screenshot: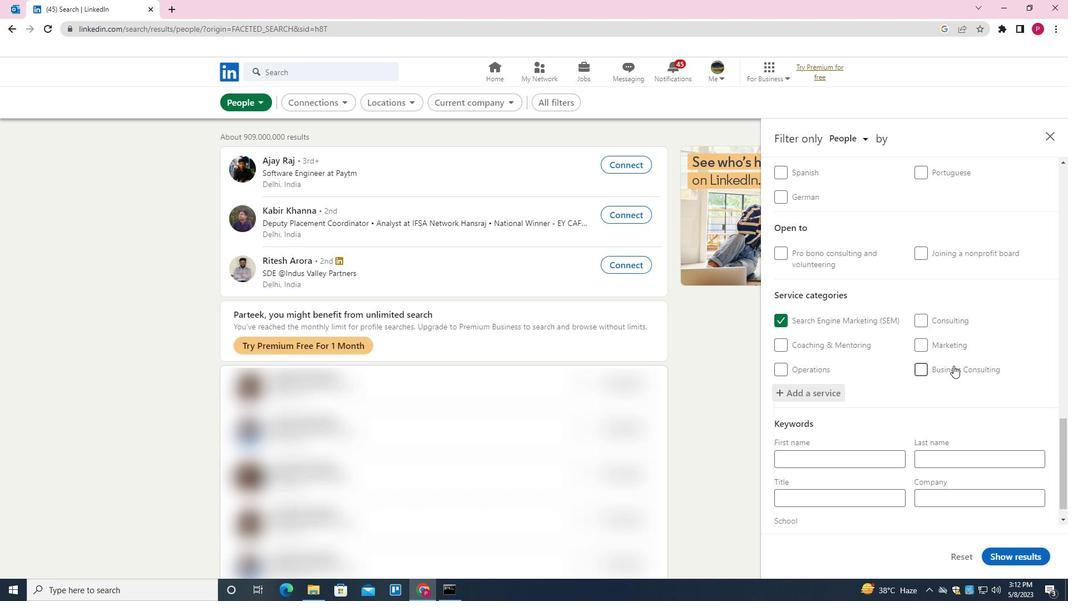 
Action: Mouse scrolled (954, 365) with delta (0, 0)
Screenshot: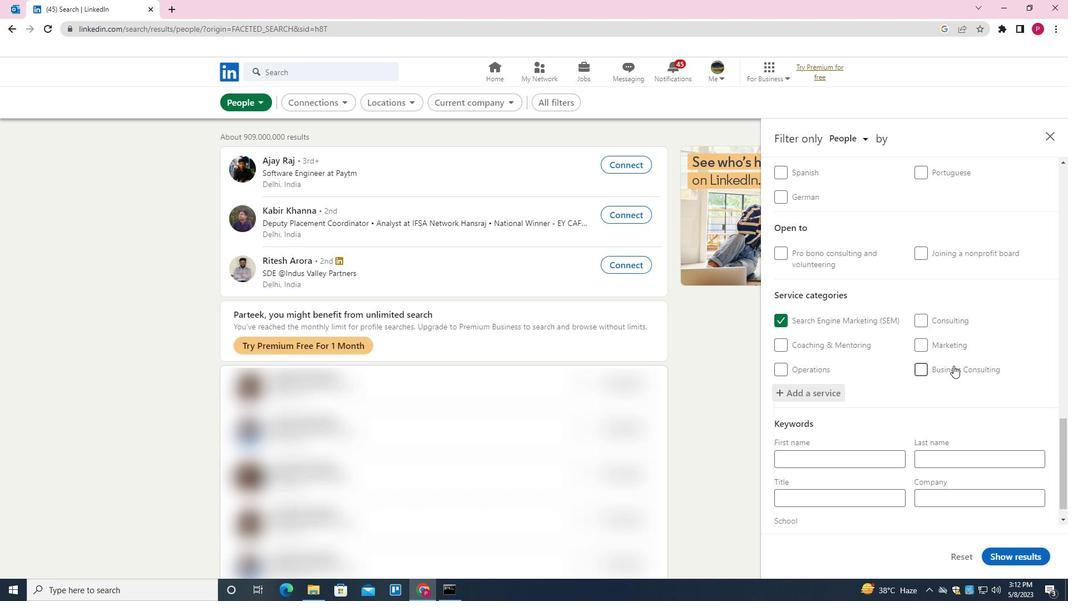 
Action: Mouse moved to (868, 481)
Screenshot: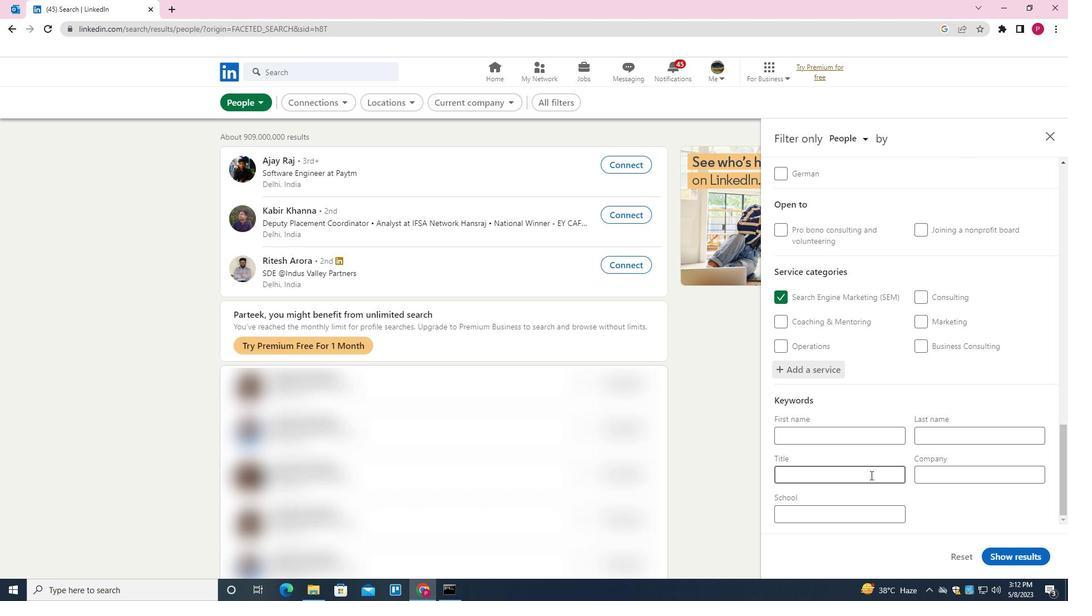 
Action: Mouse pressed left at (868, 481)
Screenshot: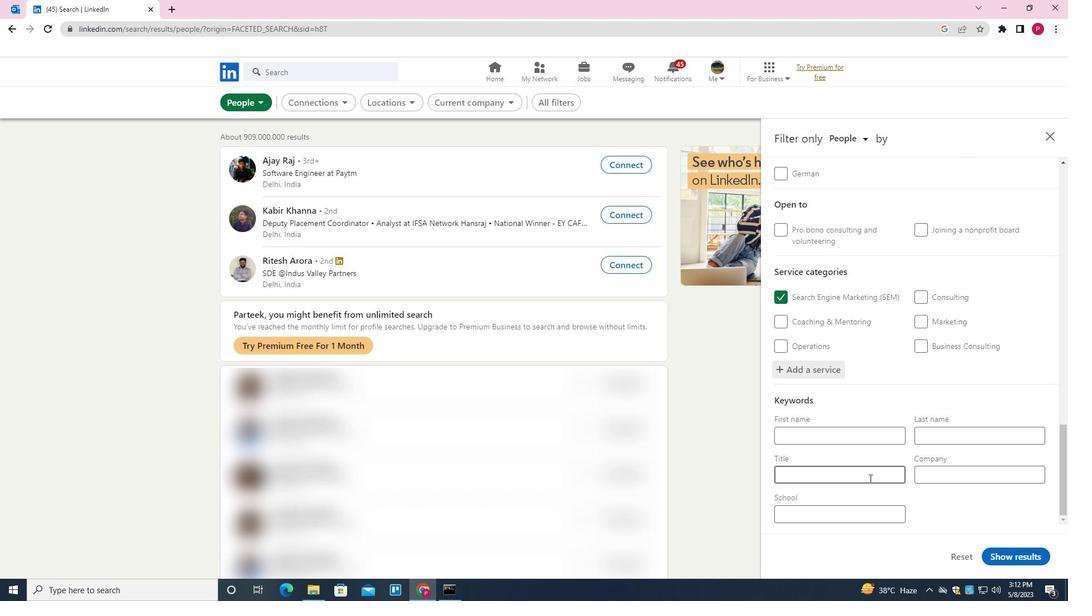 
Action: Key pressed <Key.shift><Key.shift><Key.shift>GUIDAB<Key.backspace>NCE<Key.space><Key.shift>COUNSELOR
Screenshot: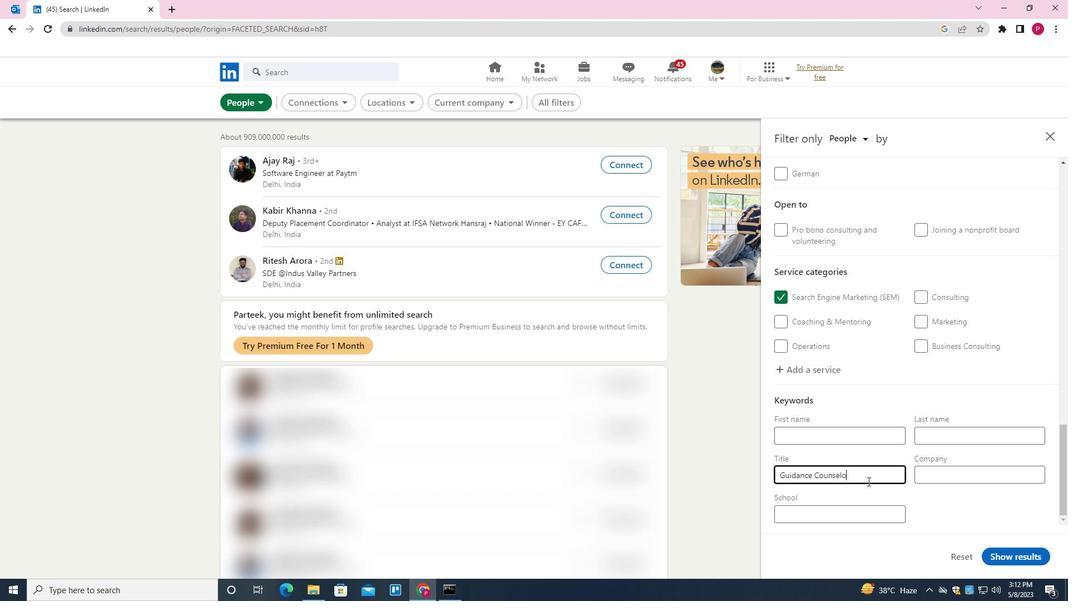 
Action: Mouse moved to (1014, 557)
Screenshot: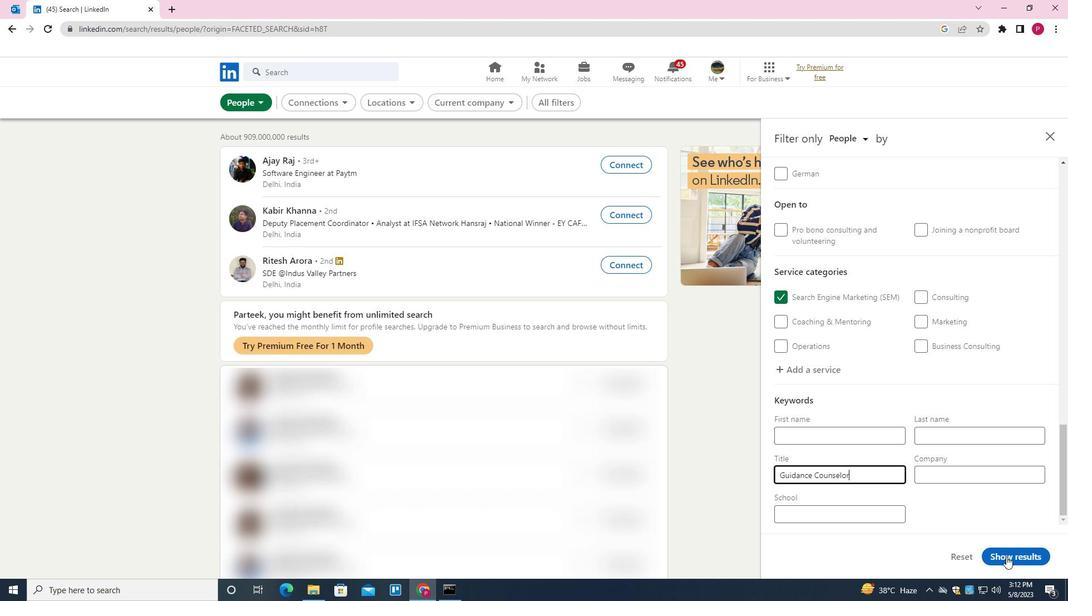 
Action: Mouse pressed left at (1014, 557)
Screenshot: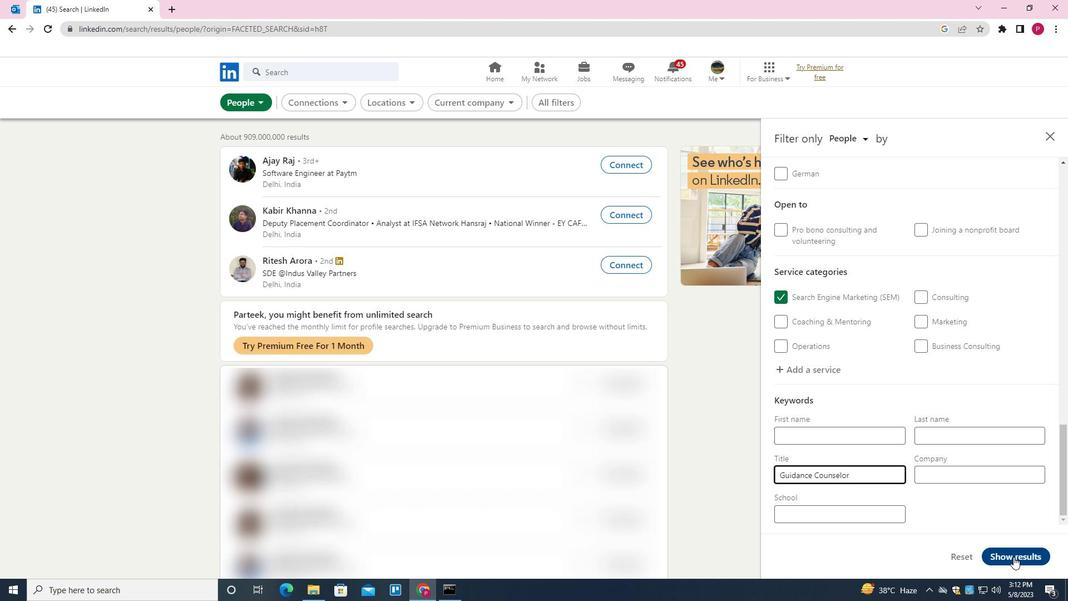 
